 Task: Assign team members to update access permissions and review sharing settings for sensitive files.
Action: Mouse moved to (692, 316)
Screenshot: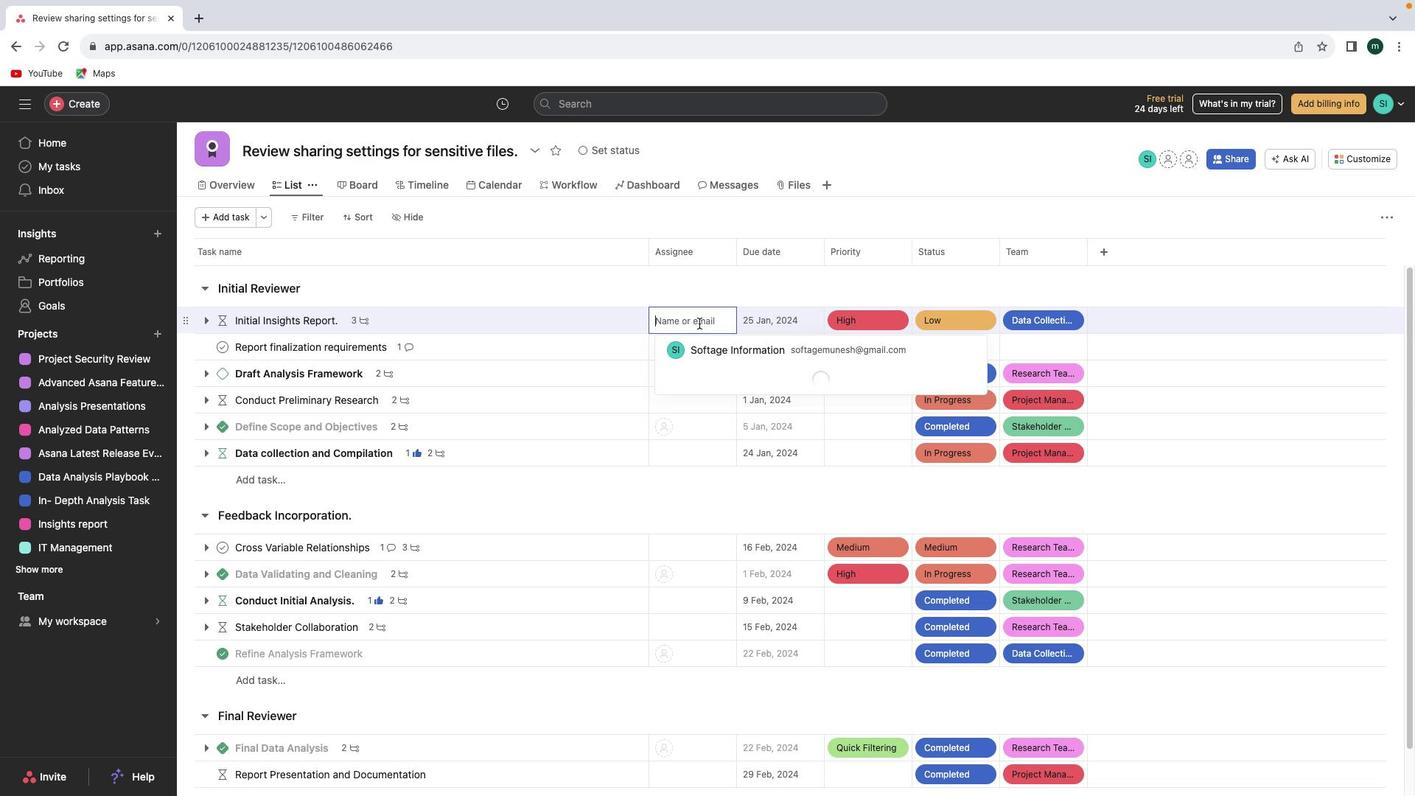 
Action: Mouse pressed left at (692, 316)
Screenshot: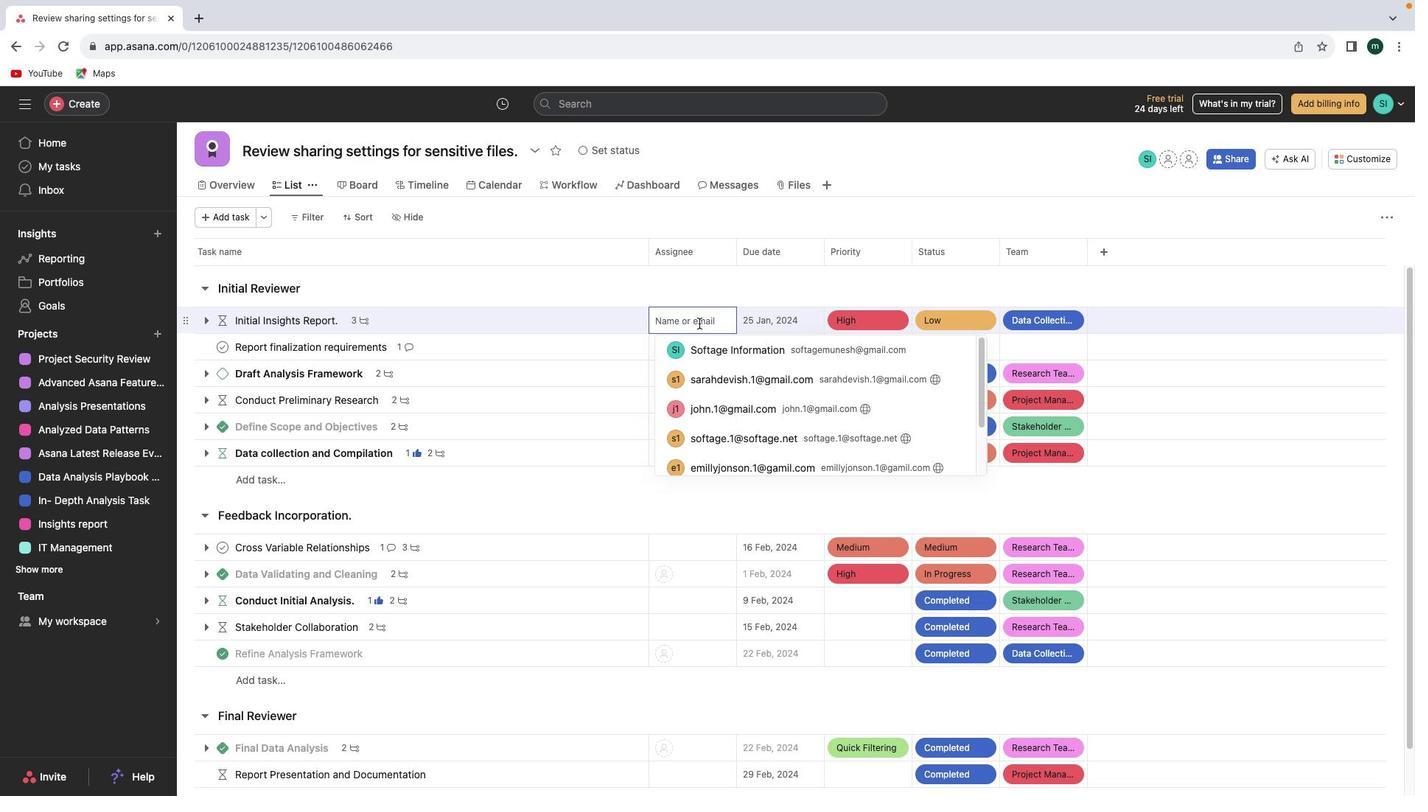 
Action: Mouse pressed left at (692, 316)
Screenshot: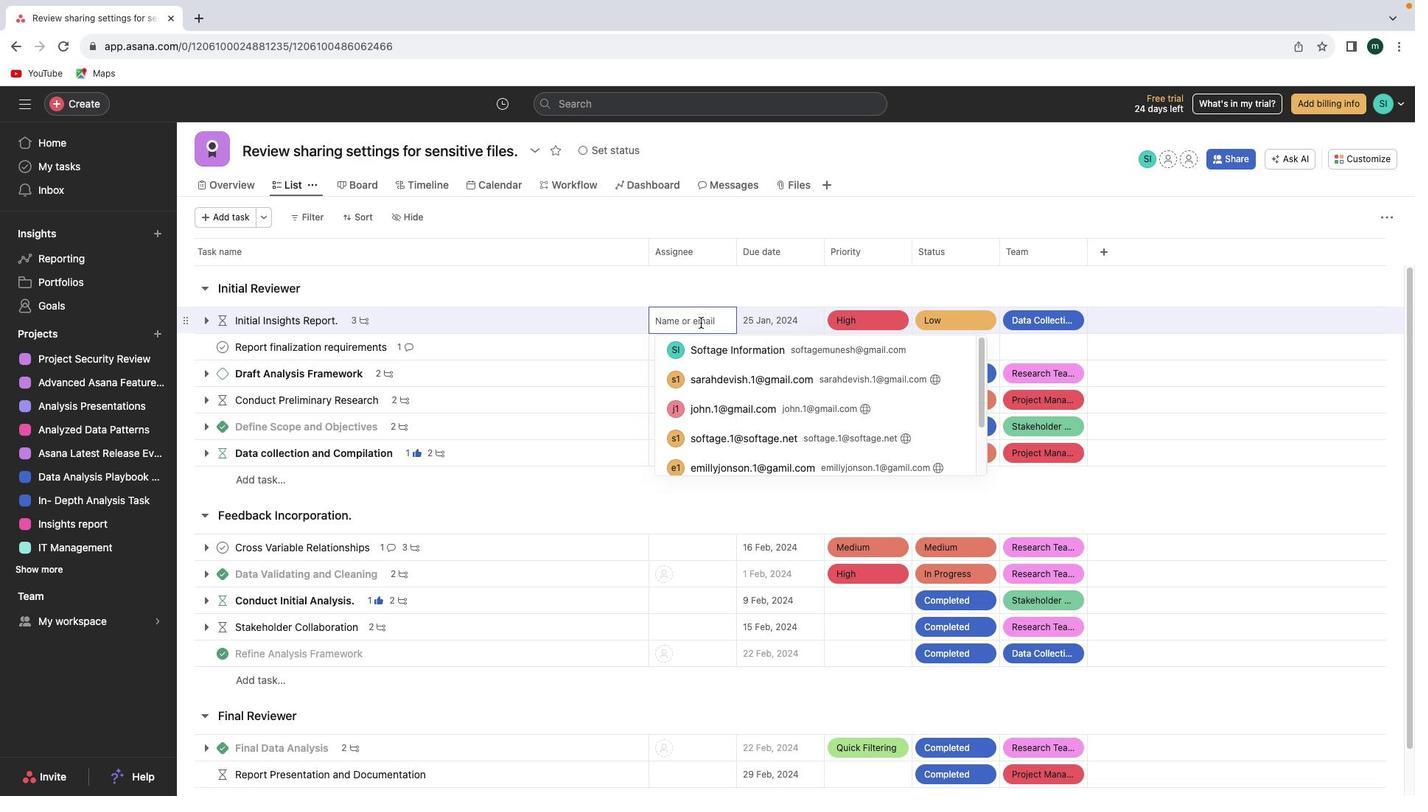
Action: Mouse moved to (742, 354)
Screenshot: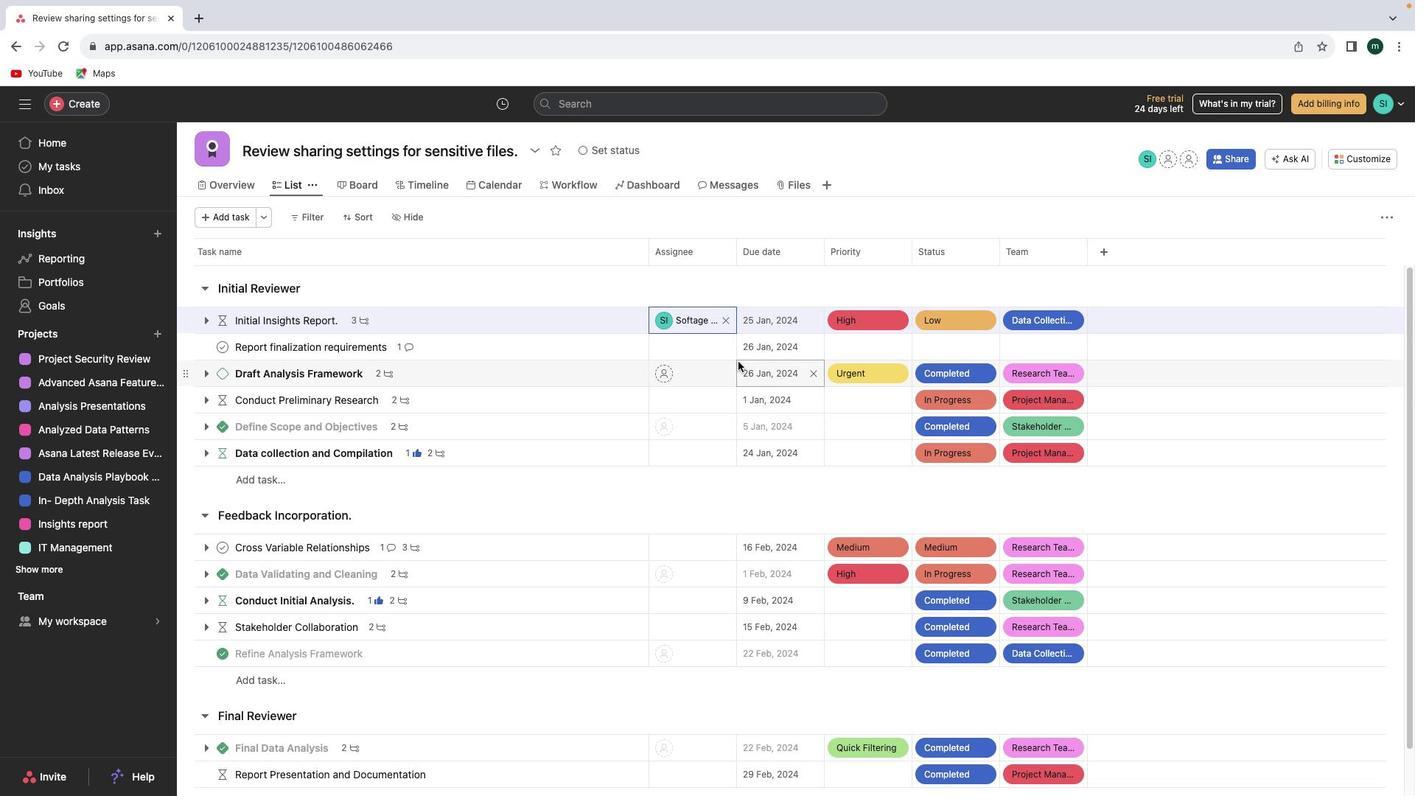 
Action: Mouse pressed left at (742, 354)
Screenshot: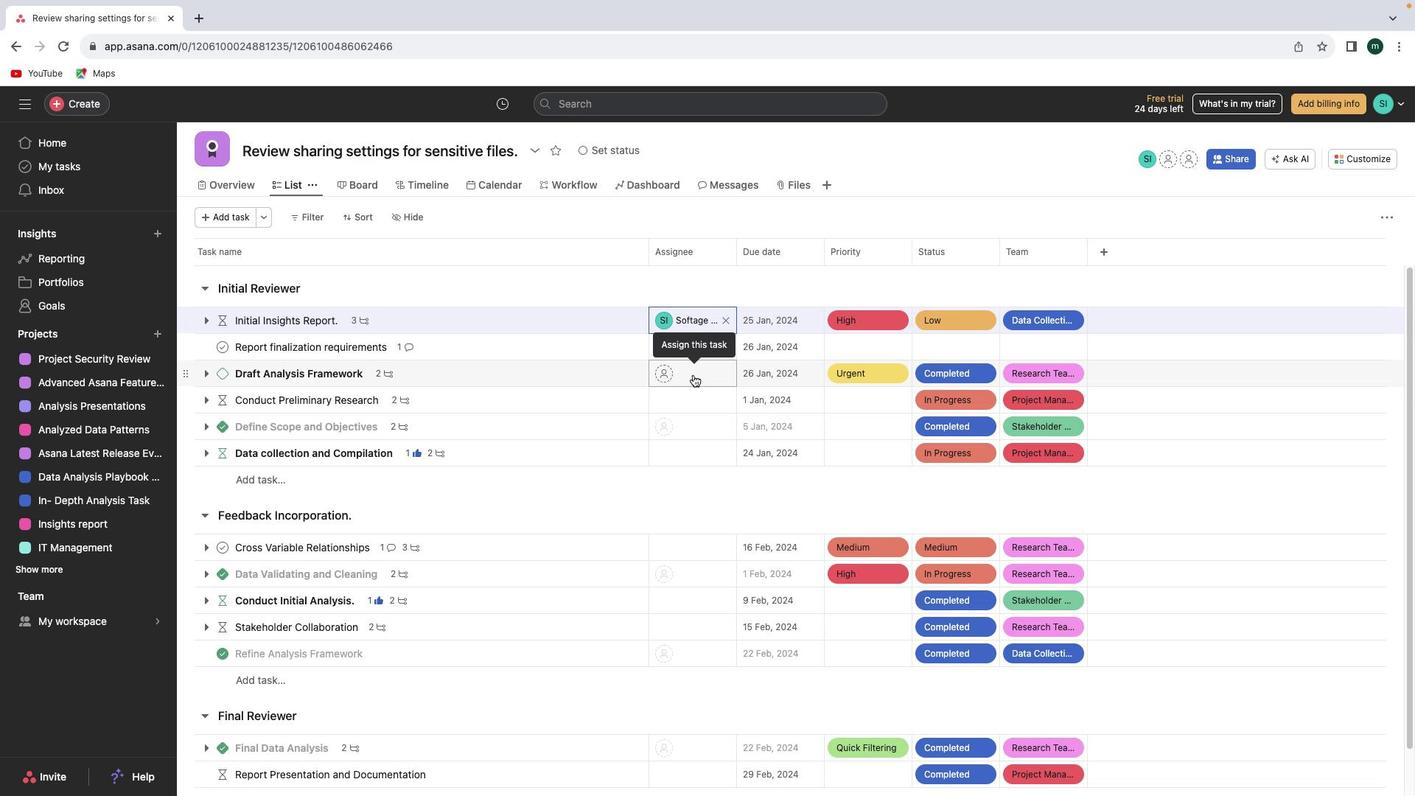 
Action: Mouse moved to (708, 345)
Screenshot: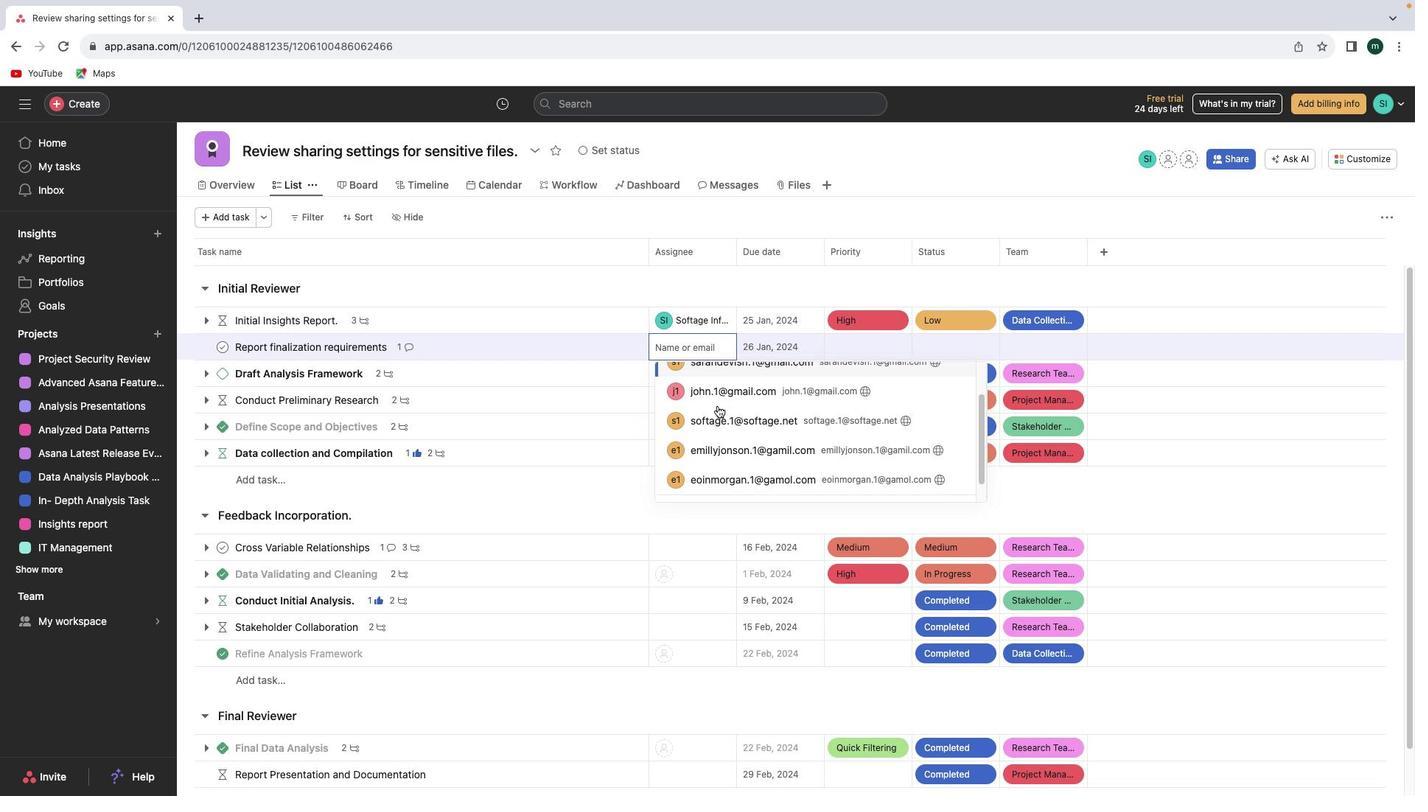 
Action: Mouse pressed left at (708, 345)
Screenshot: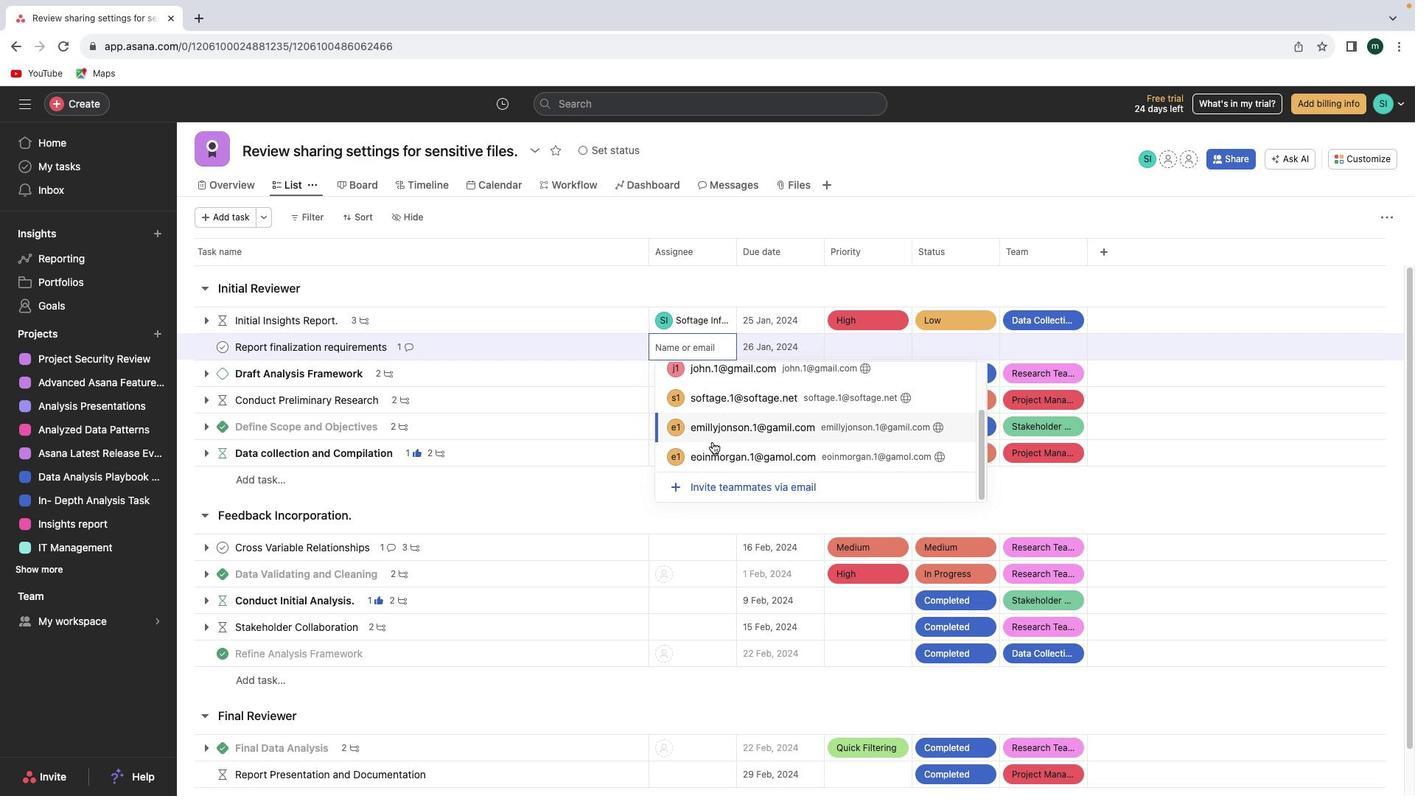
Action: Mouse moved to (710, 399)
Screenshot: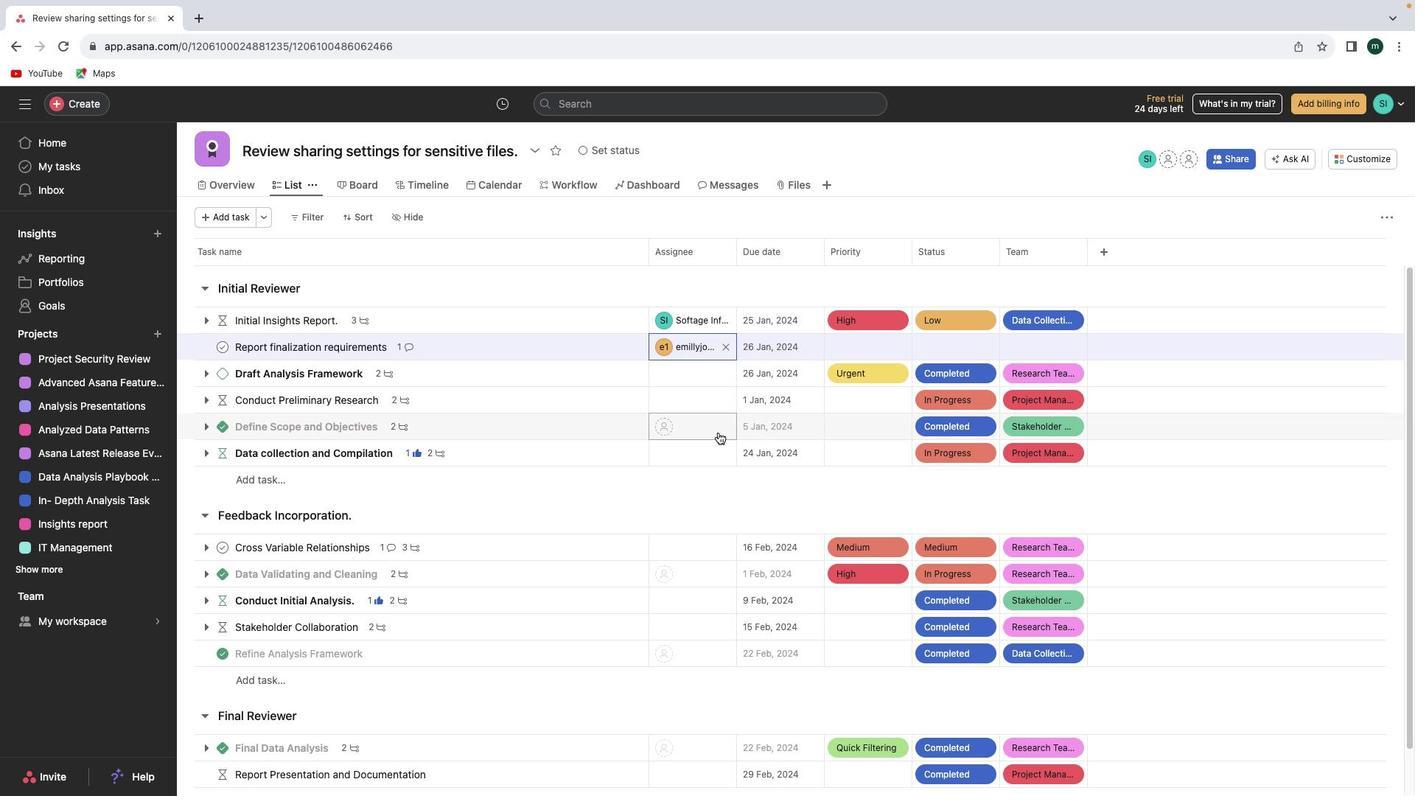 
Action: Mouse scrolled (710, 399) with delta (-5, -6)
Screenshot: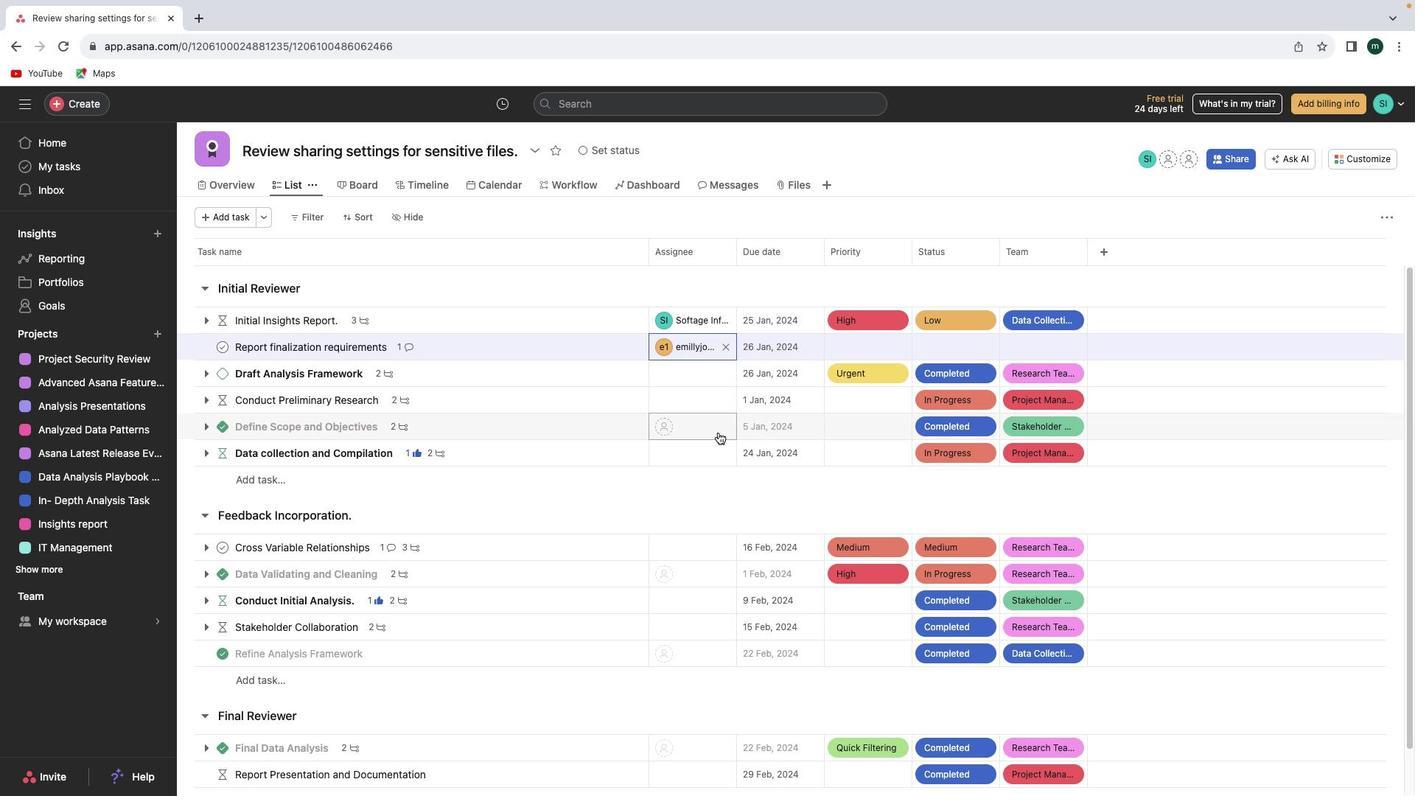 
Action: Mouse scrolled (710, 399) with delta (-5, -6)
Screenshot: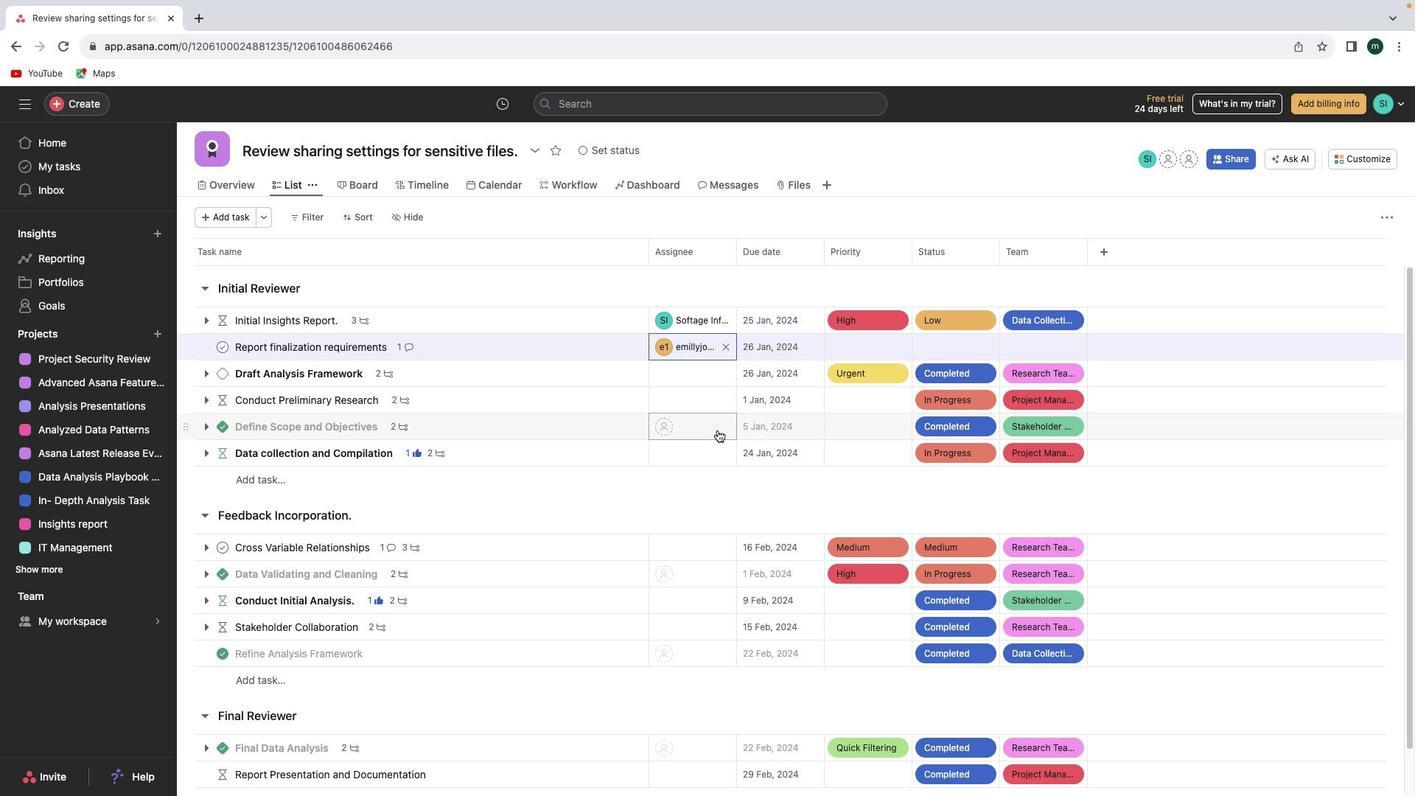 
Action: Mouse moved to (710, 399)
Screenshot: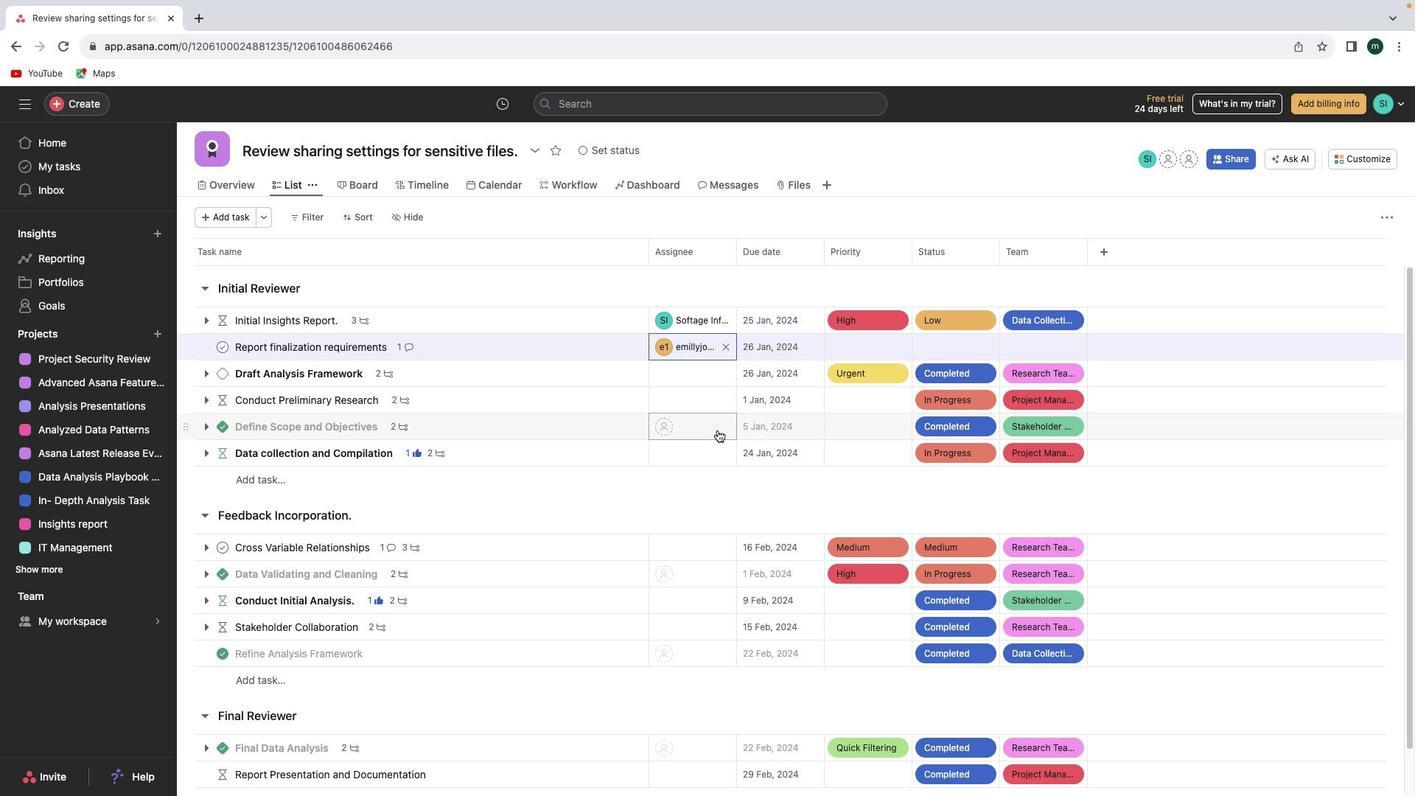 
Action: Mouse scrolled (710, 399) with delta (-5, -7)
Screenshot: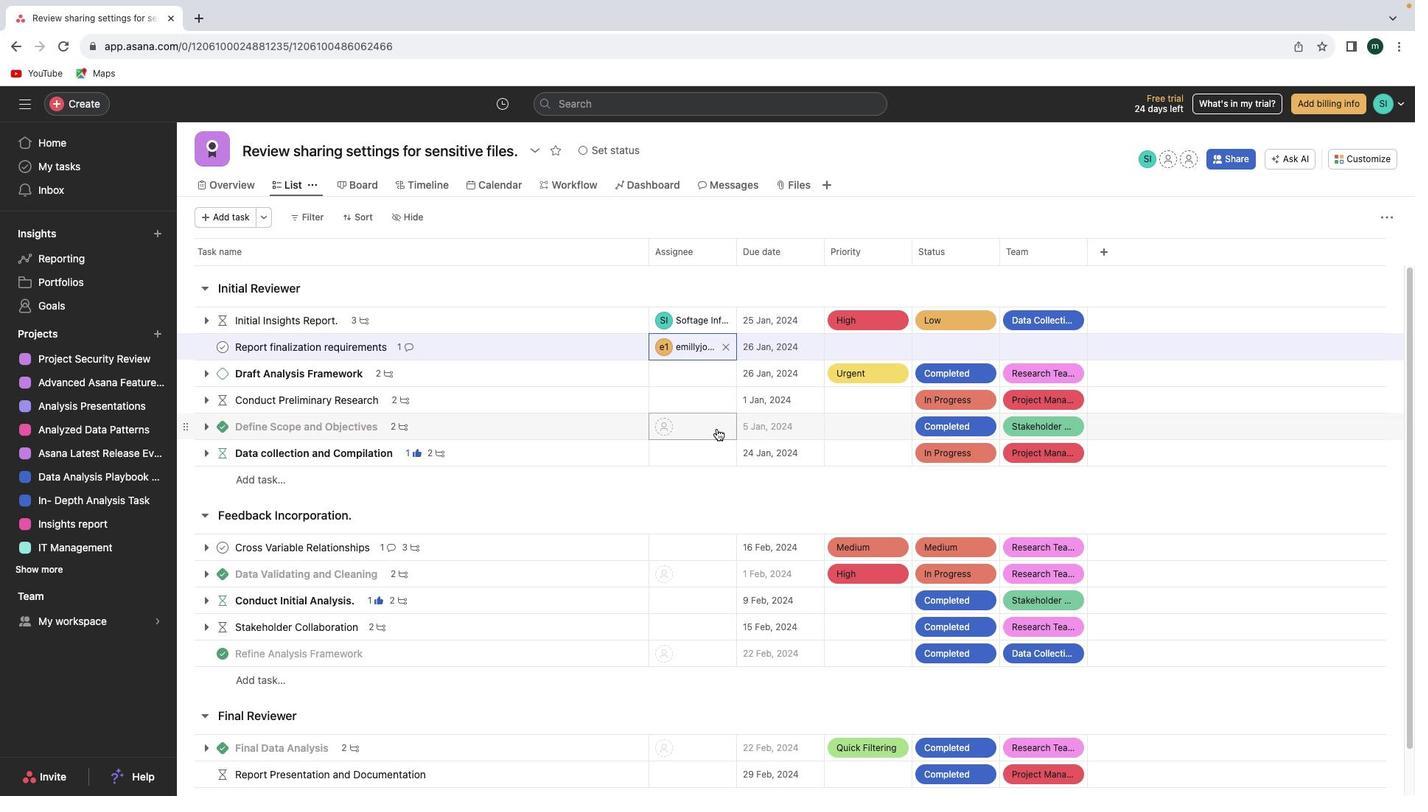 
Action: Mouse moved to (712, 427)
Screenshot: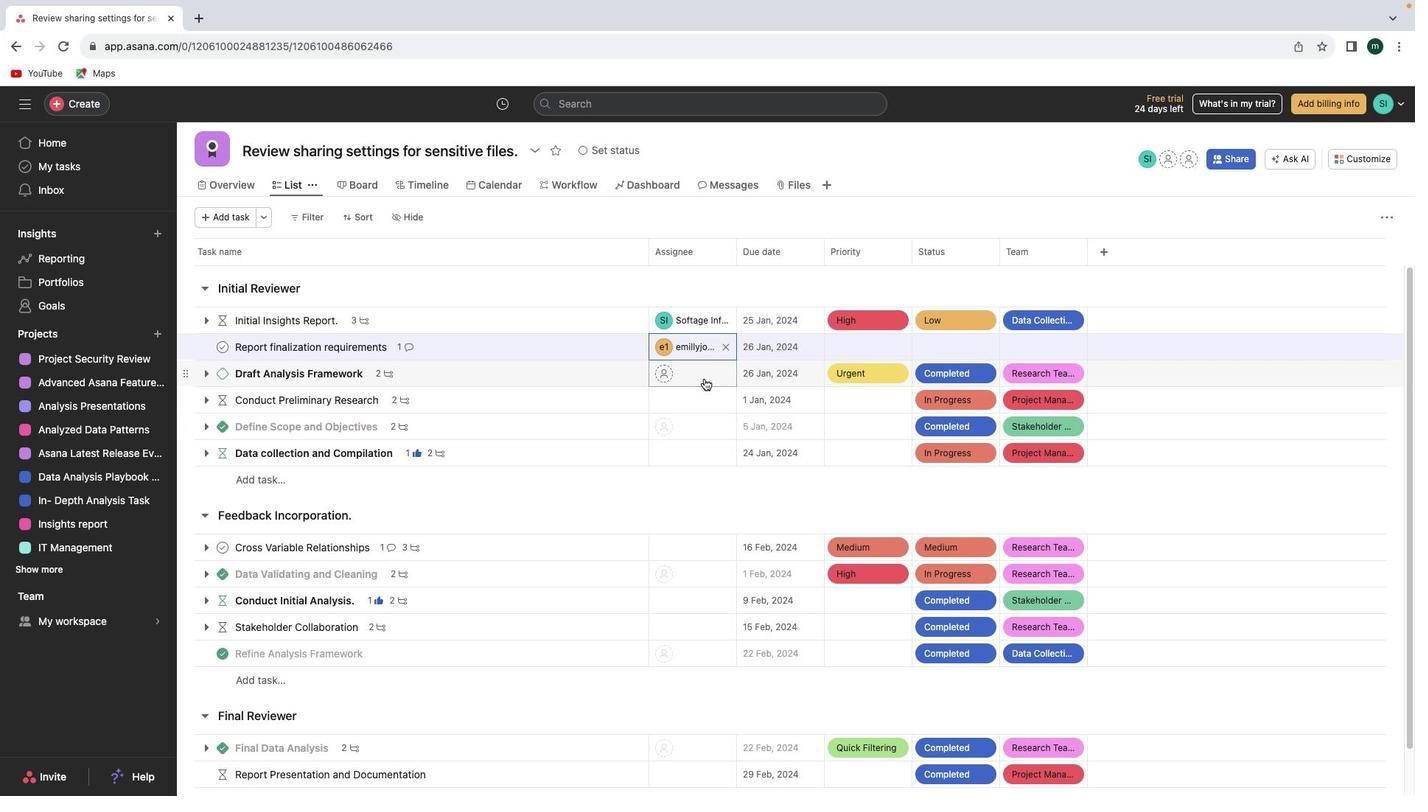 
Action: Mouse pressed left at (712, 427)
Screenshot: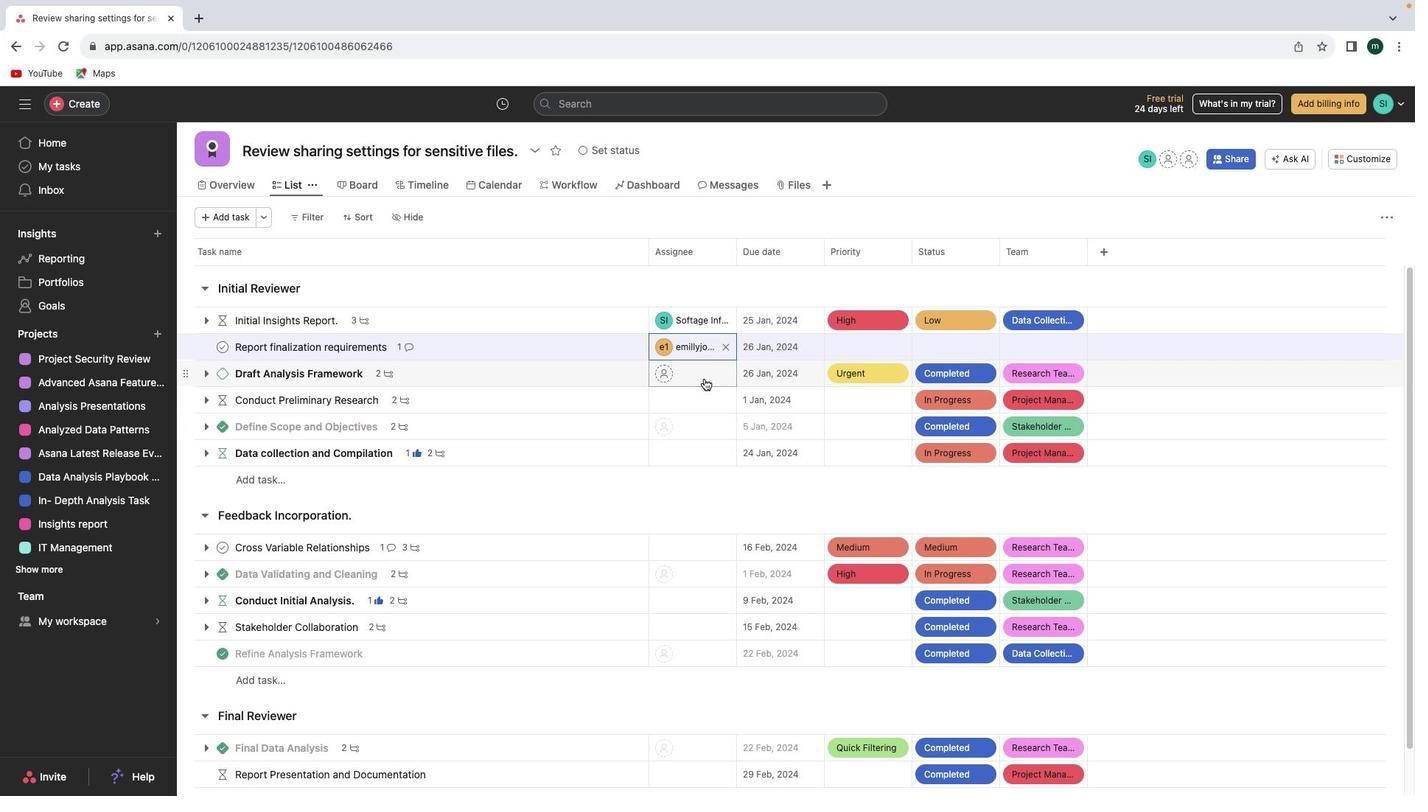 
Action: Mouse moved to (698, 372)
Screenshot: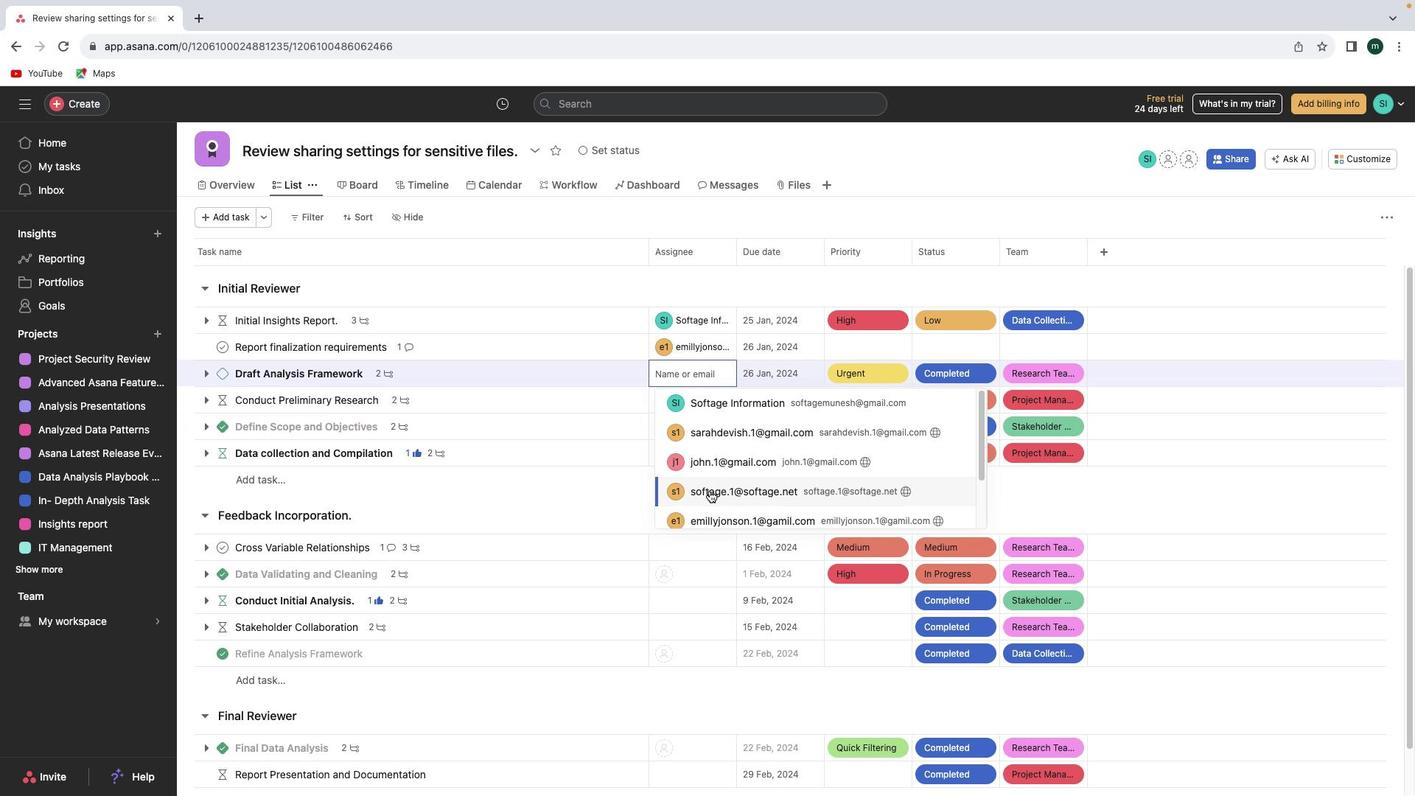 
Action: Mouse pressed left at (698, 372)
Screenshot: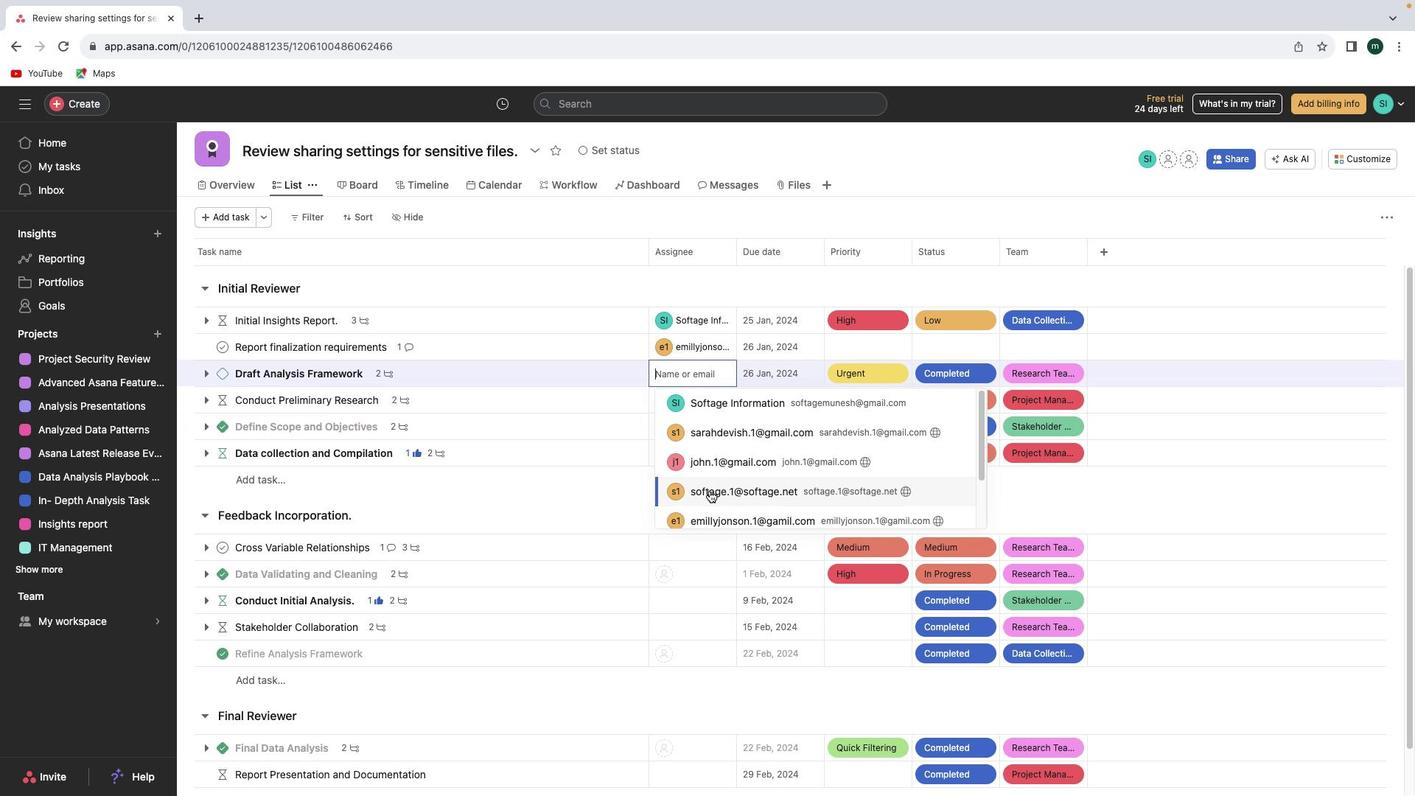 
Action: Mouse moved to (702, 483)
Screenshot: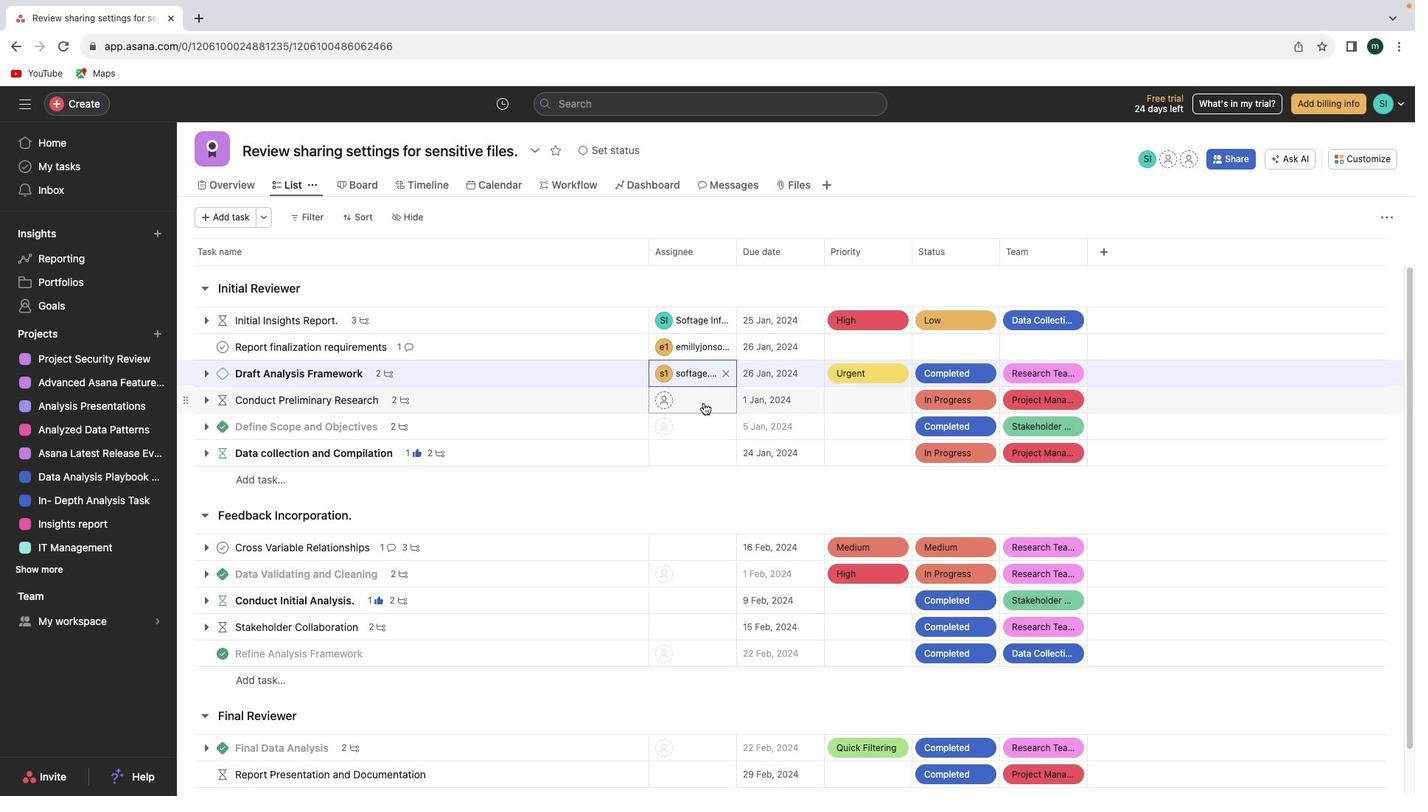 
Action: Mouse pressed left at (702, 483)
Screenshot: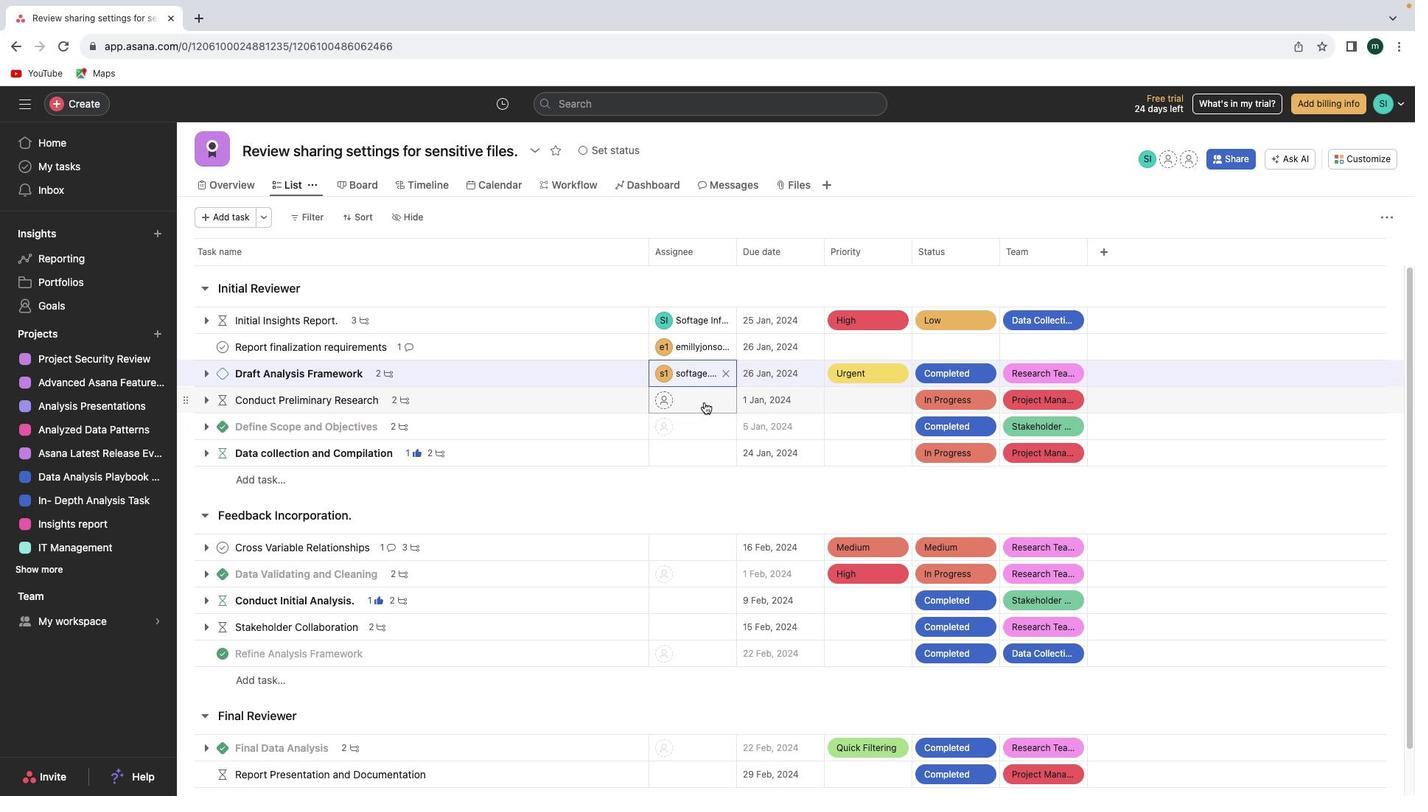 
Action: Mouse moved to (697, 395)
Screenshot: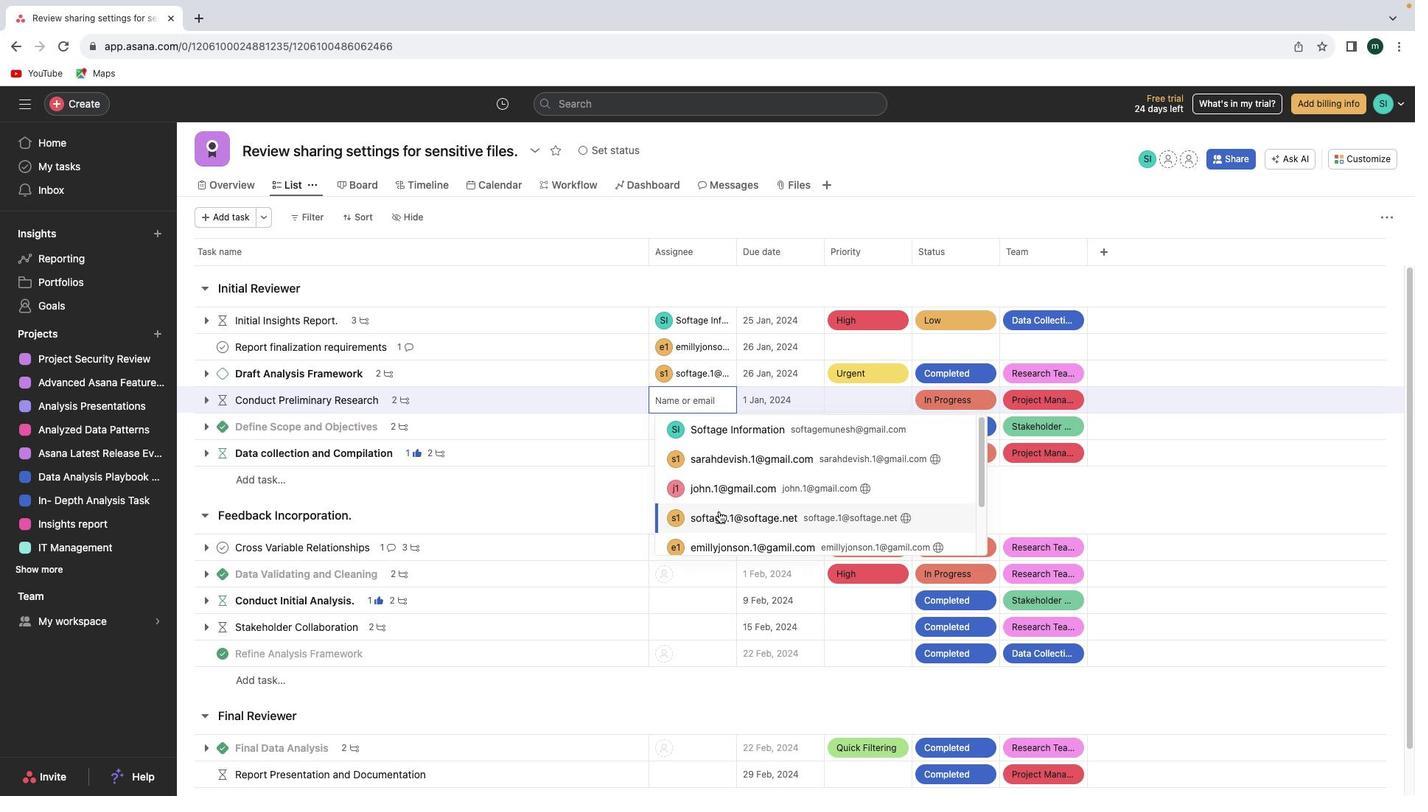 
Action: Mouse pressed left at (697, 395)
Screenshot: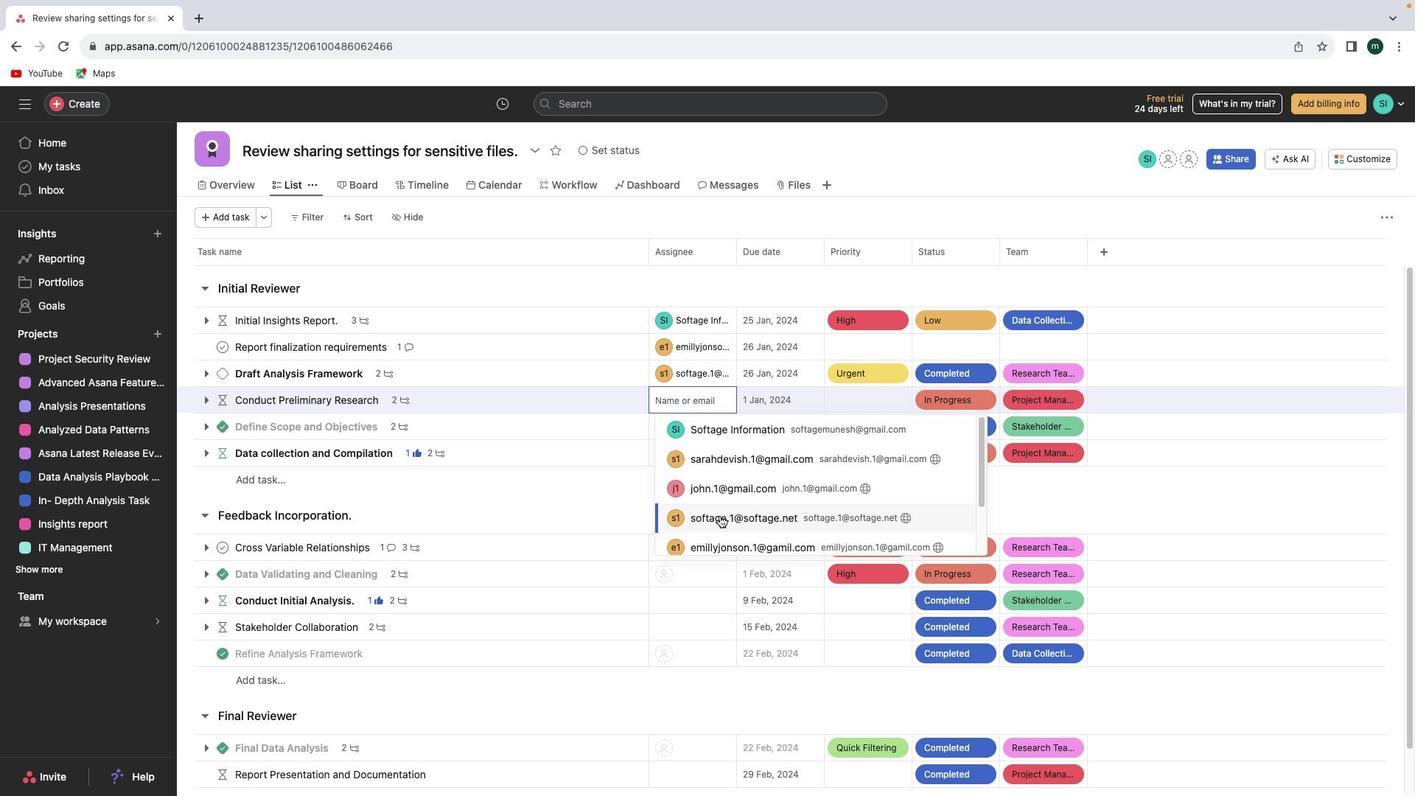 
Action: Mouse moved to (703, 529)
Screenshot: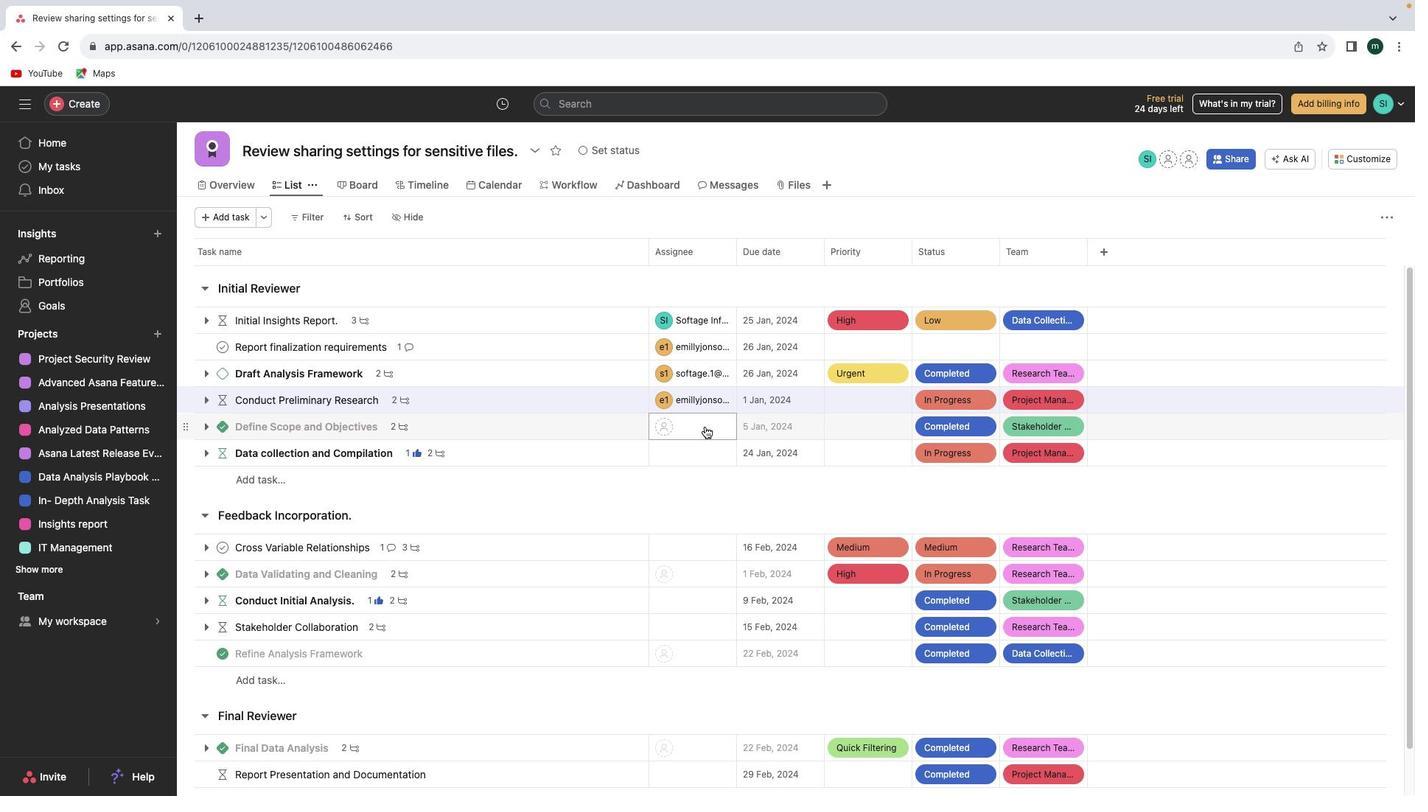 
Action: Mouse pressed left at (703, 529)
Screenshot: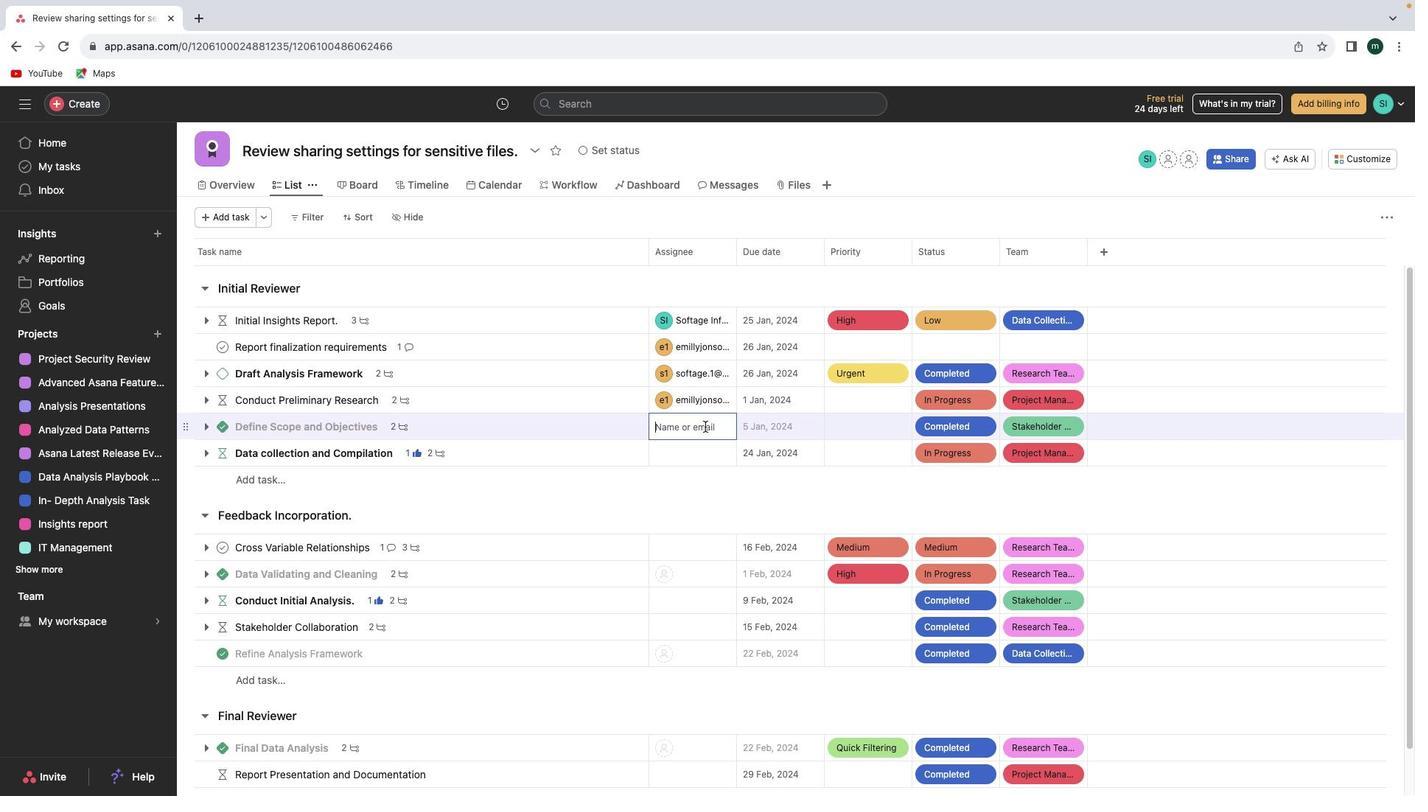 
Action: Mouse moved to (698, 420)
Screenshot: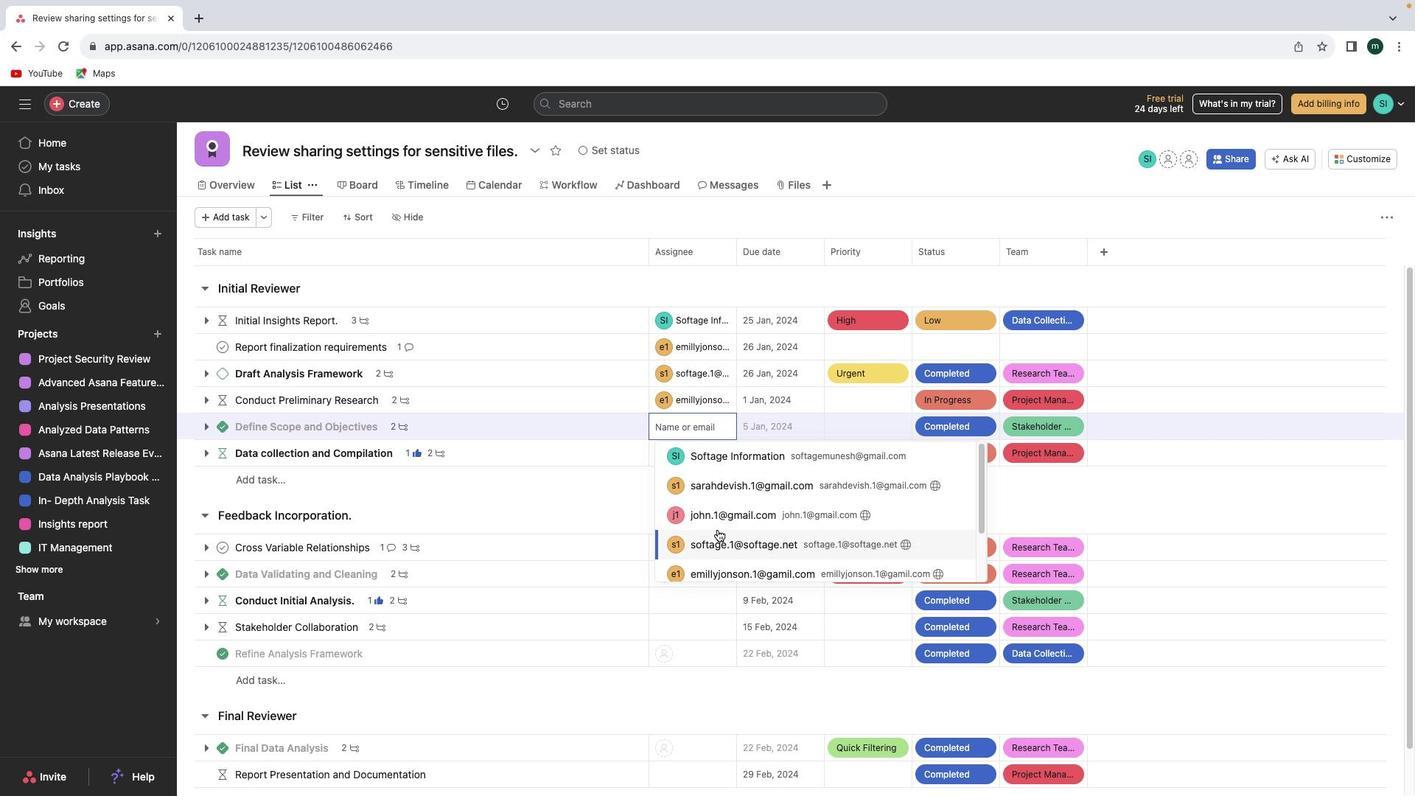 
Action: Mouse pressed left at (698, 420)
Screenshot: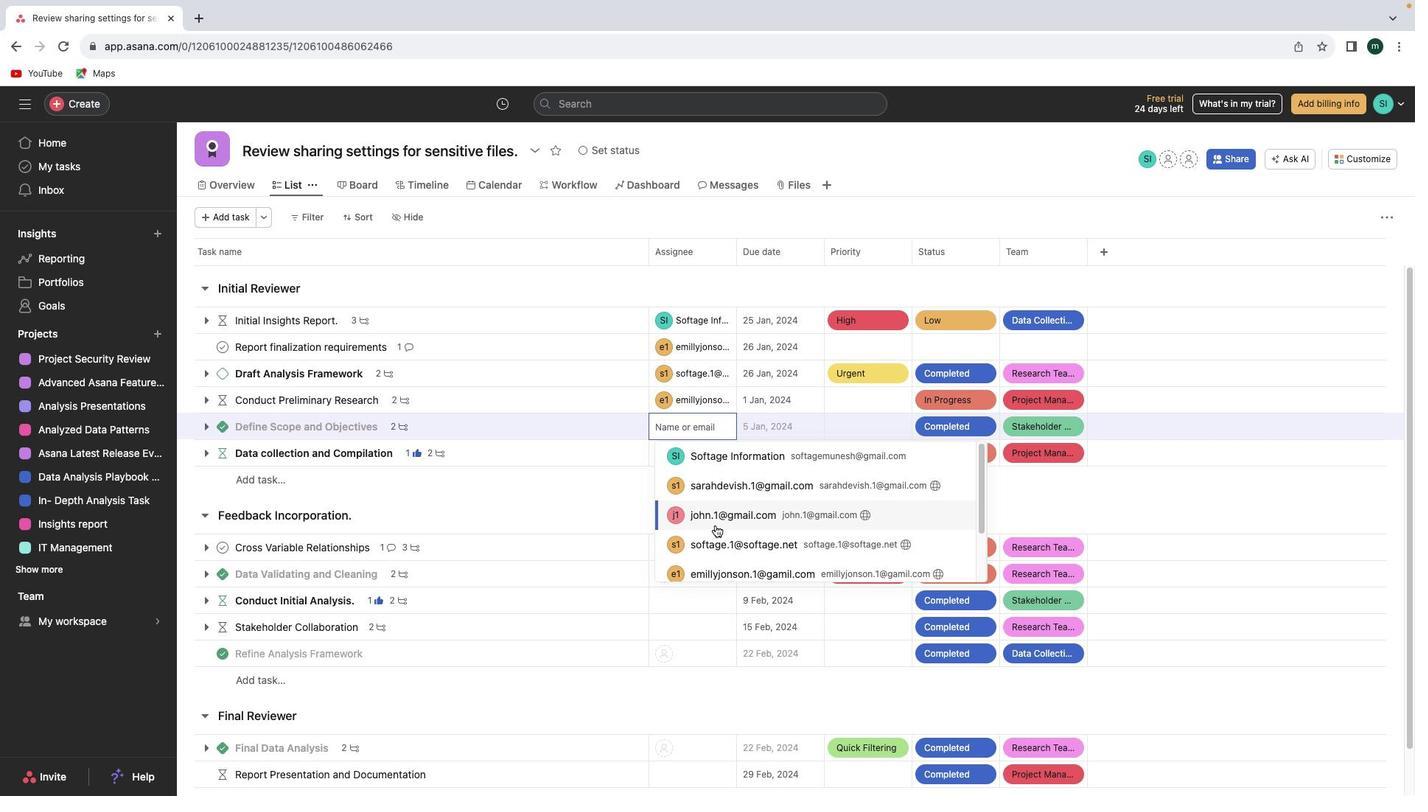 
Action: Mouse moved to (711, 522)
Screenshot: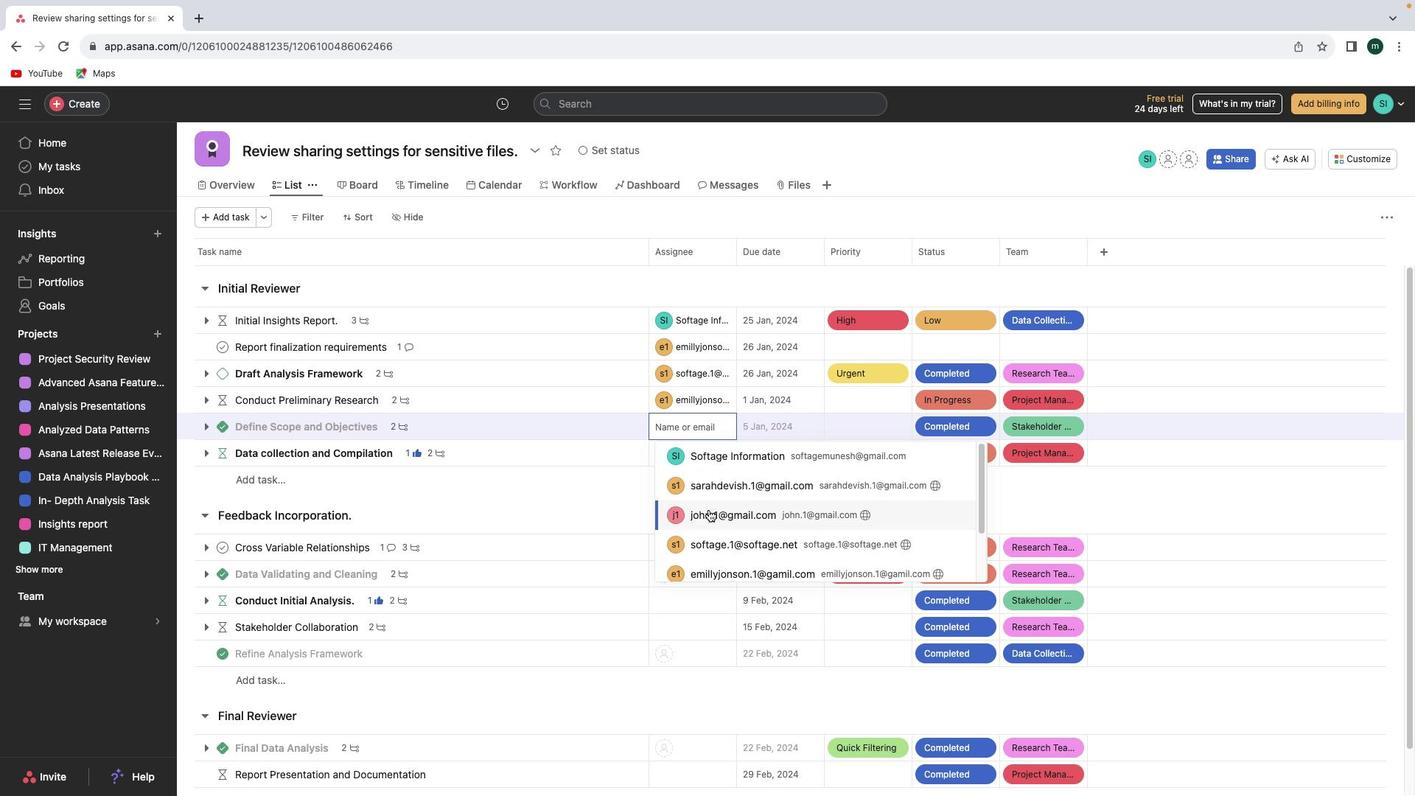 
Action: Mouse pressed left at (711, 522)
Screenshot: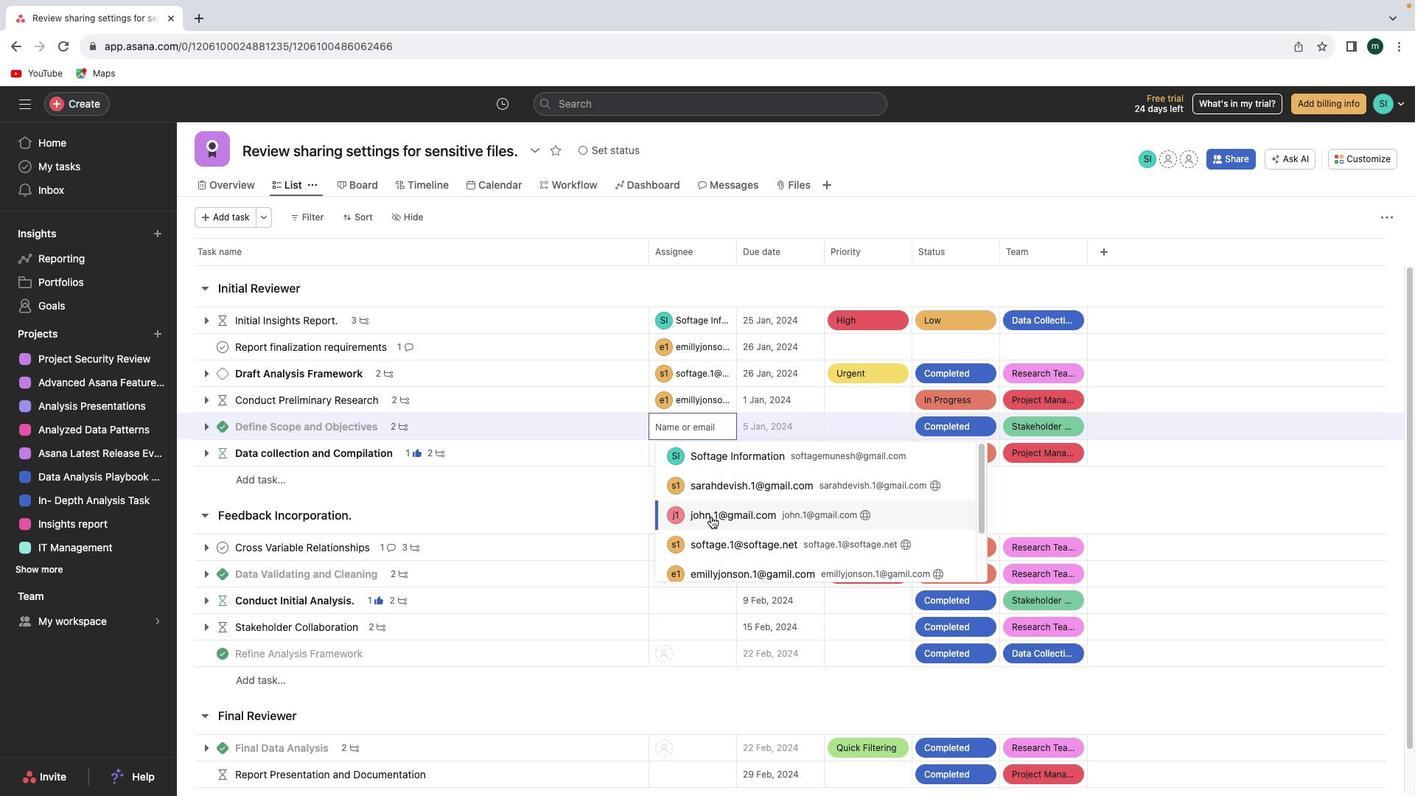 
Action: Mouse moved to (703, 510)
Screenshot: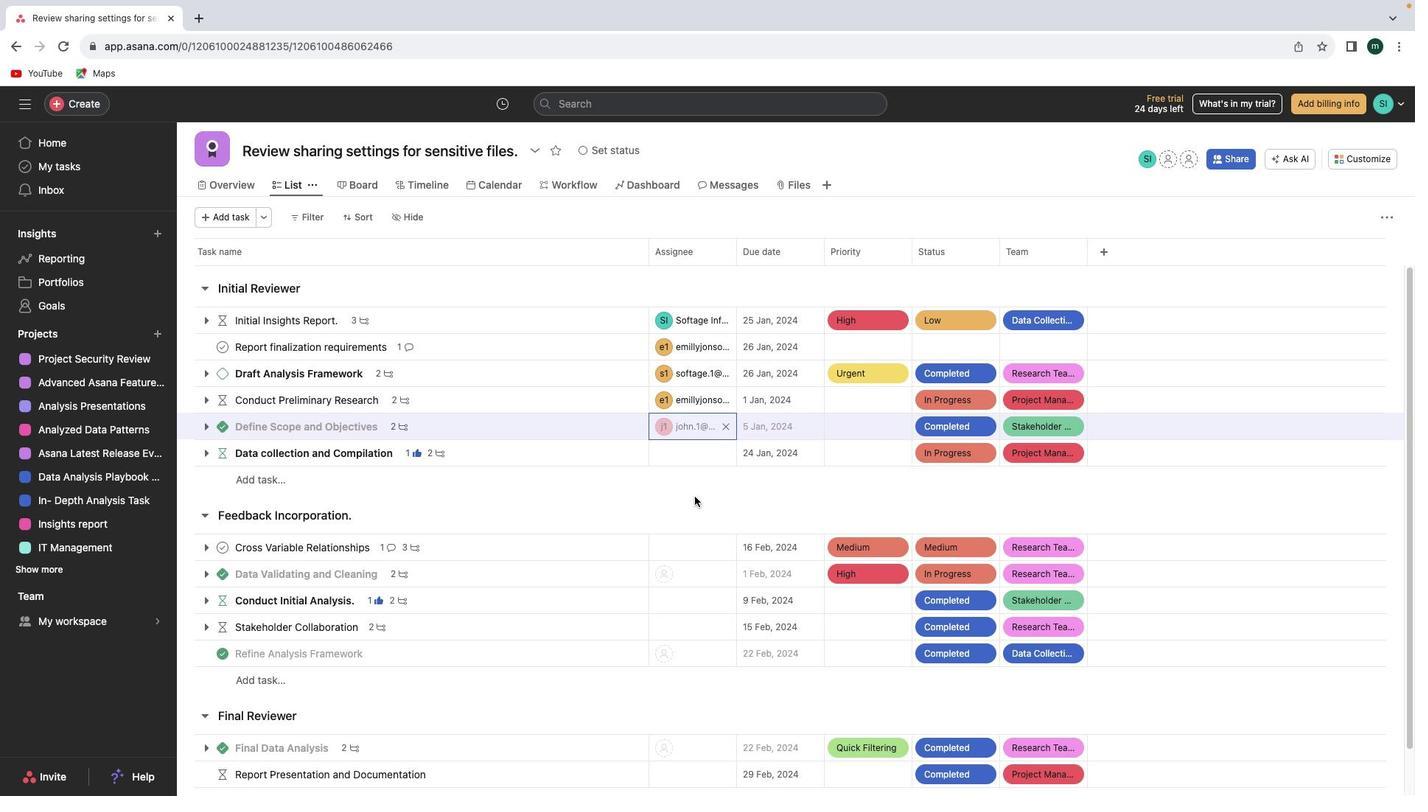 
Action: Mouse pressed left at (703, 510)
Screenshot: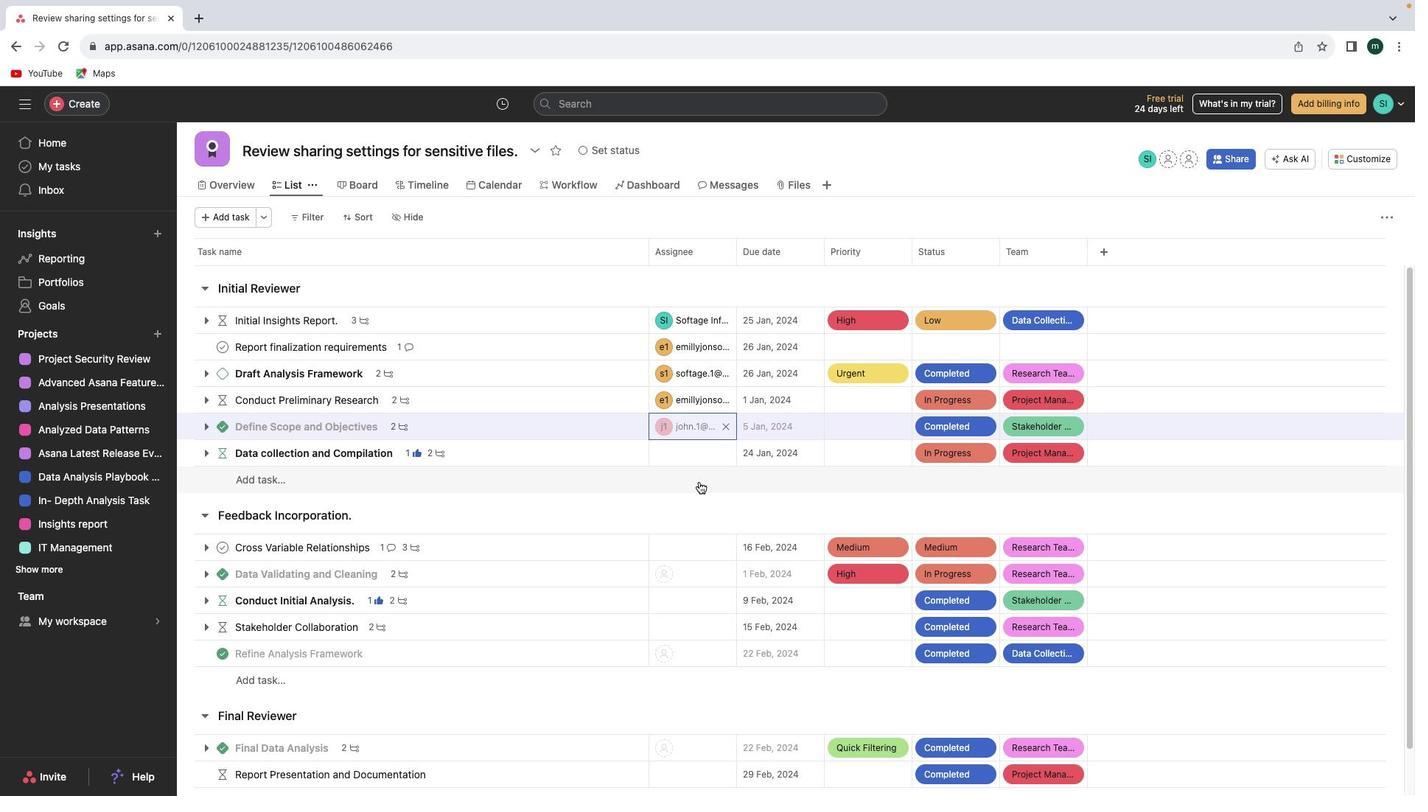 
Action: Mouse moved to (697, 447)
Screenshot: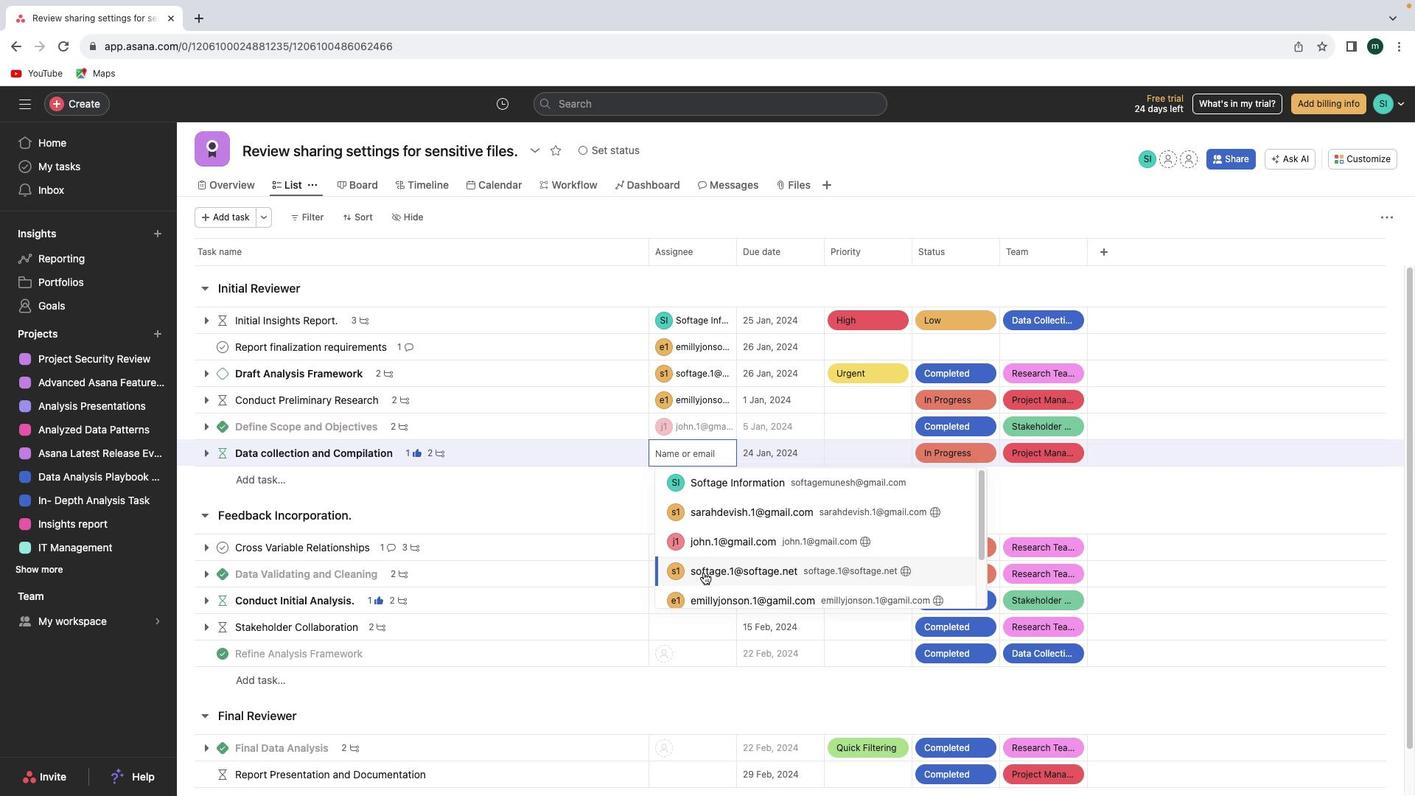 
Action: Mouse pressed left at (697, 447)
Screenshot: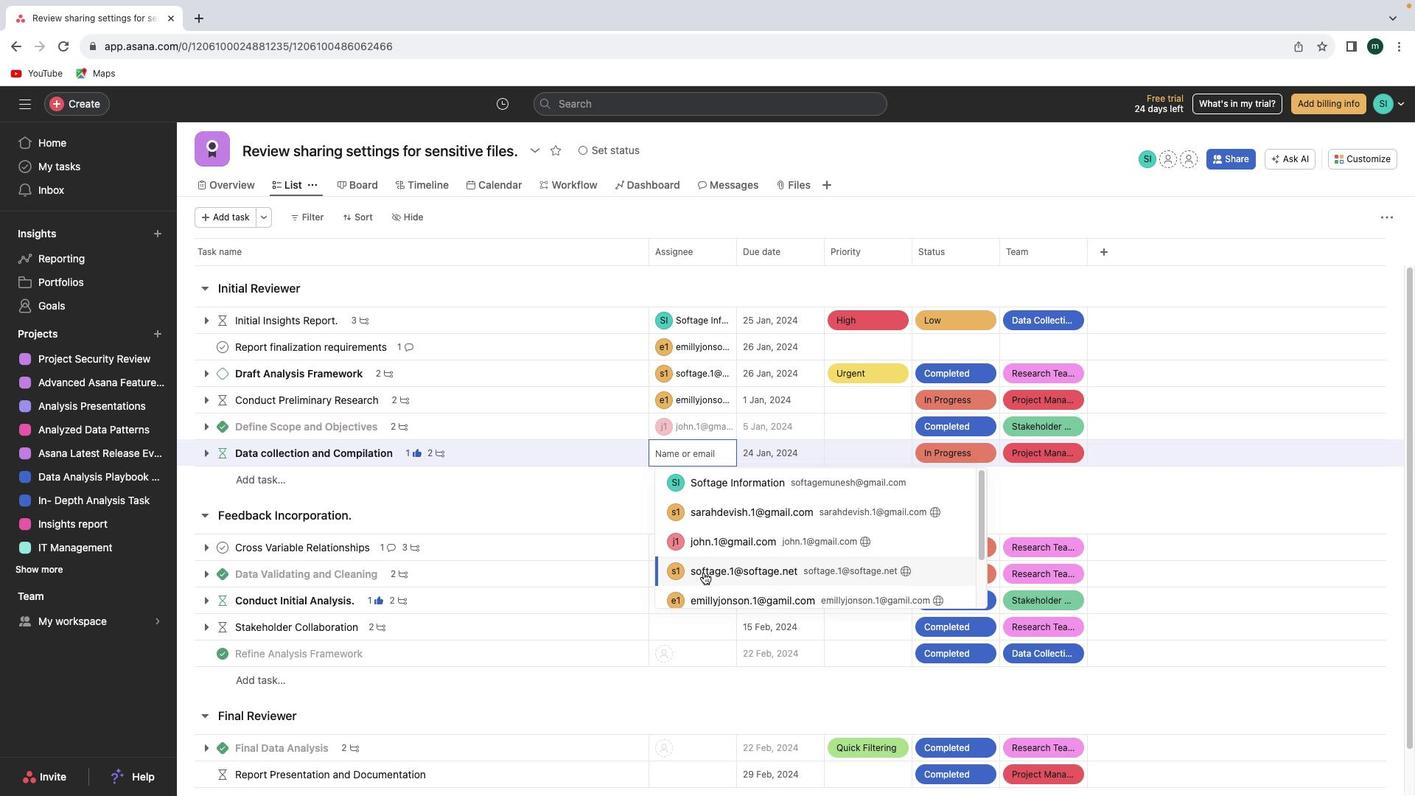 
Action: Mouse moved to (696, 566)
Screenshot: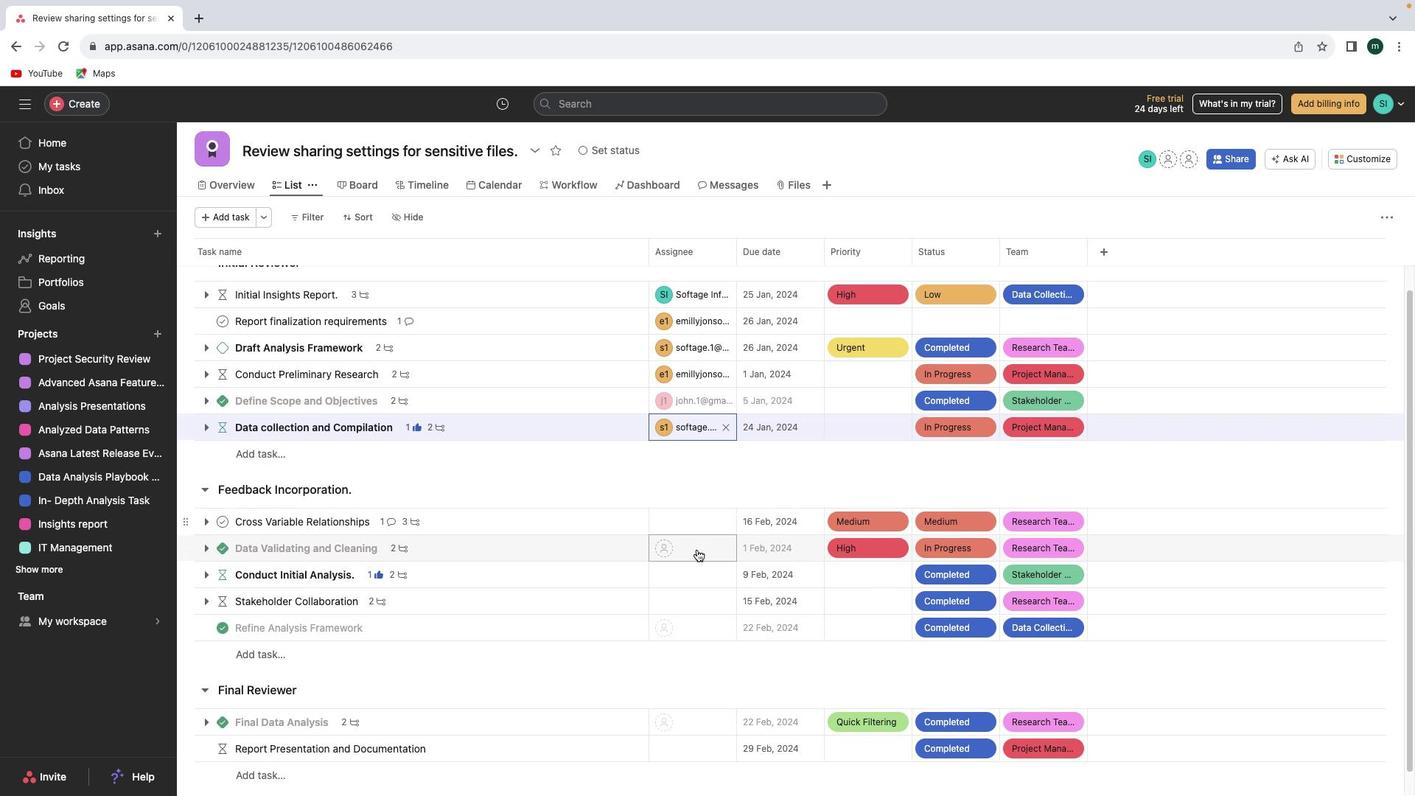 
Action: Mouse pressed left at (696, 566)
Screenshot: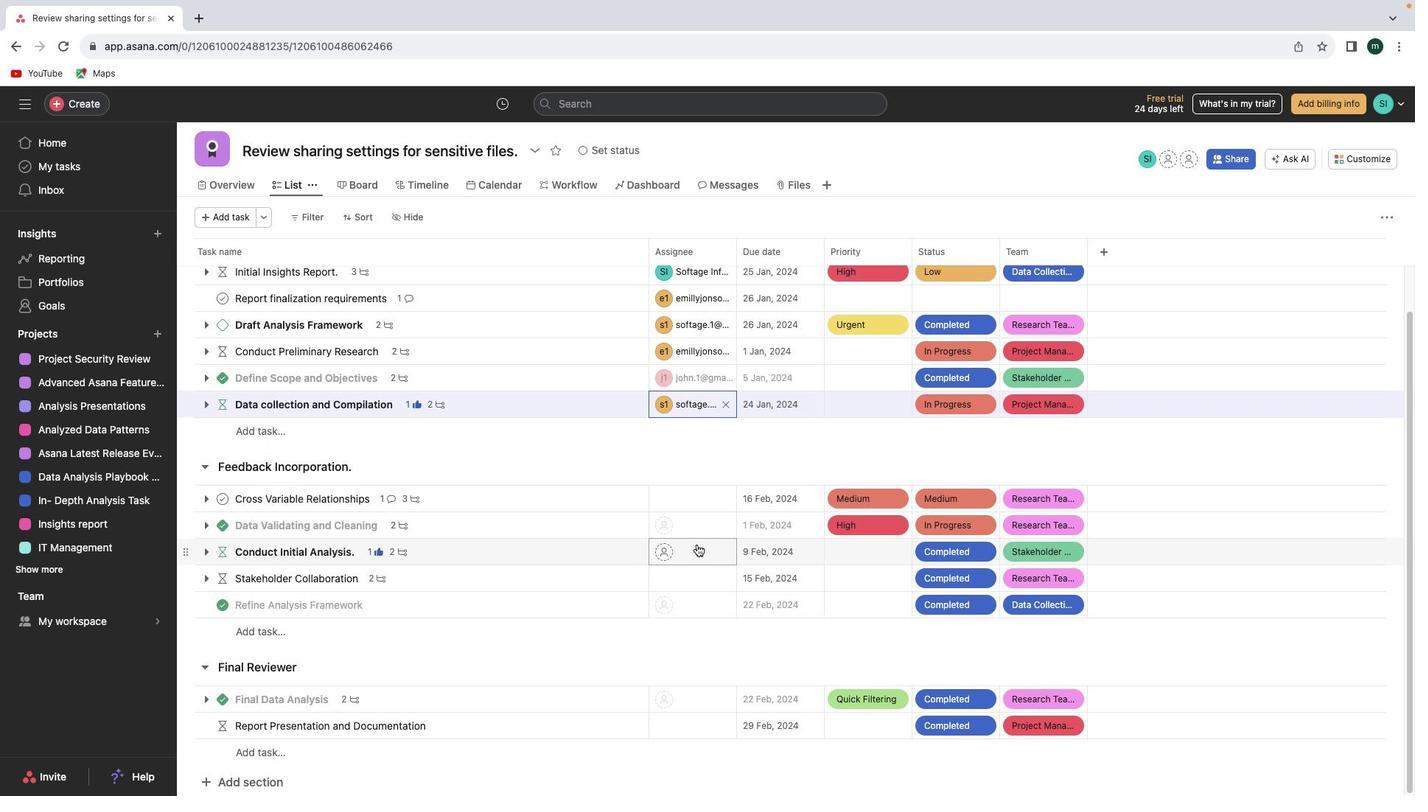 
Action: Mouse moved to (690, 545)
Screenshot: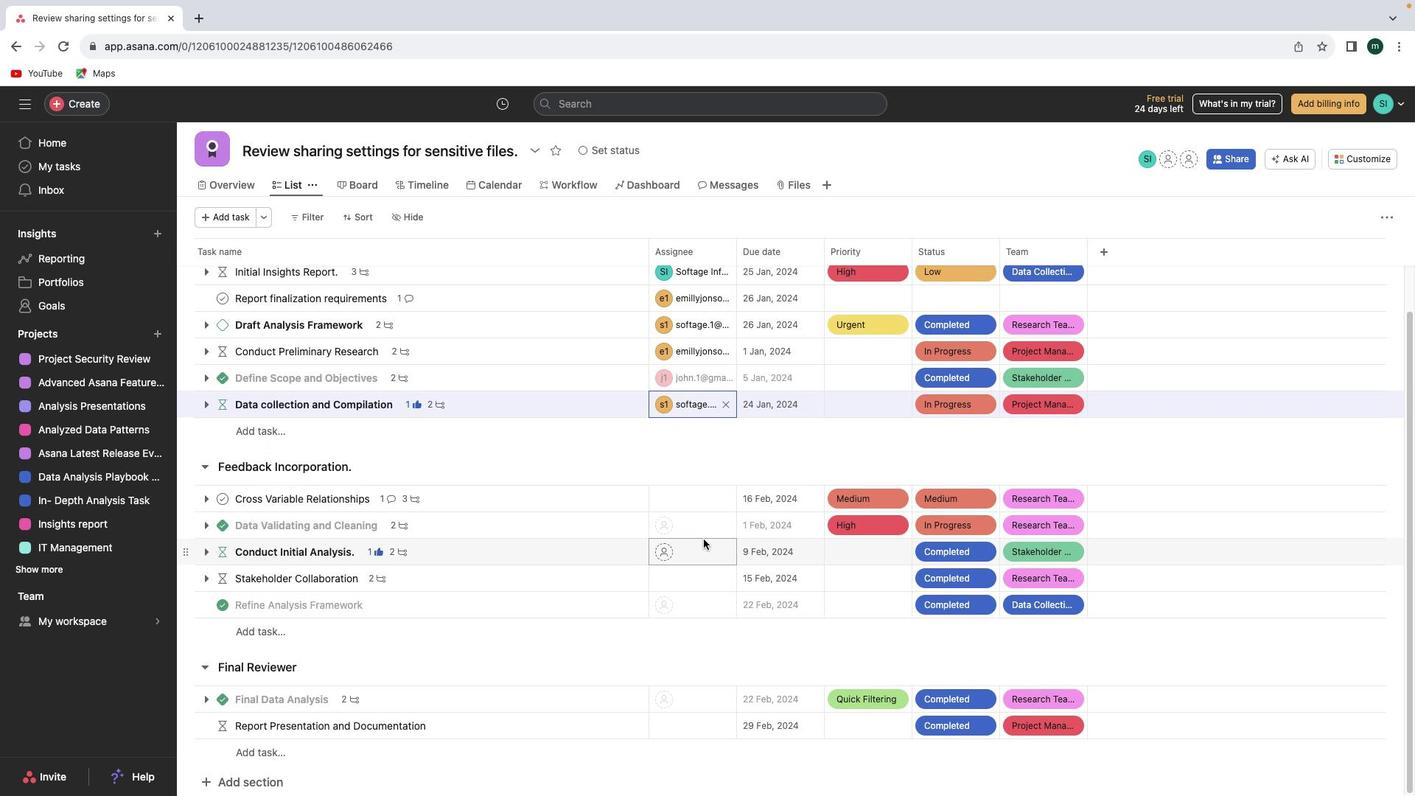 
Action: Mouse scrolled (690, 545) with delta (-5, -6)
Screenshot: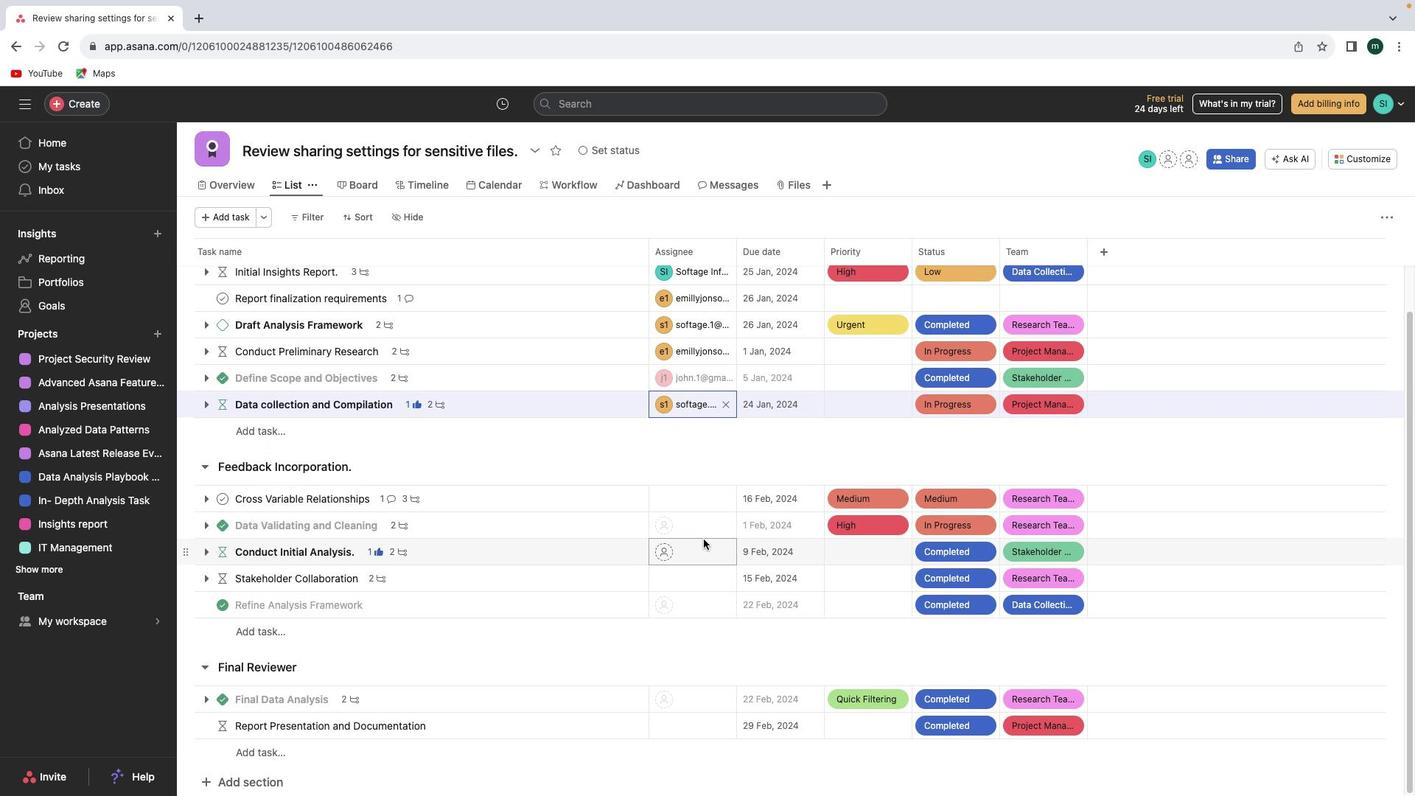 
Action: Mouse moved to (690, 544)
Screenshot: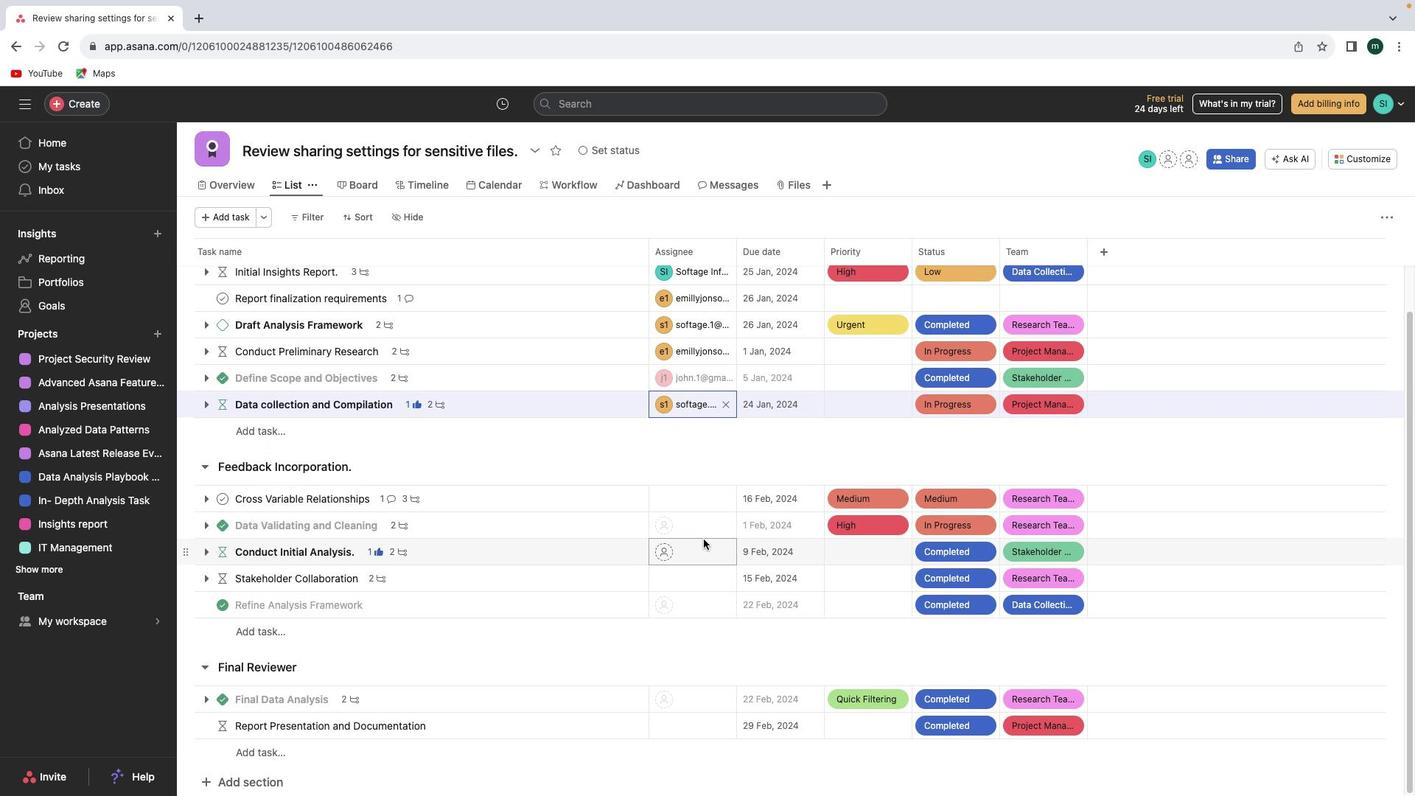 
Action: Mouse scrolled (690, 544) with delta (-5, -6)
Screenshot: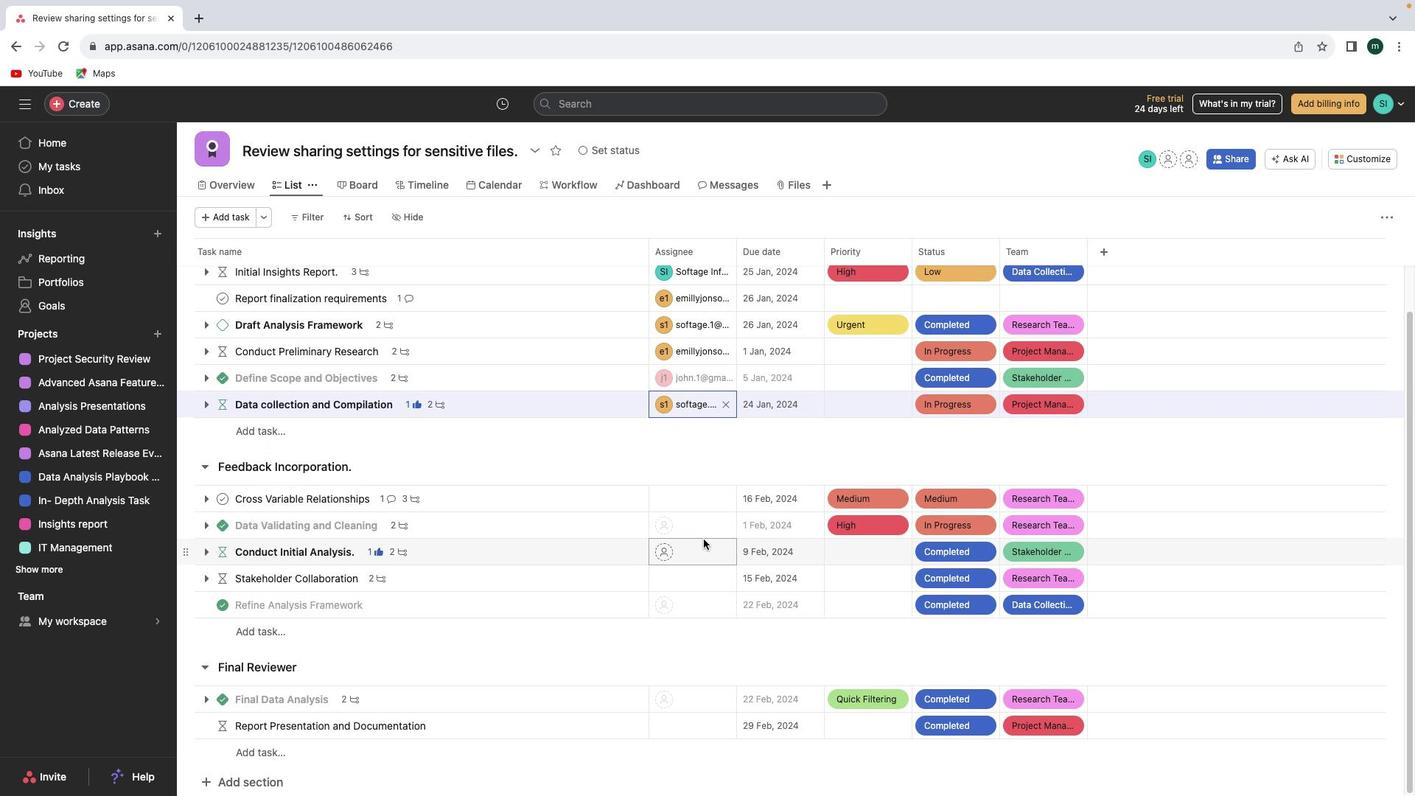 
Action: Mouse moved to (690, 544)
Screenshot: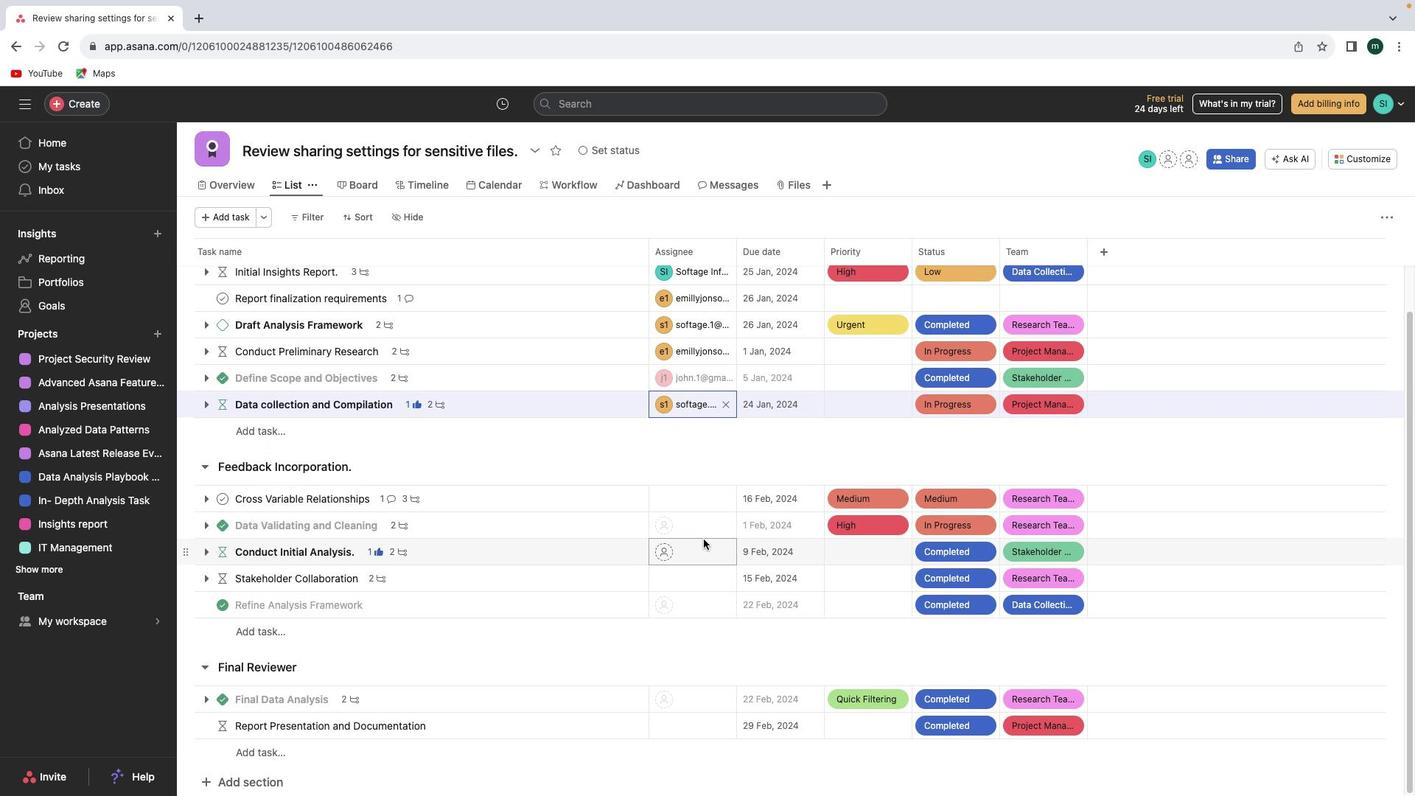 
Action: Mouse scrolled (690, 544) with delta (-5, -7)
Screenshot: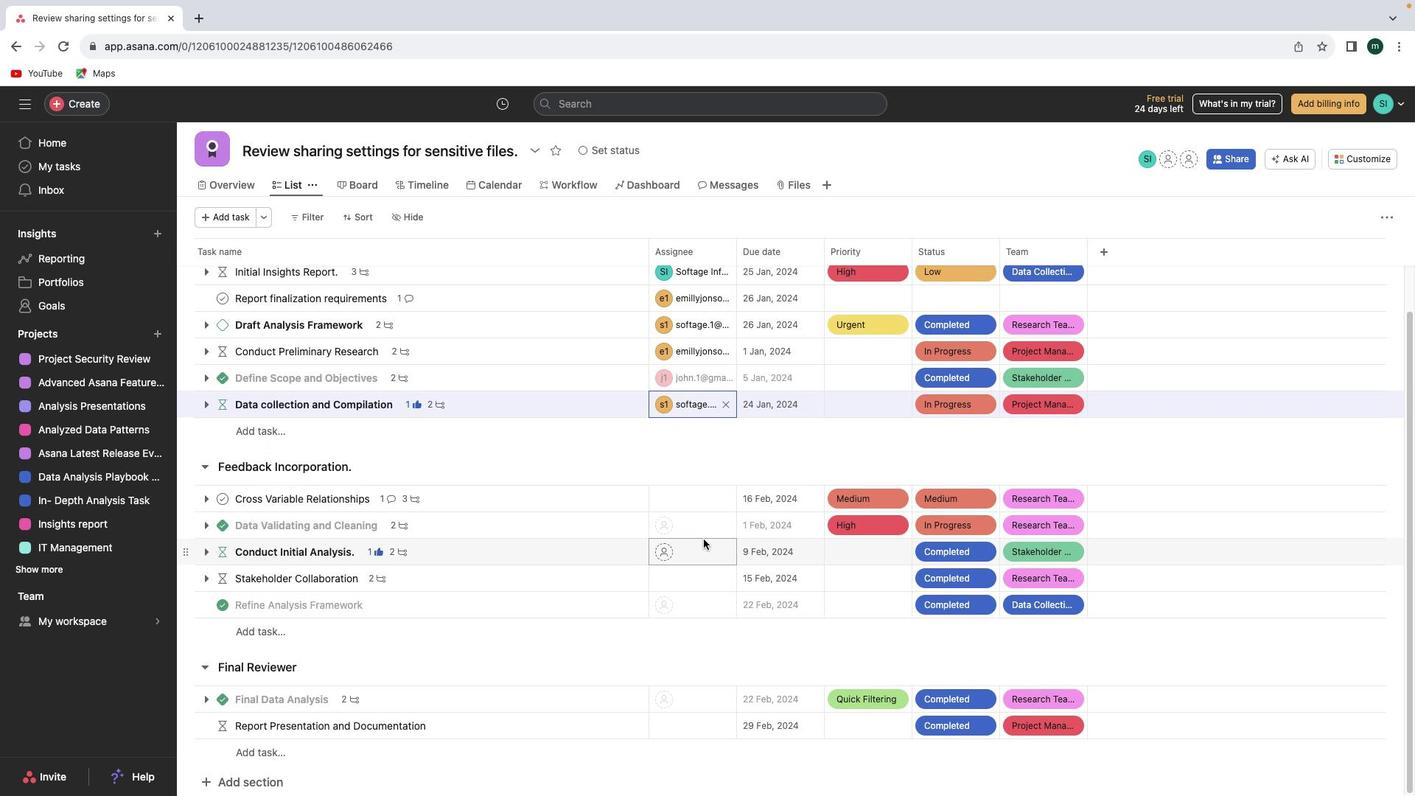 
Action: Mouse moved to (689, 540)
Screenshot: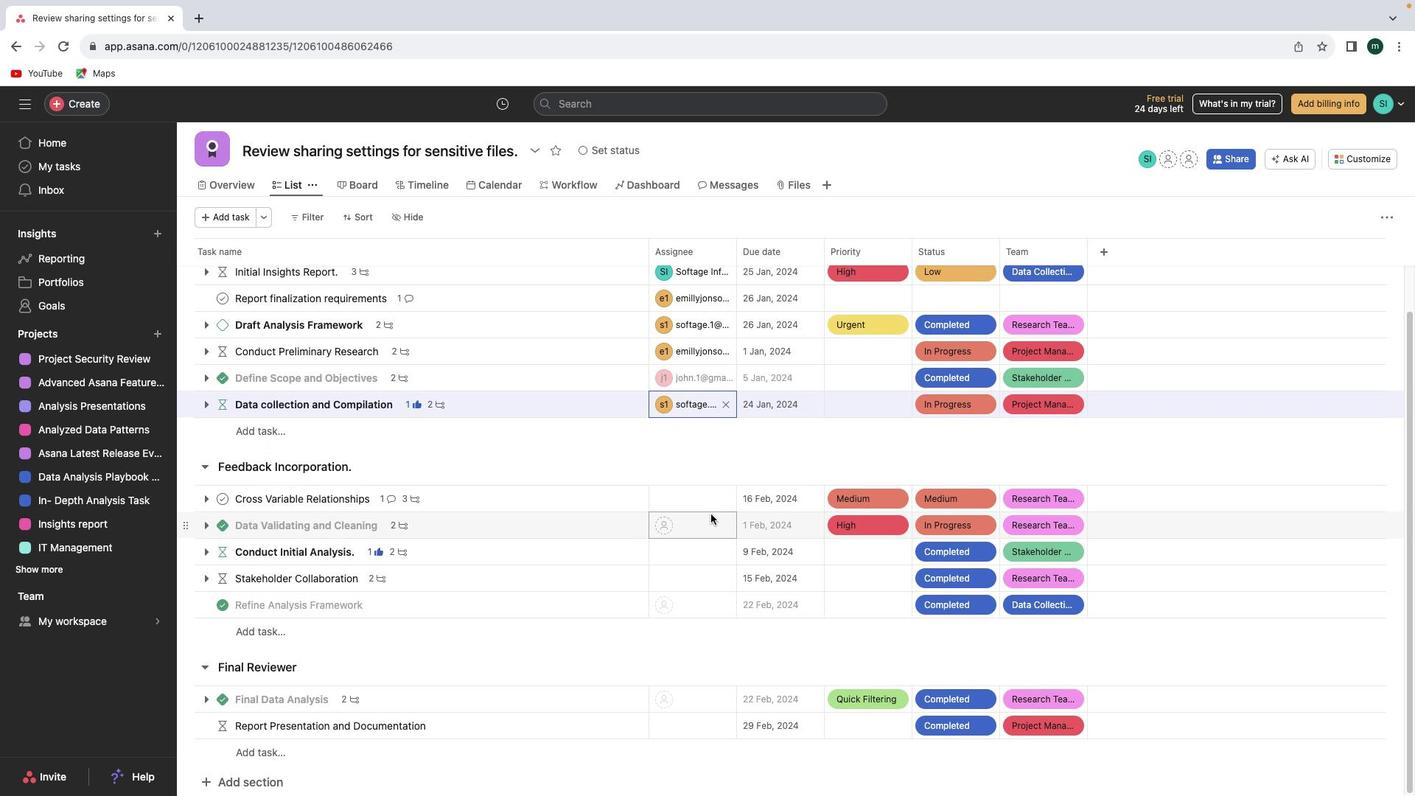 
Action: Mouse scrolled (689, 540) with delta (-5, -6)
Screenshot: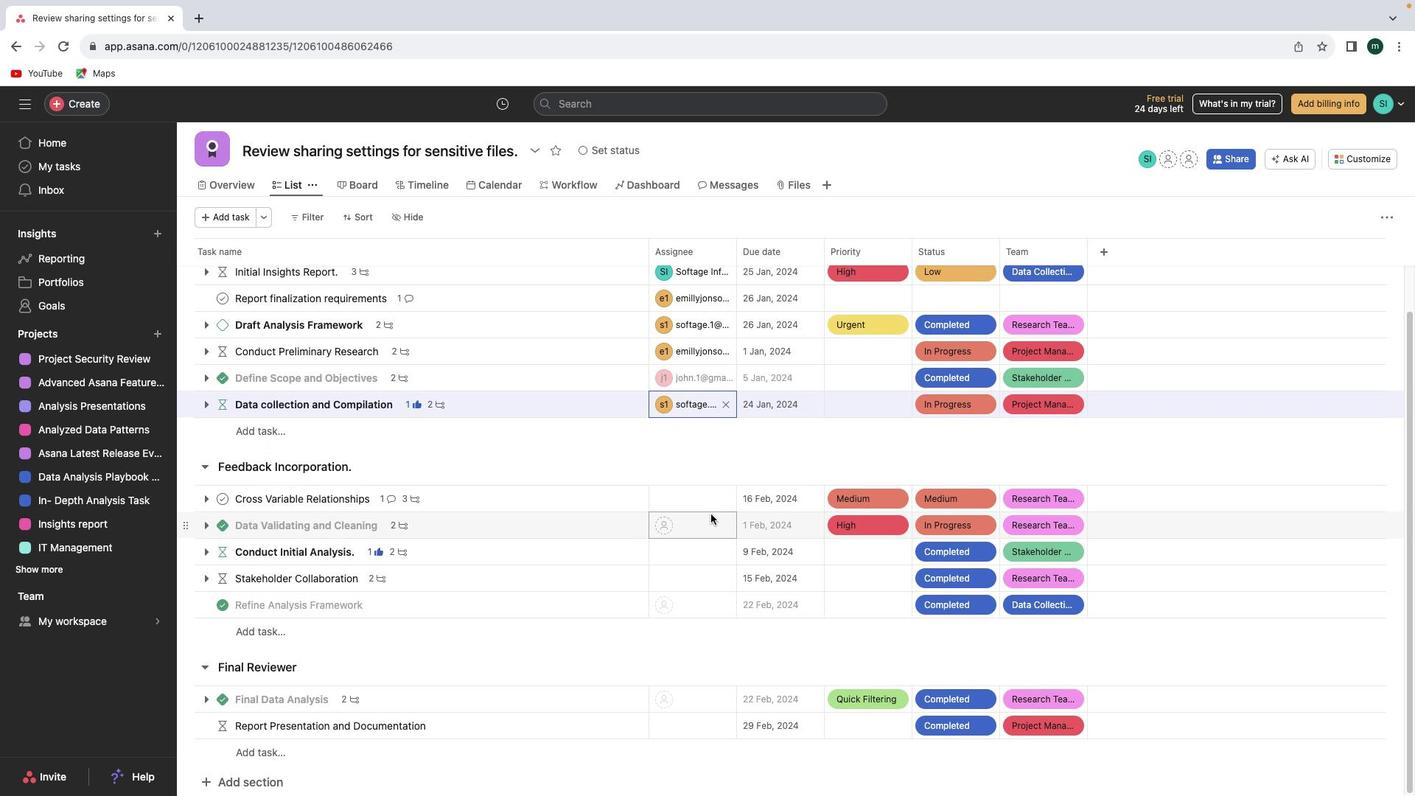 
Action: Mouse moved to (689, 539)
Screenshot: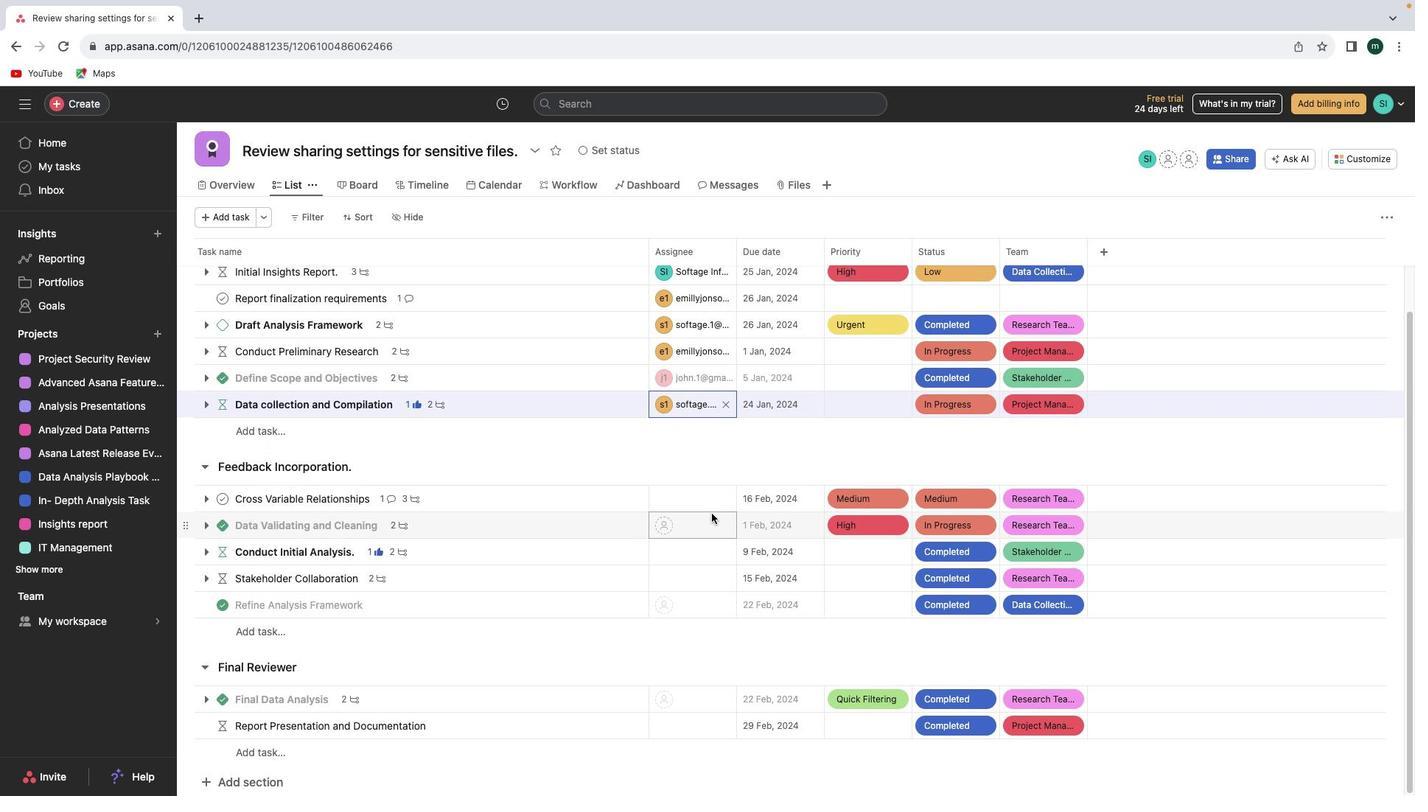 
Action: Mouse scrolled (689, 539) with delta (-5, -6)
Screenshot: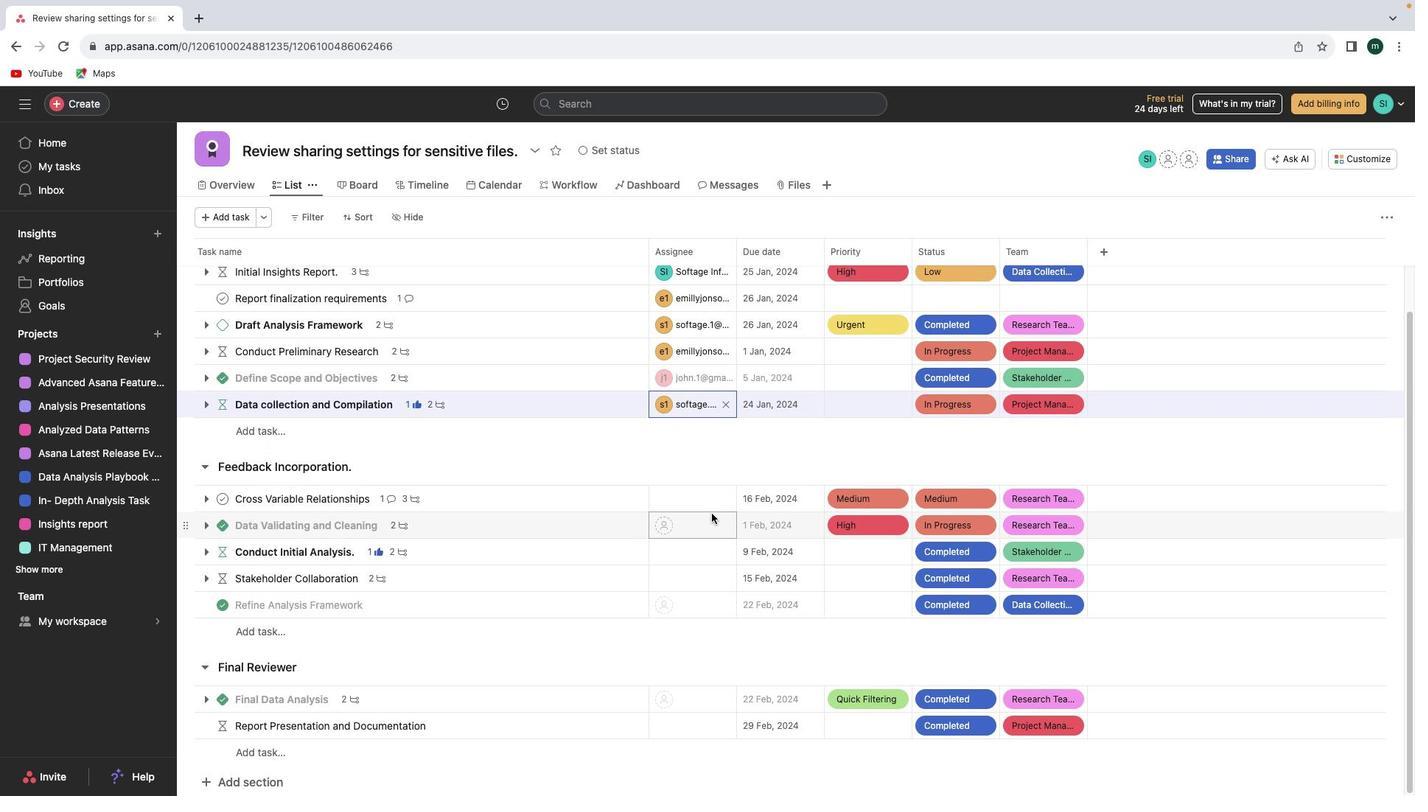 
Action: Mouse moved to (709, 491)
Screenshot: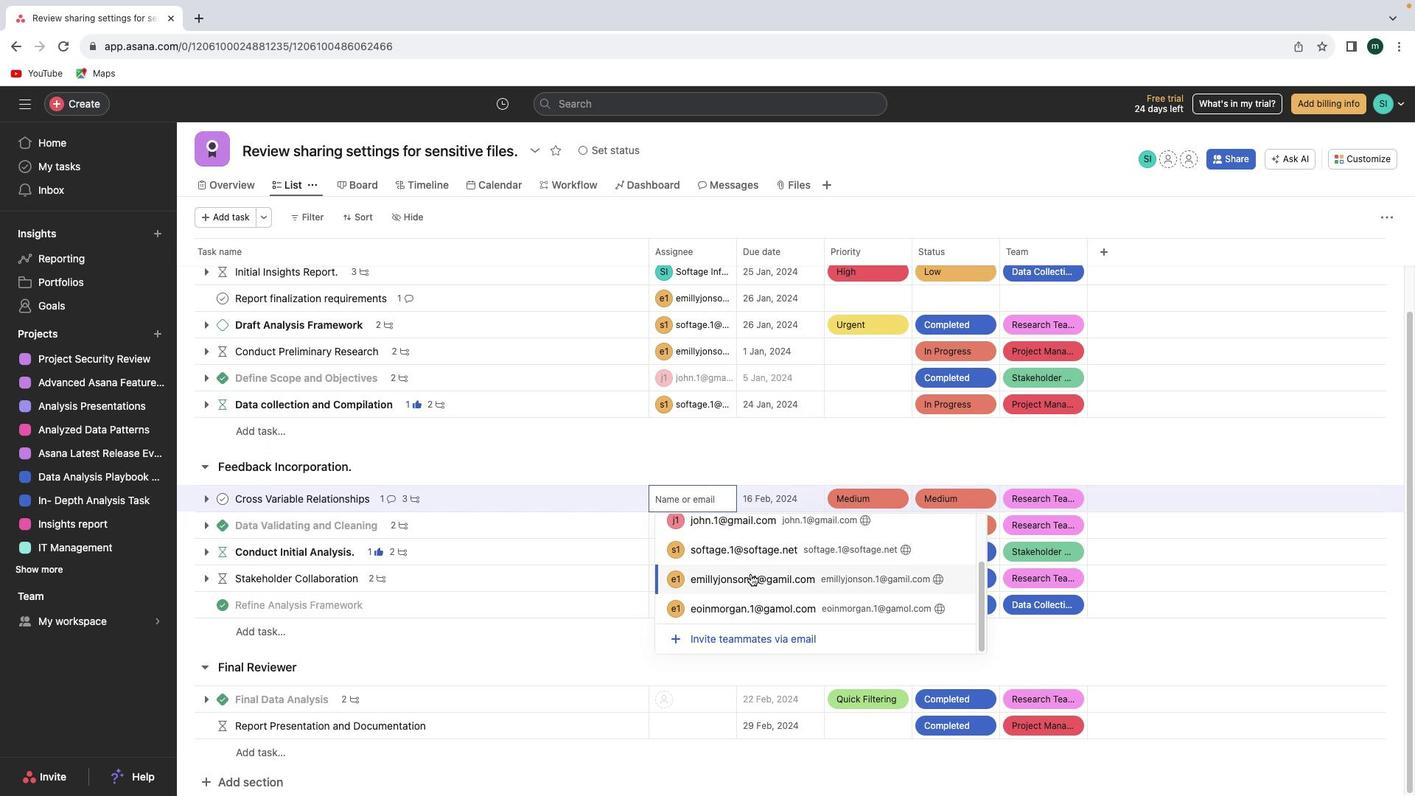 
Action: Mouse pressed left at (709, 491)
Screenshot: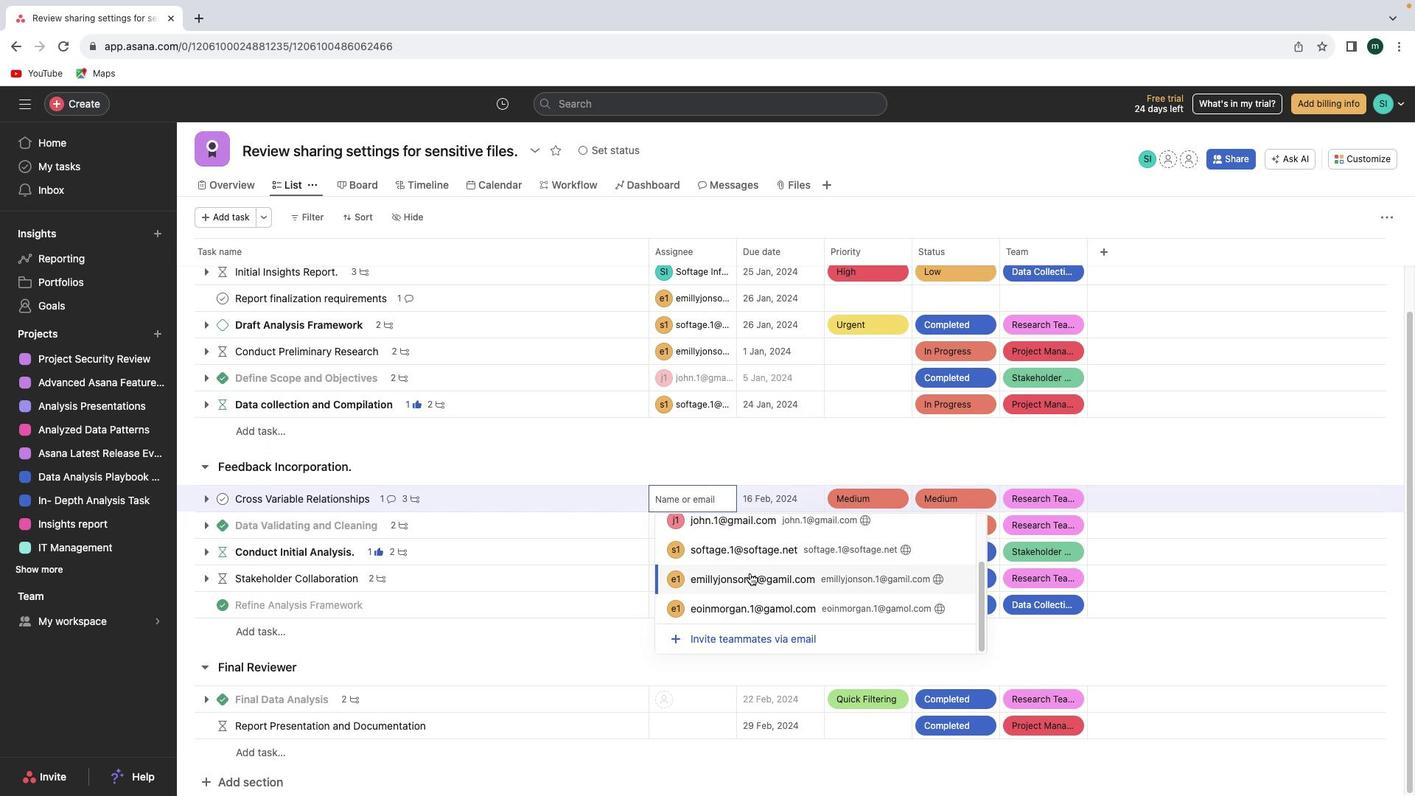 
Action: Mouse moved to (743, 569)
Screenshot: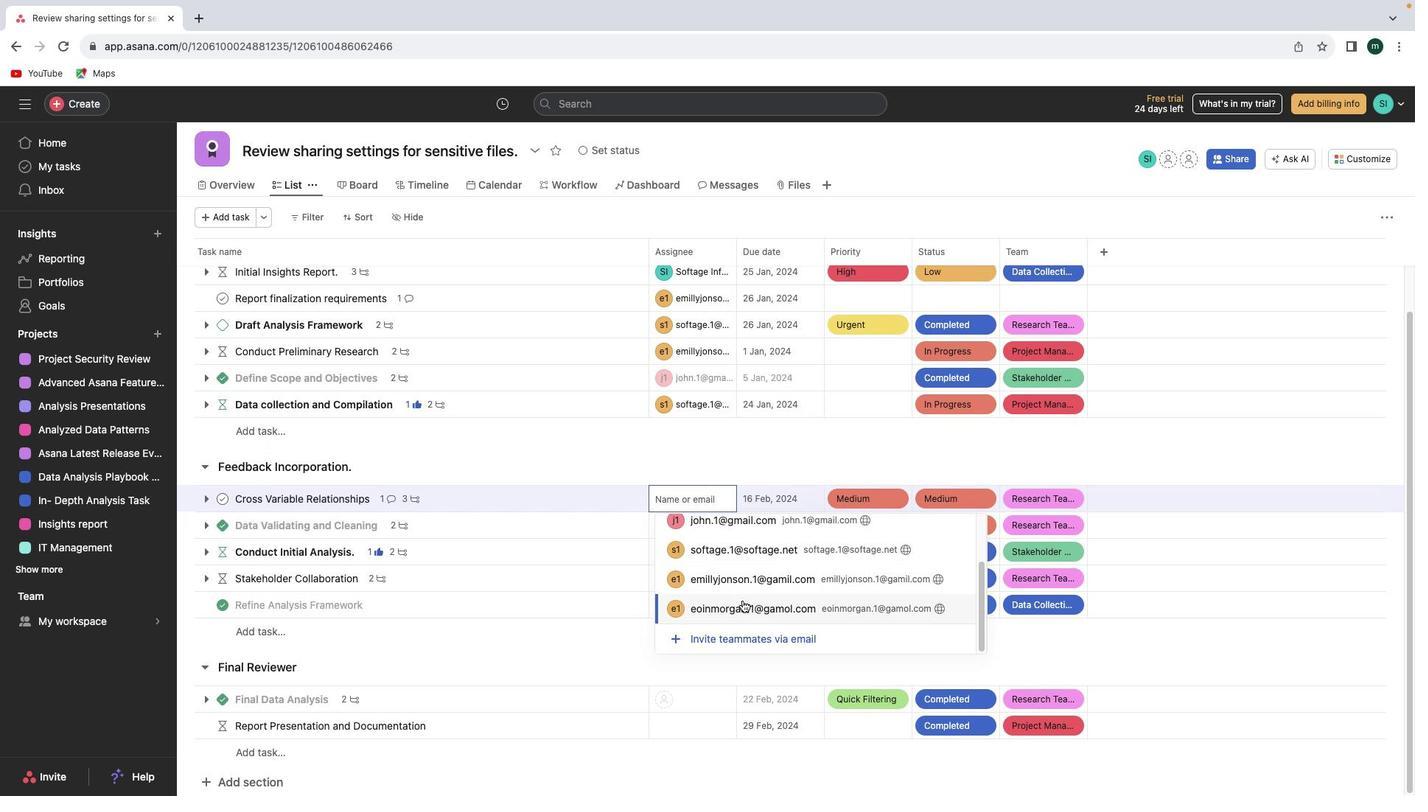 
Action: Mouse scrolled (743, 569) with delta (-5, -6)
Screenshot: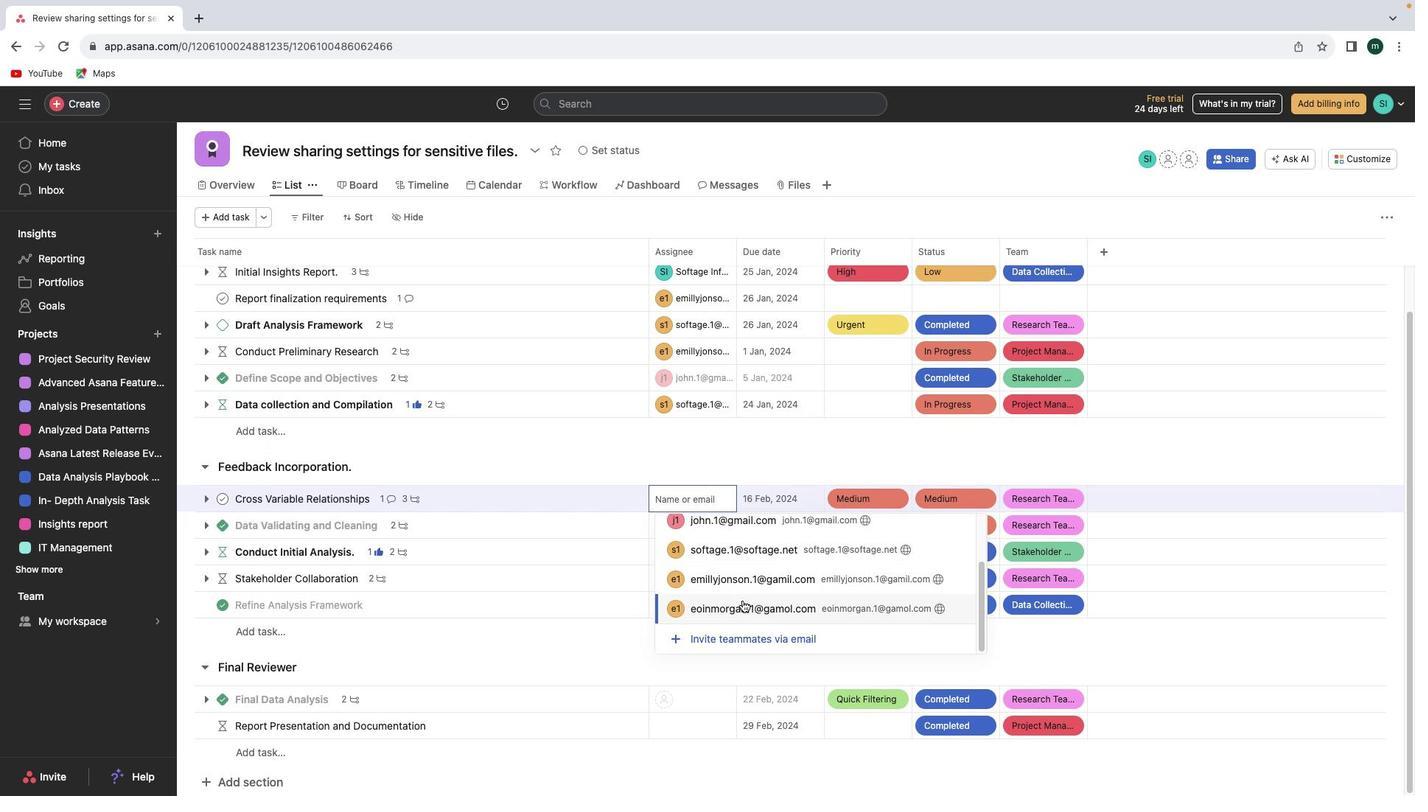 
Action: Mouse moved to (743, 569)
Screenshot: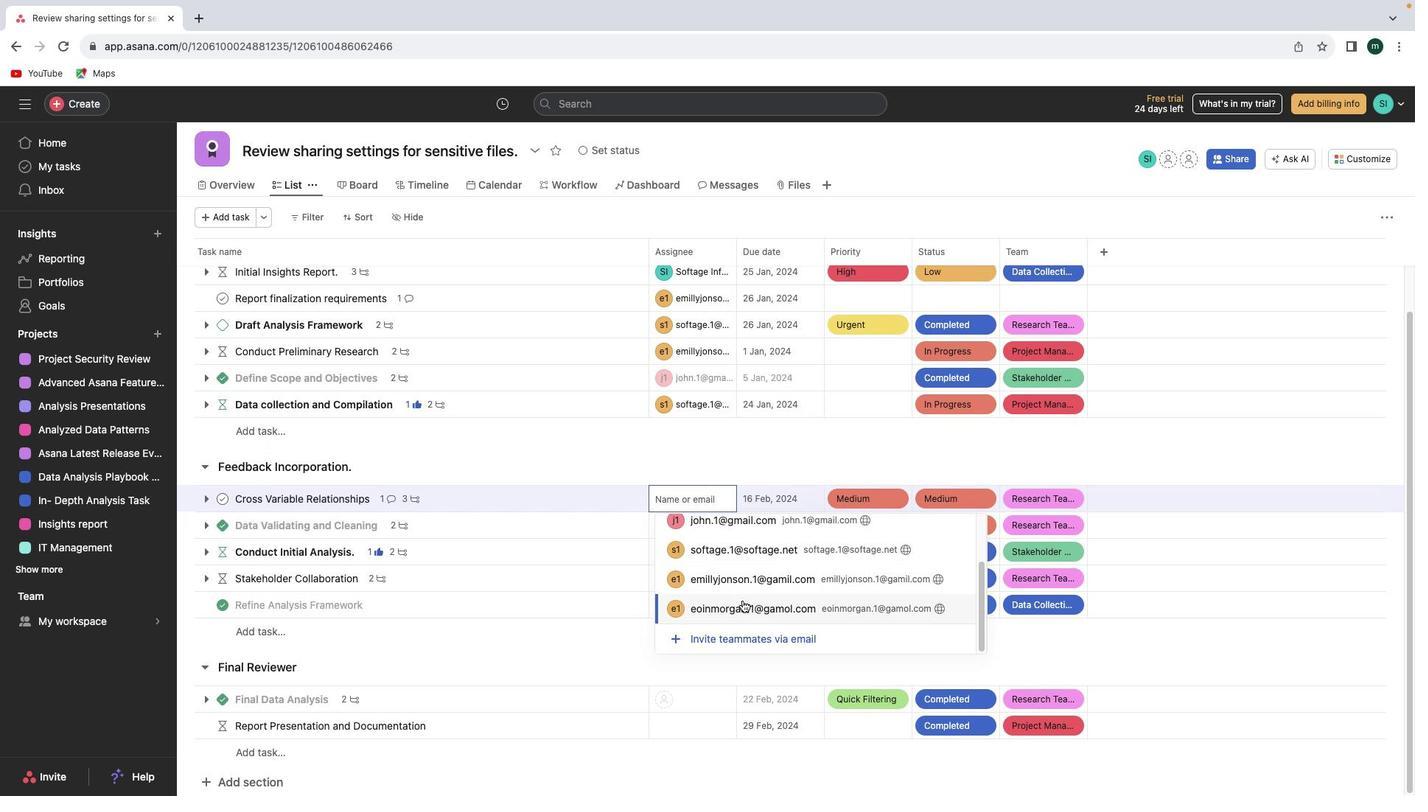 
Action: Mouse scrolled (743, 569) with delta (-5, -6)
Screenshot: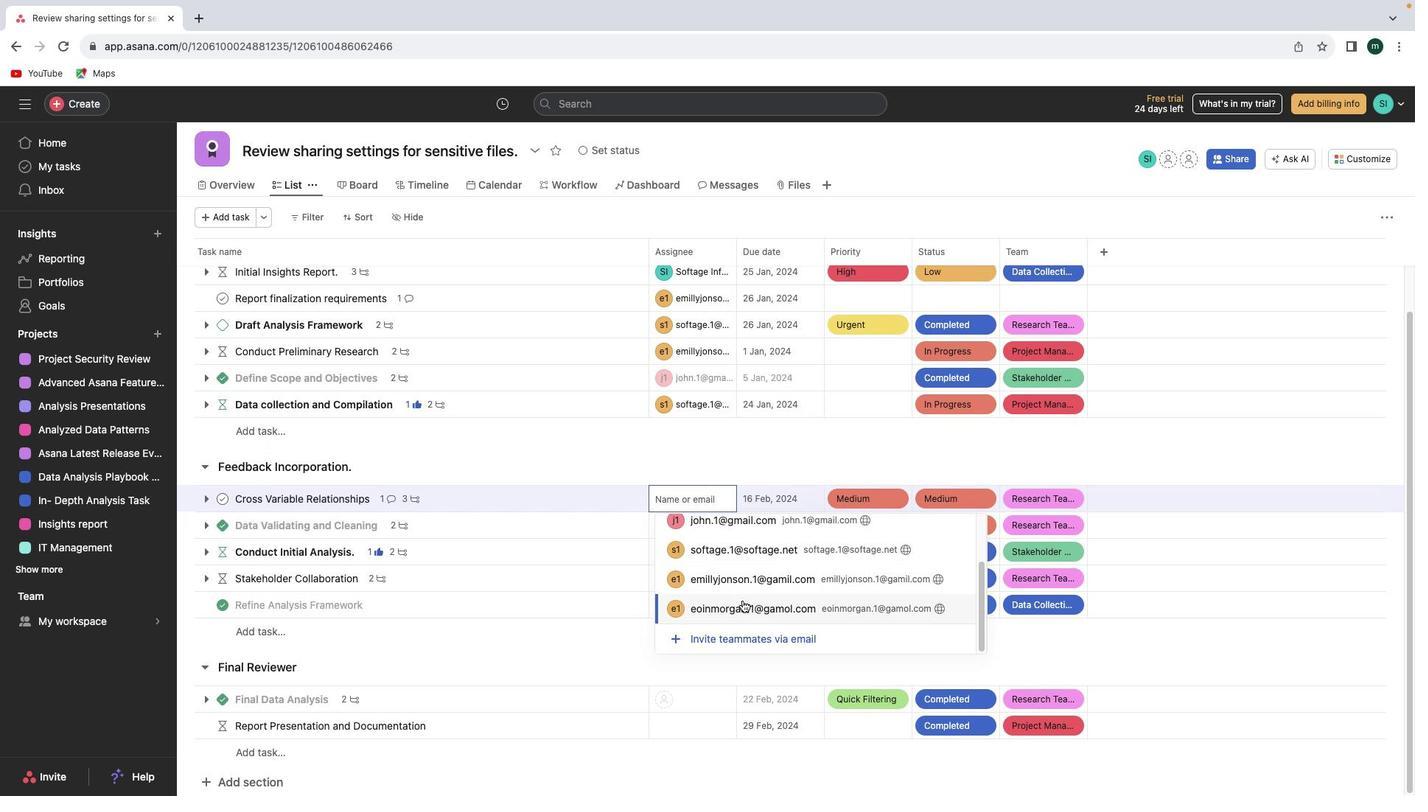 
Action: Mouse moved to (743, 569)
Screenshot: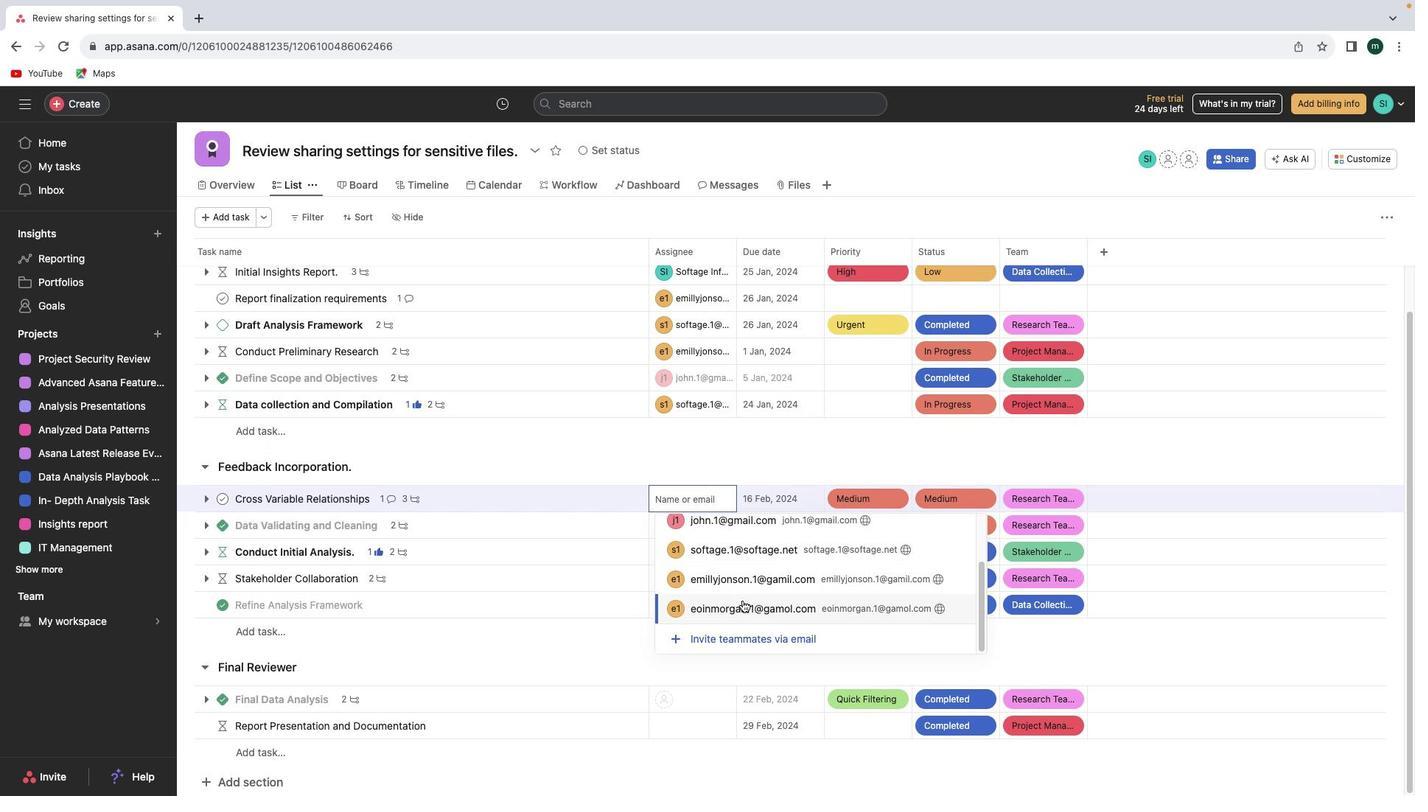 
Action: Mouse scrolled (743, 569) with delta (-5, -8)
Screenshot: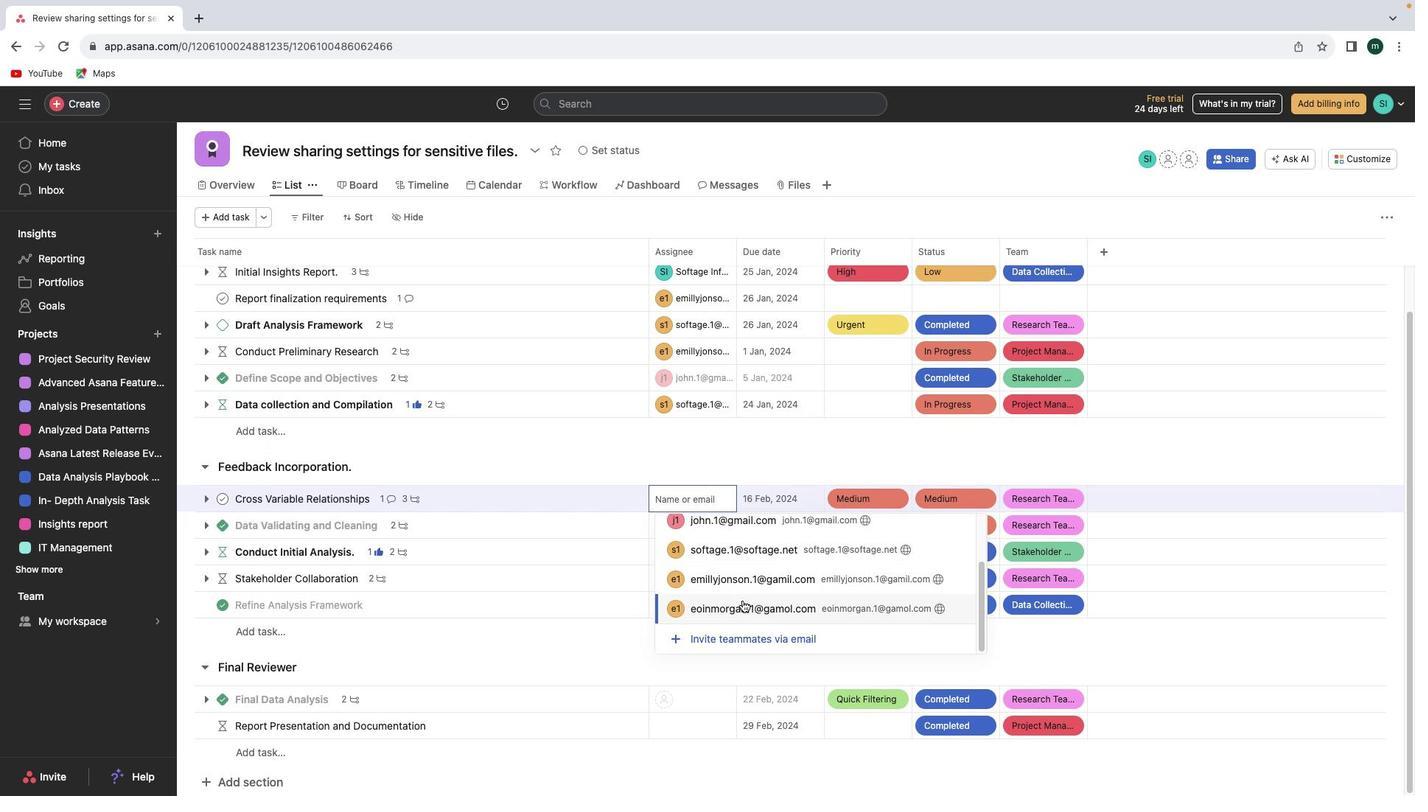 
Action: Mouse moved to (736, 593)
Screenshot: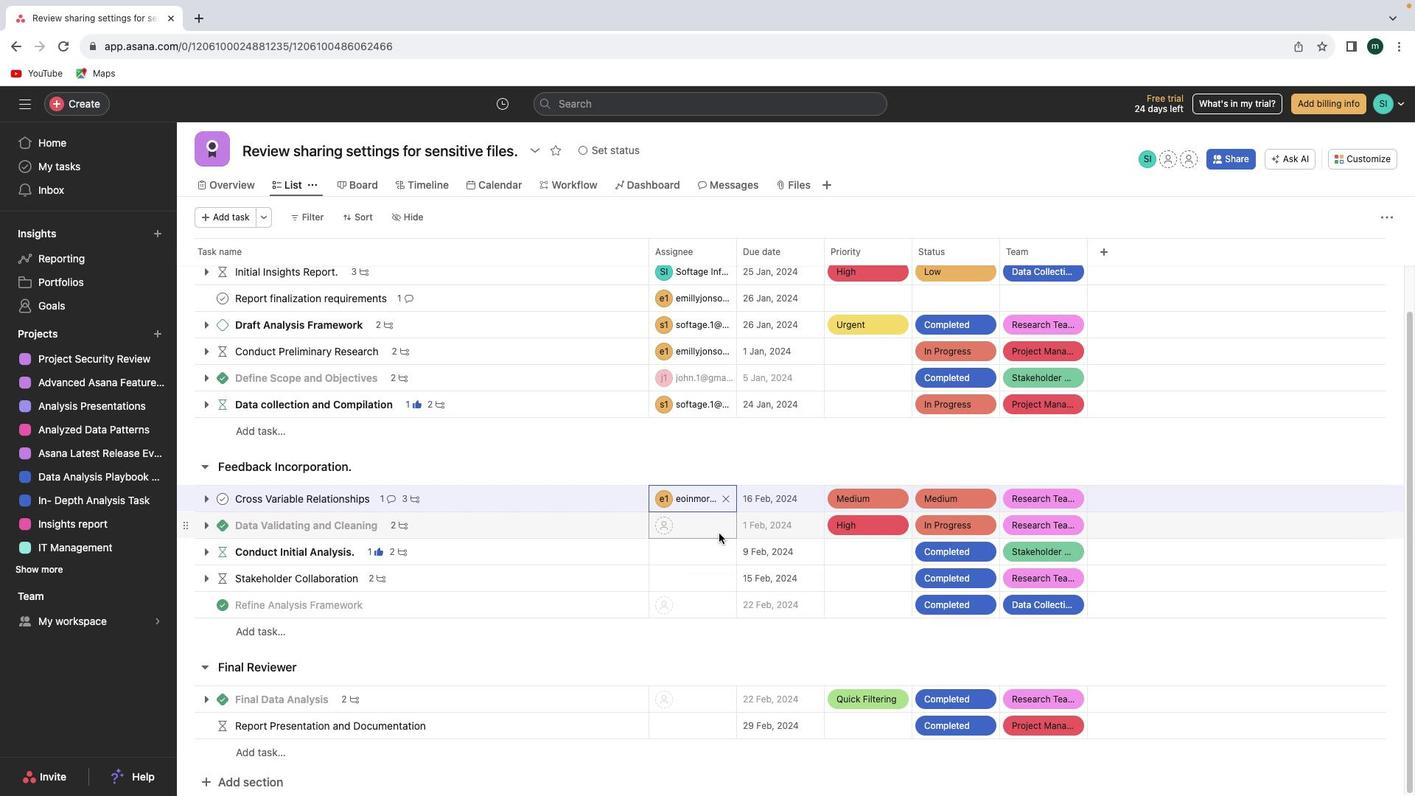 
Action: Mouse pressed left at (736, 593)
Screenshot: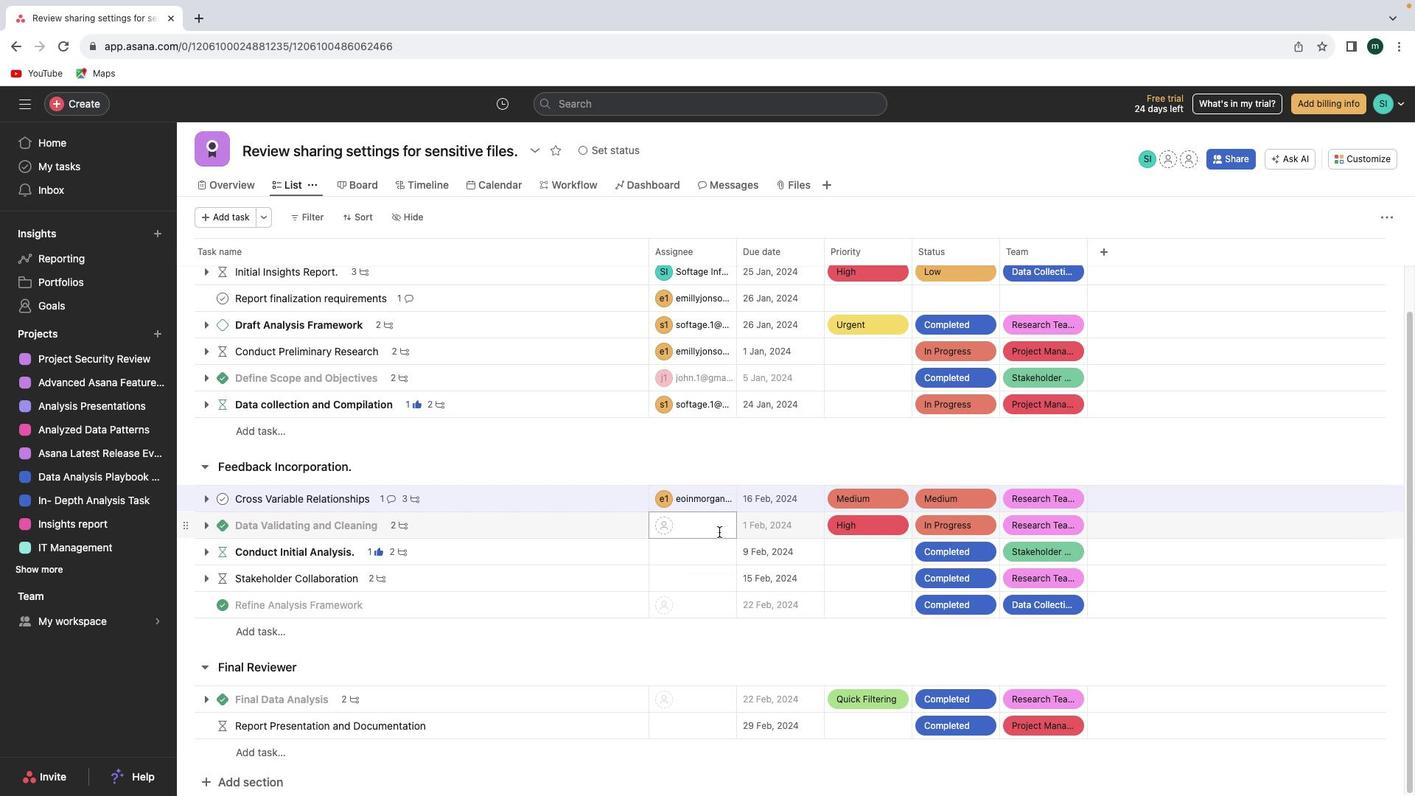 
Action: Mouse moved to (712, 525)
Screenshot: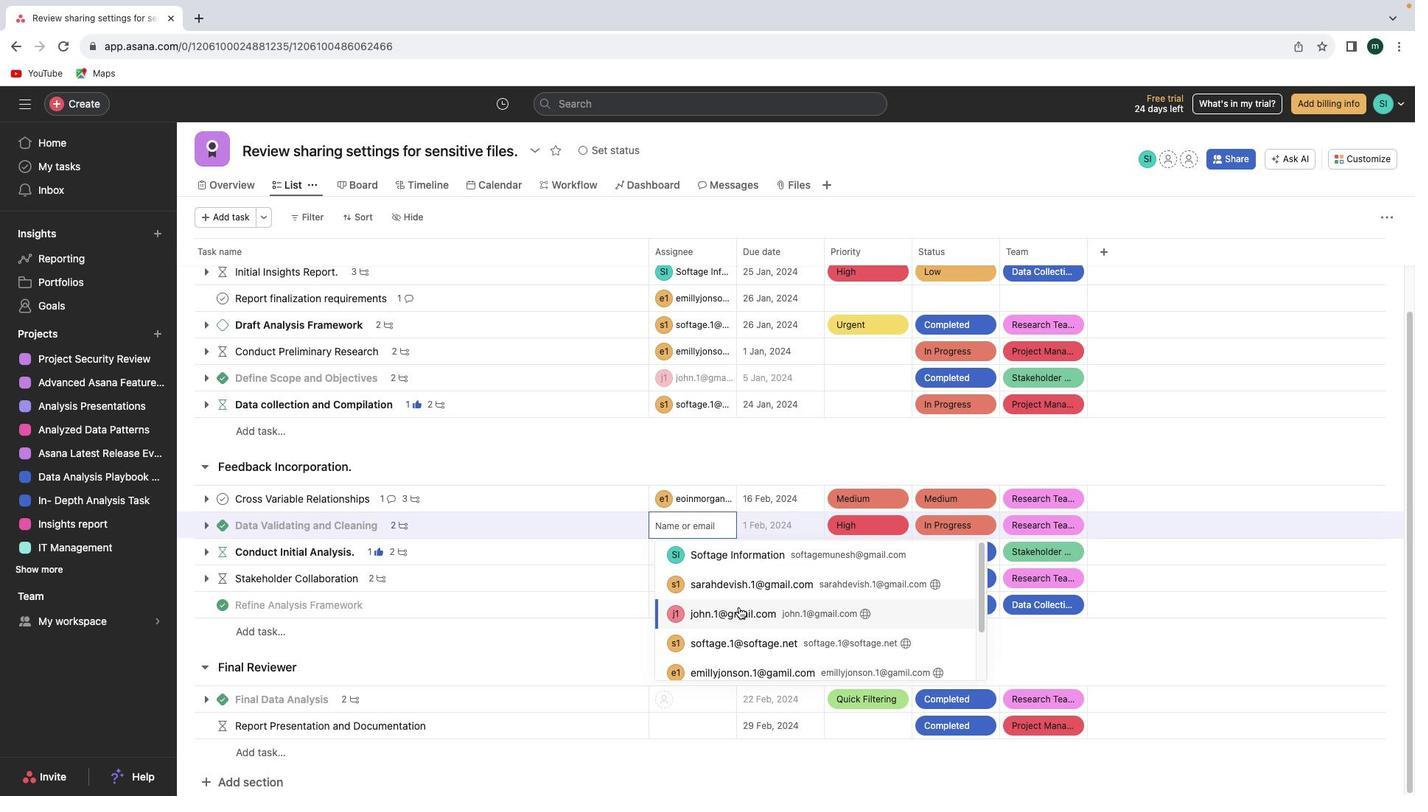 
Action: Mouse pressed left at (712, 525)
Screenshot: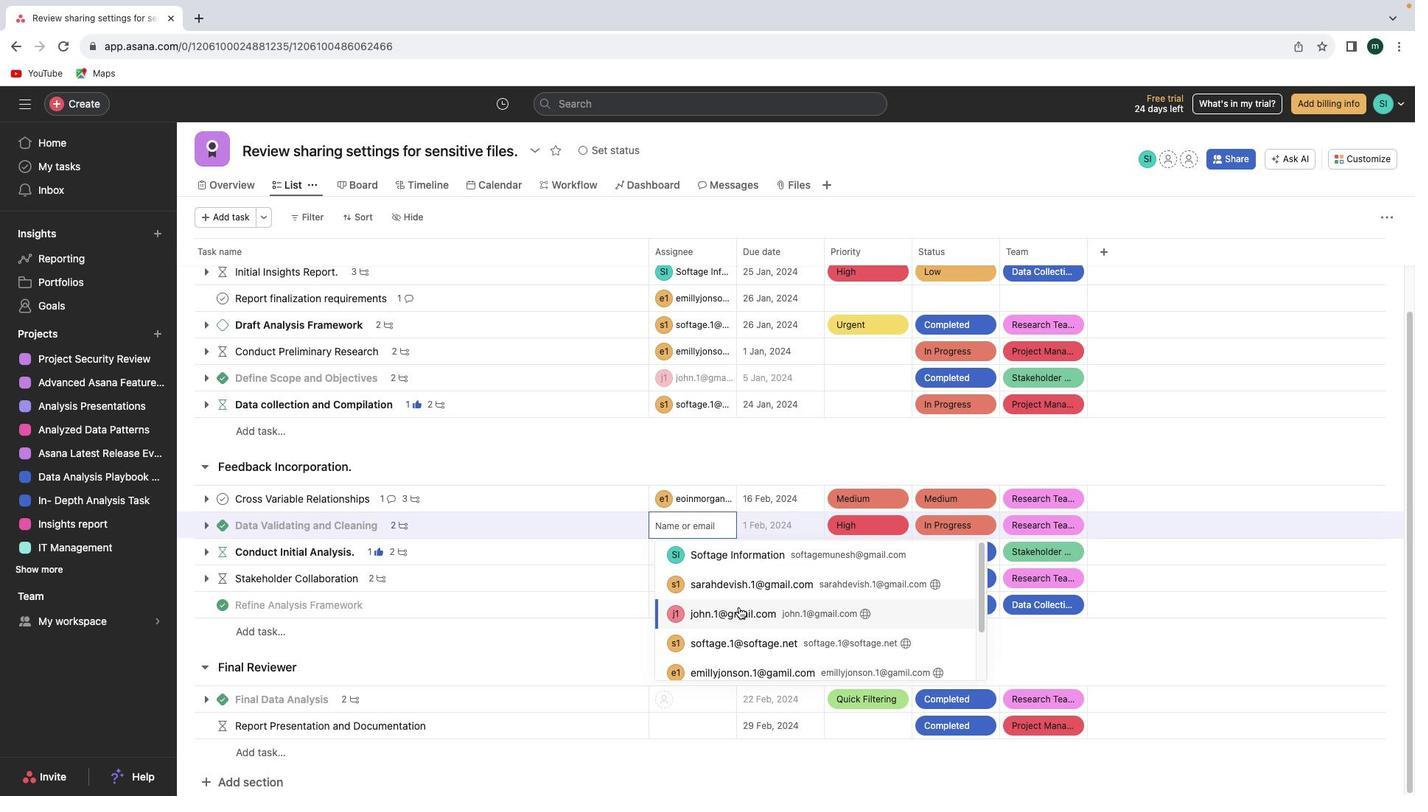 
Action: Mouse moved to (732, 600)
Screenshot: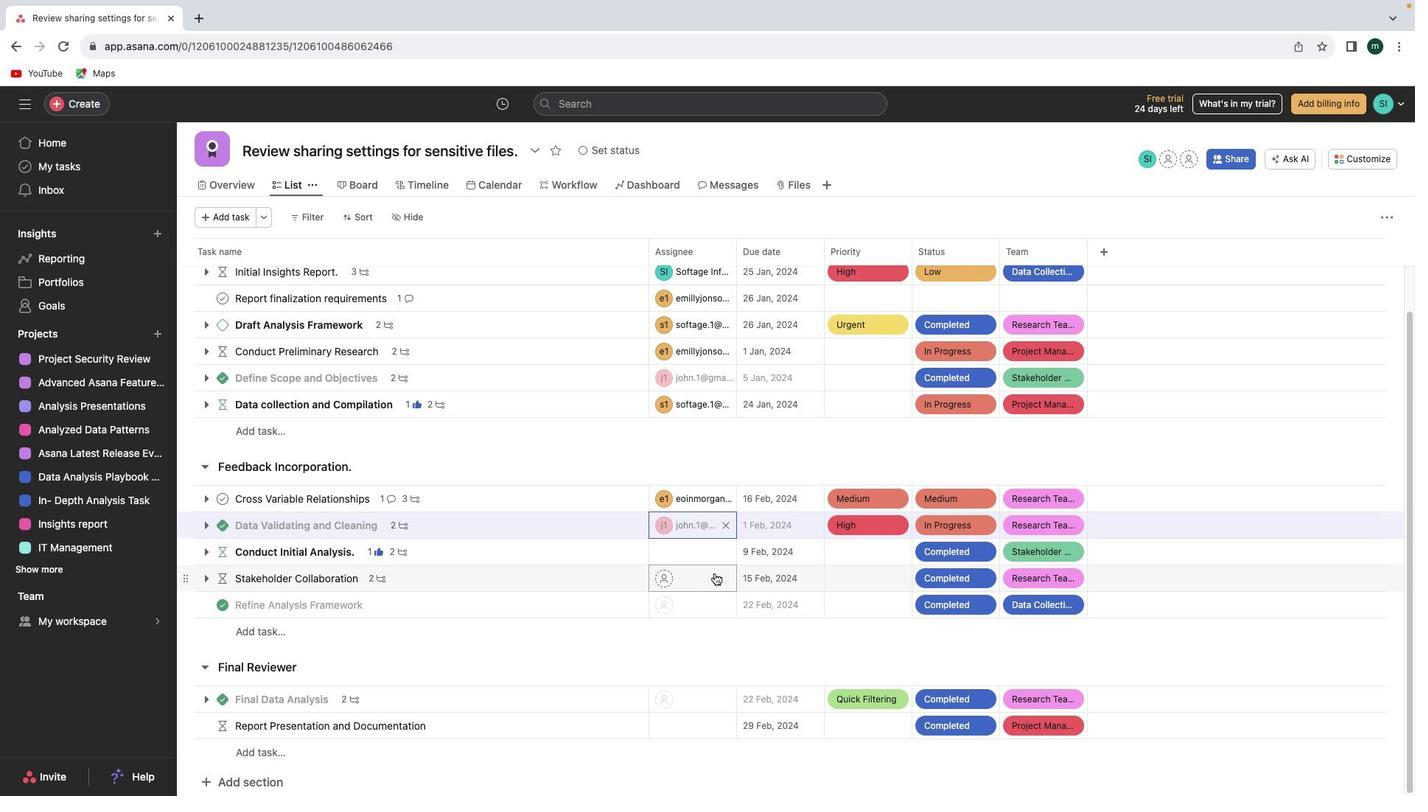 
Action: Mouse pressed left at (732, 600)
Screenshot: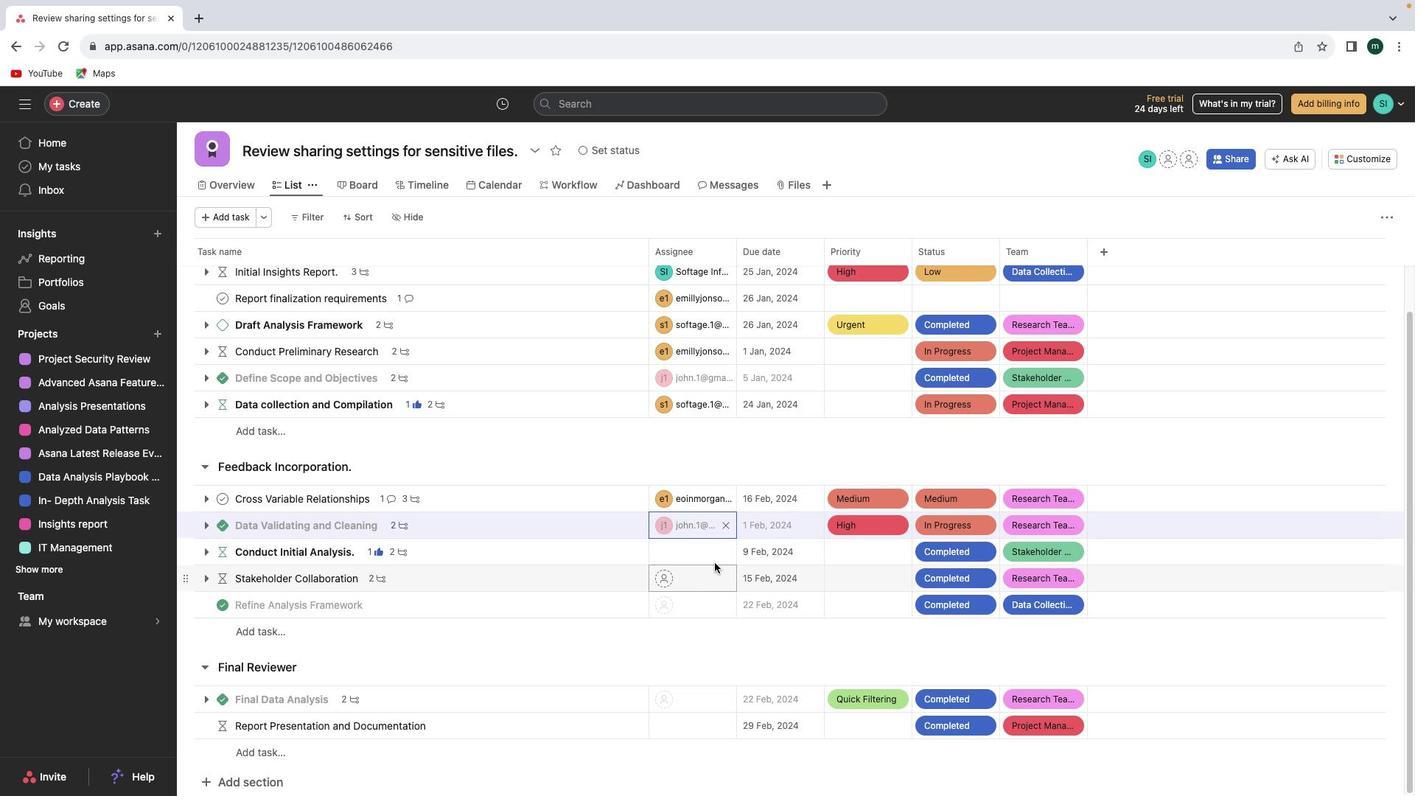 
Action: Mouse moved to (708, 552)
Screenshot: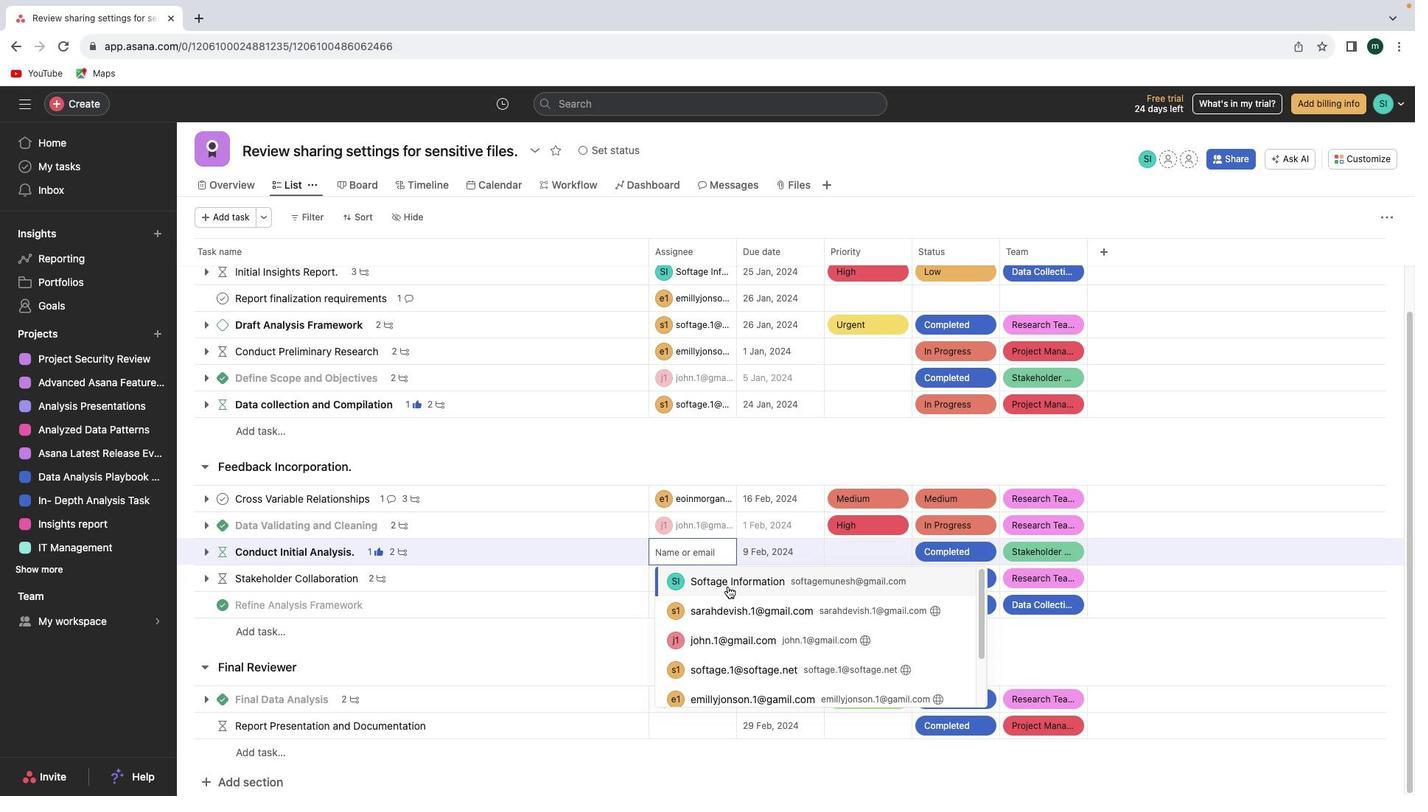 
Action: Mouse pressed left at (708, 552)
Screenshot: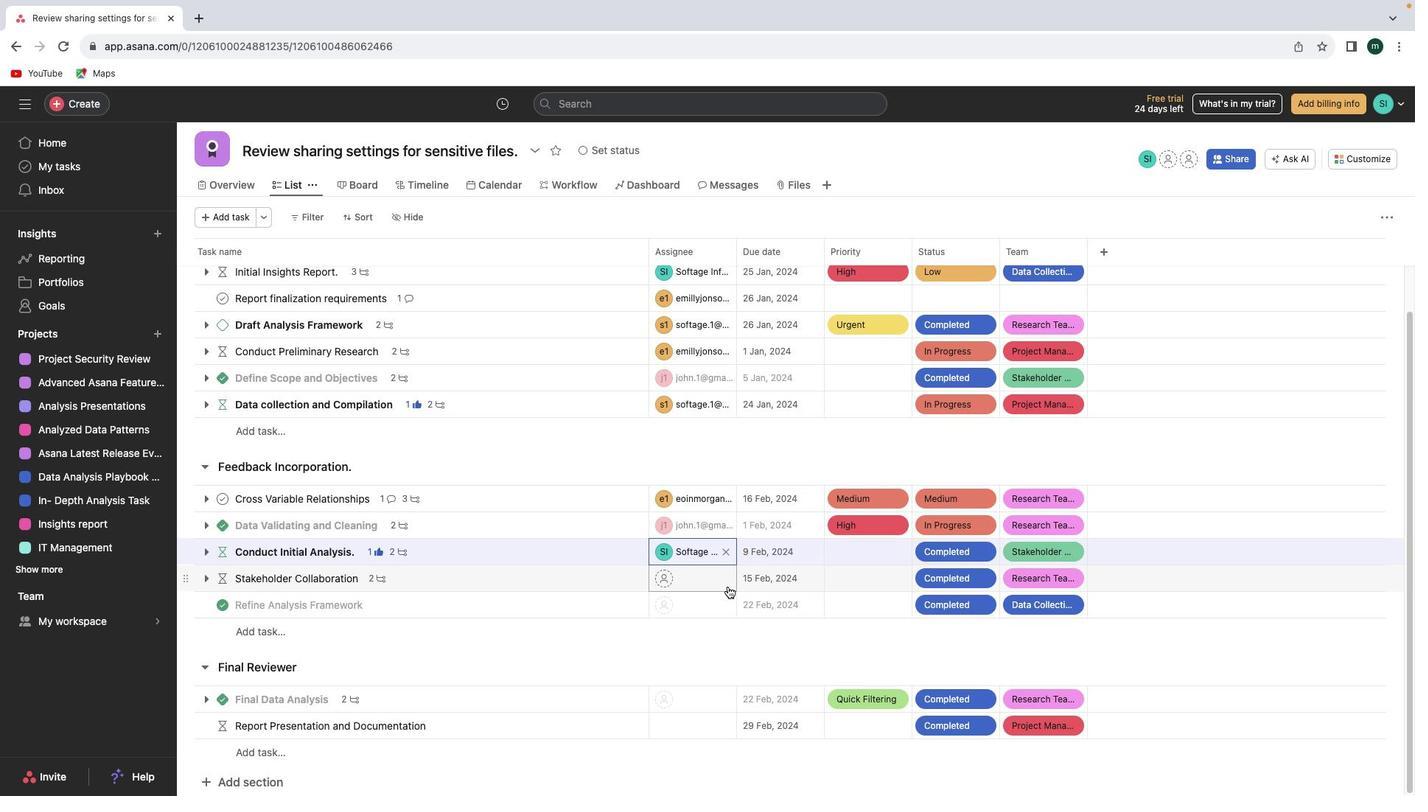 
Action: Mouse moved to (721, 579)
Screenshot: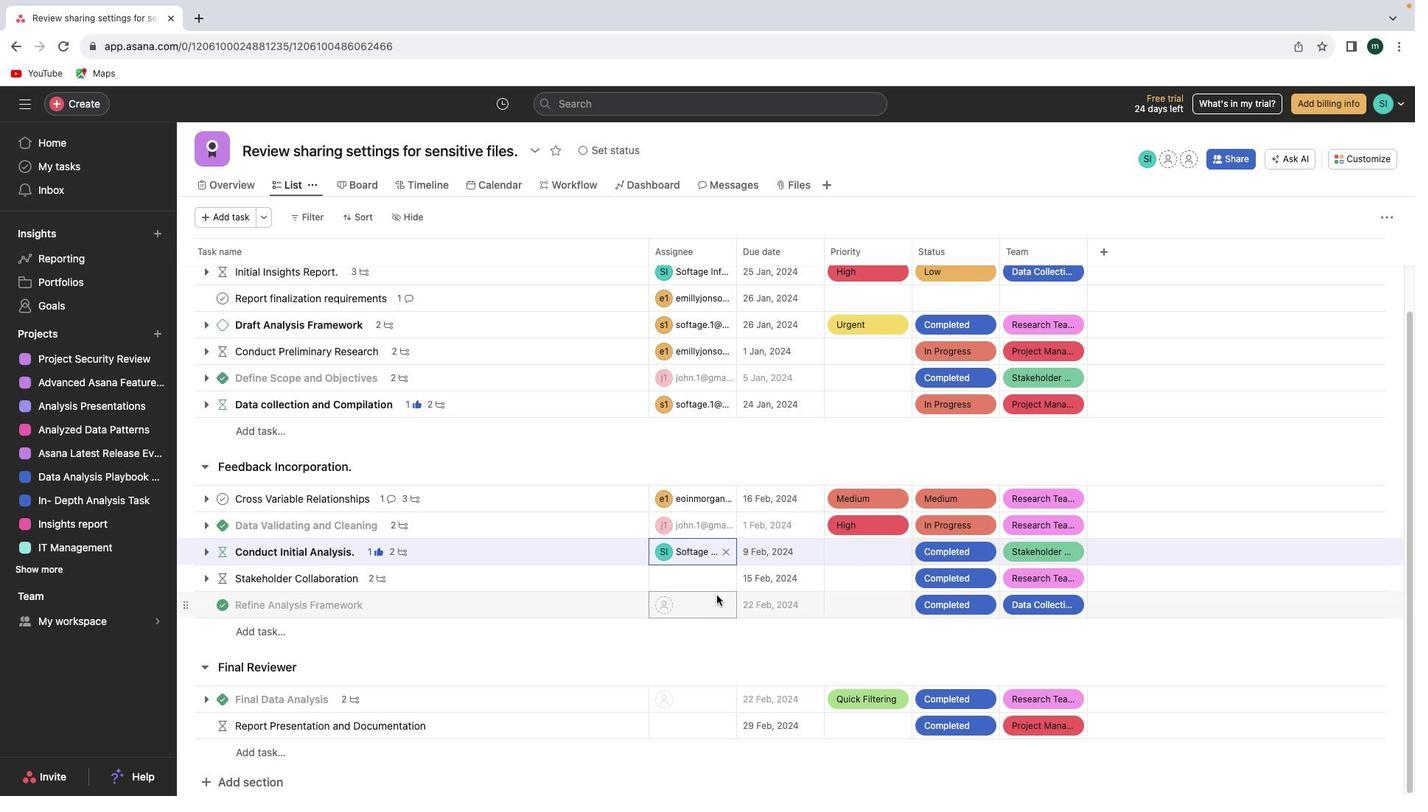 
Action: Mouse pressed left at (721, 579)
Screenshot: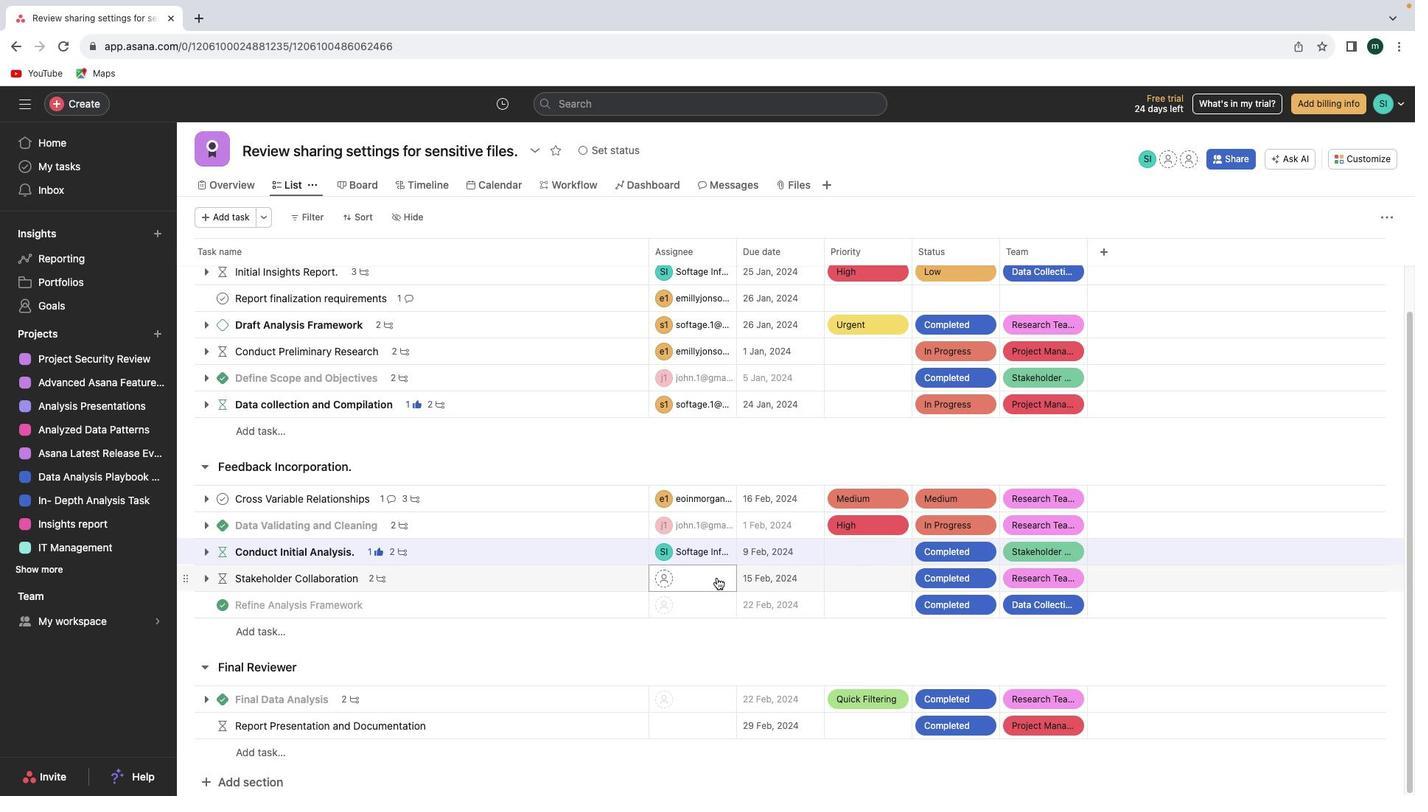 
Action: Mouse moved to (709, 571)
Screenshot: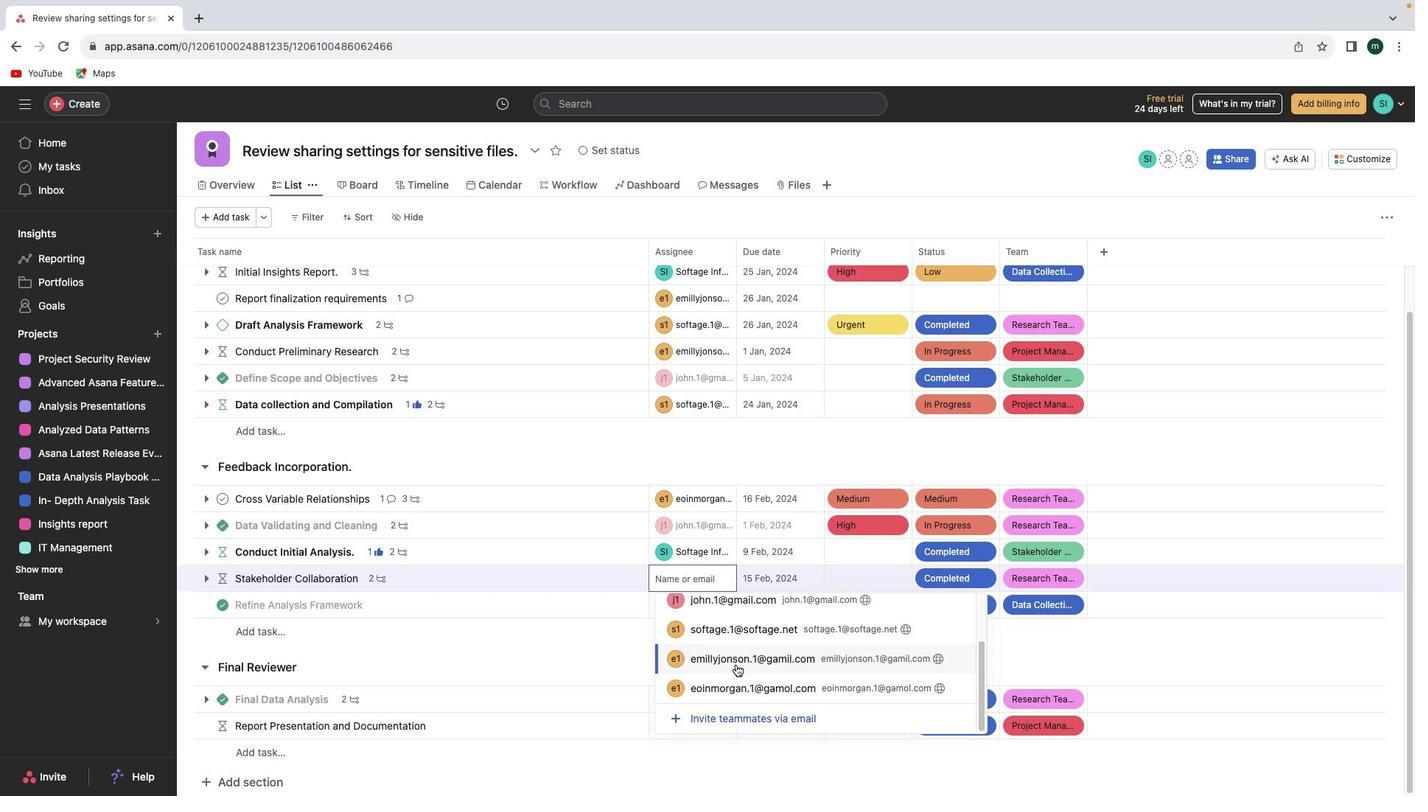 
Action: Mouse pressed left at (709, 571)
Screenshot: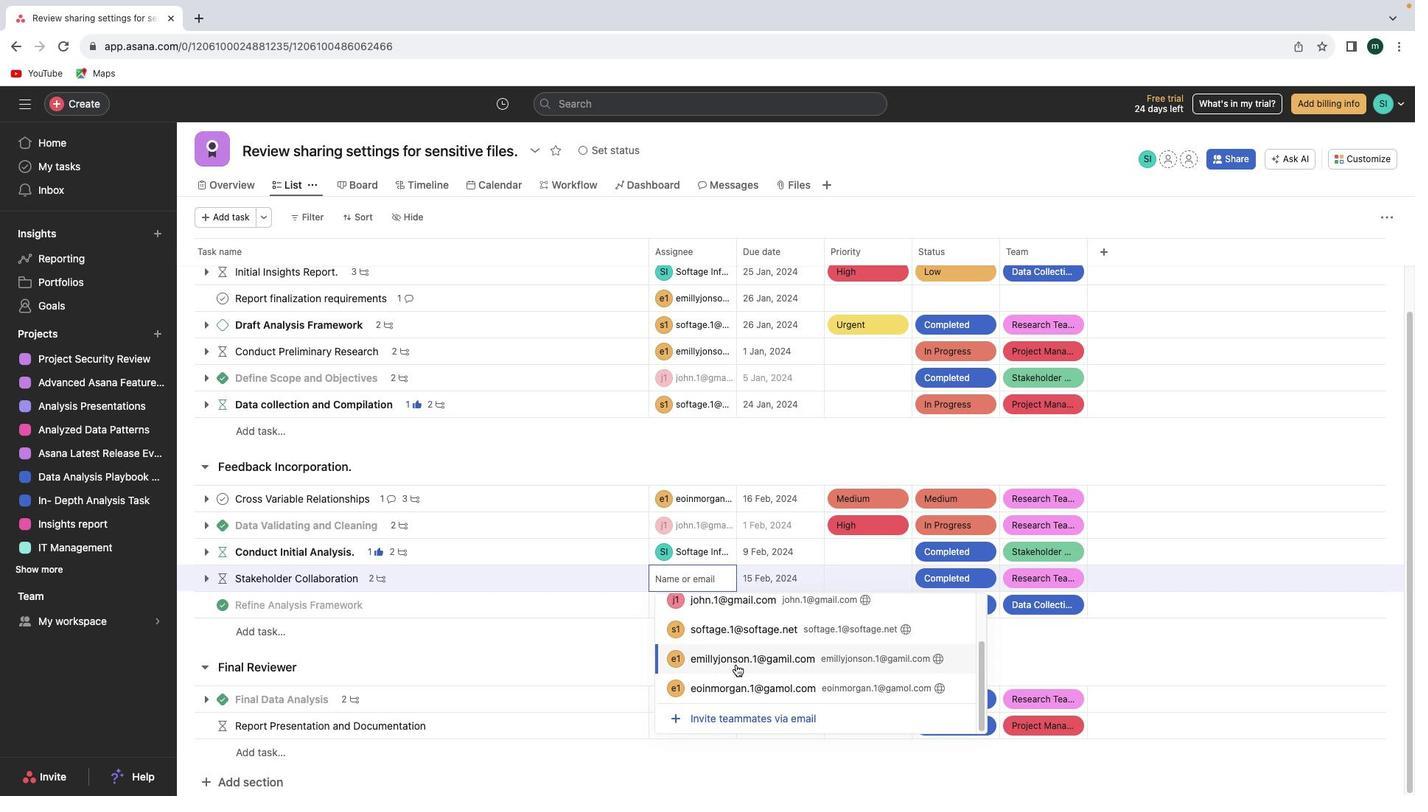 
Action: Mouse moved to (742, 656)
Screenshot: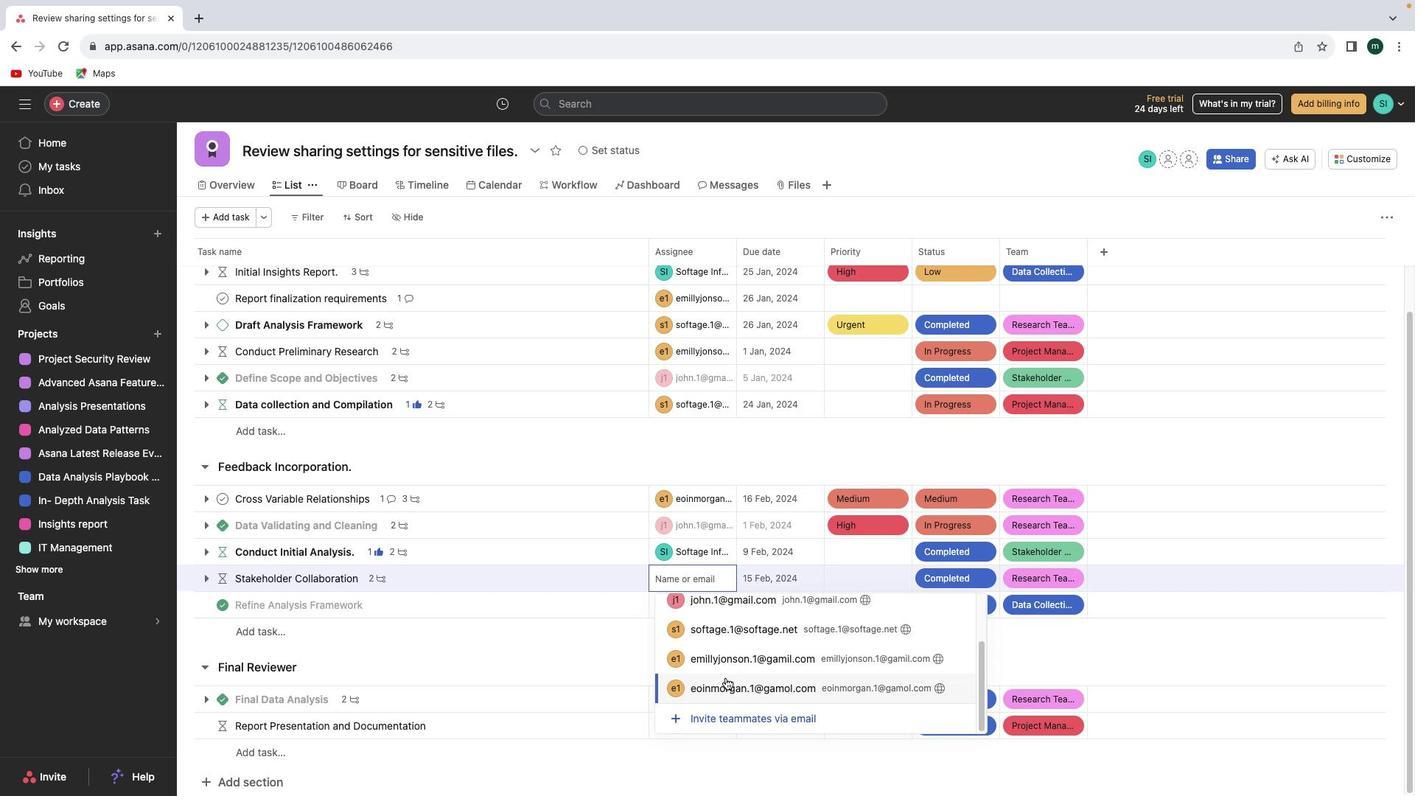
Action: Mouse scrolled (742, 656) with delta (-5, -6)
Screenshot: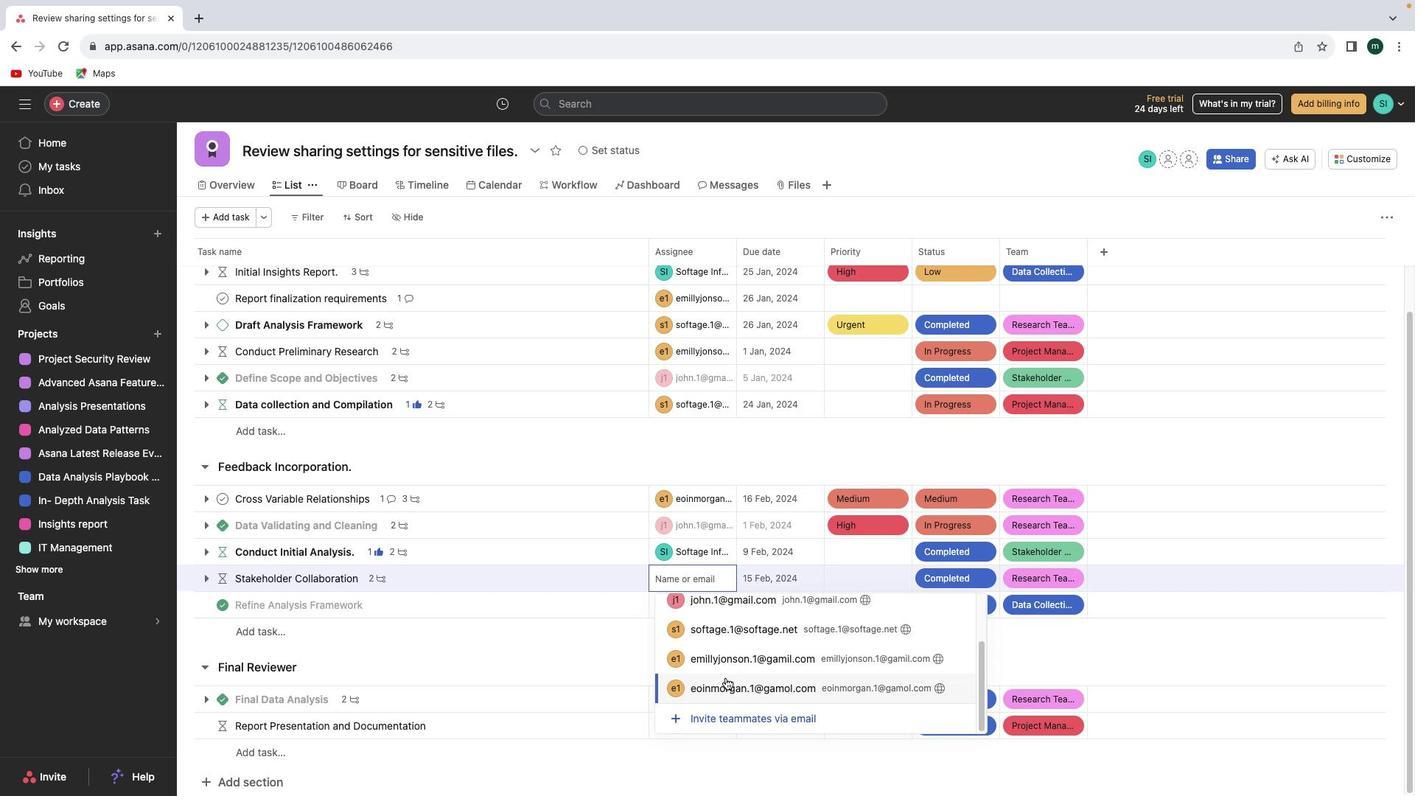 
Action: Mouse moved to (740, 657)
Screenshot: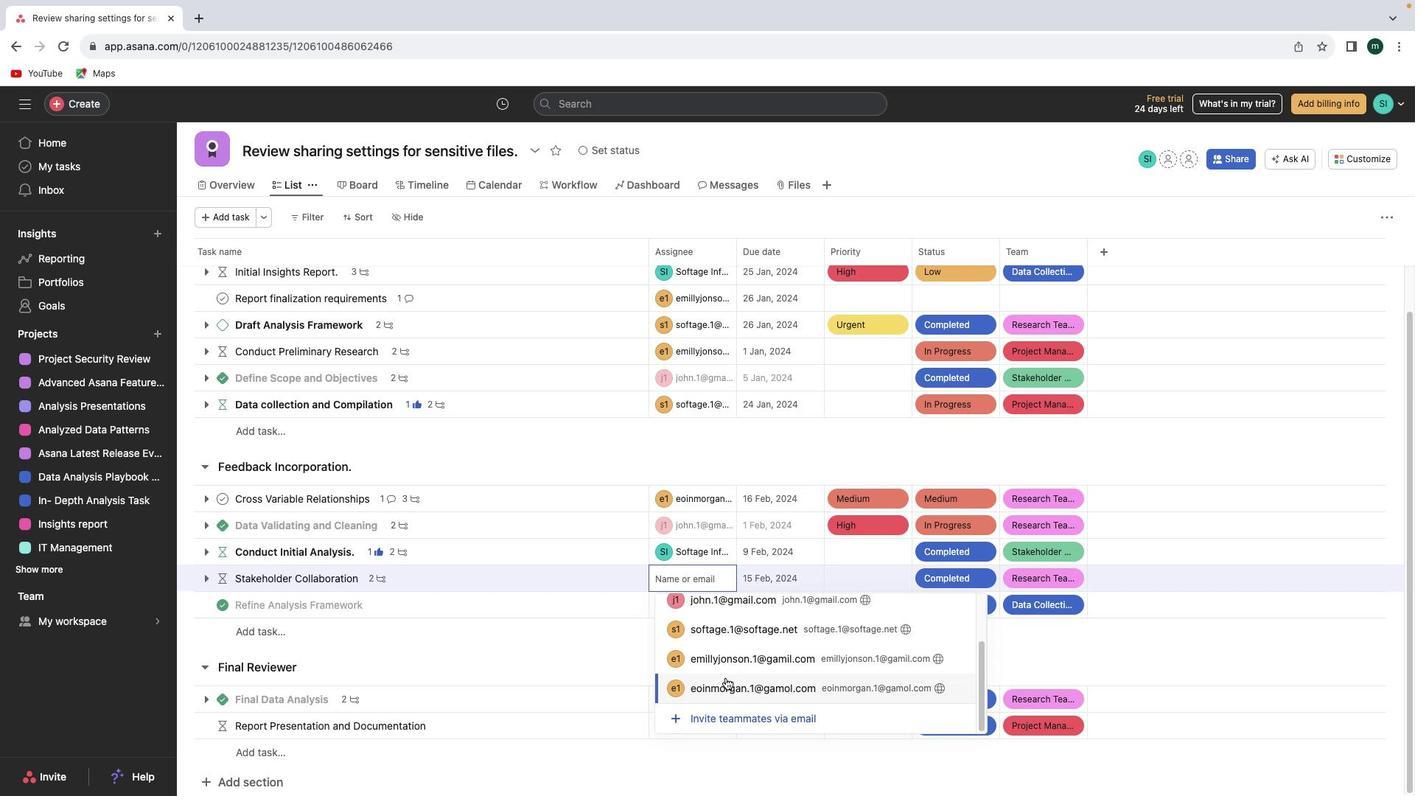 
Action: Mouse scrolled (740, 657) with delta (-5, -6)
Screenshot: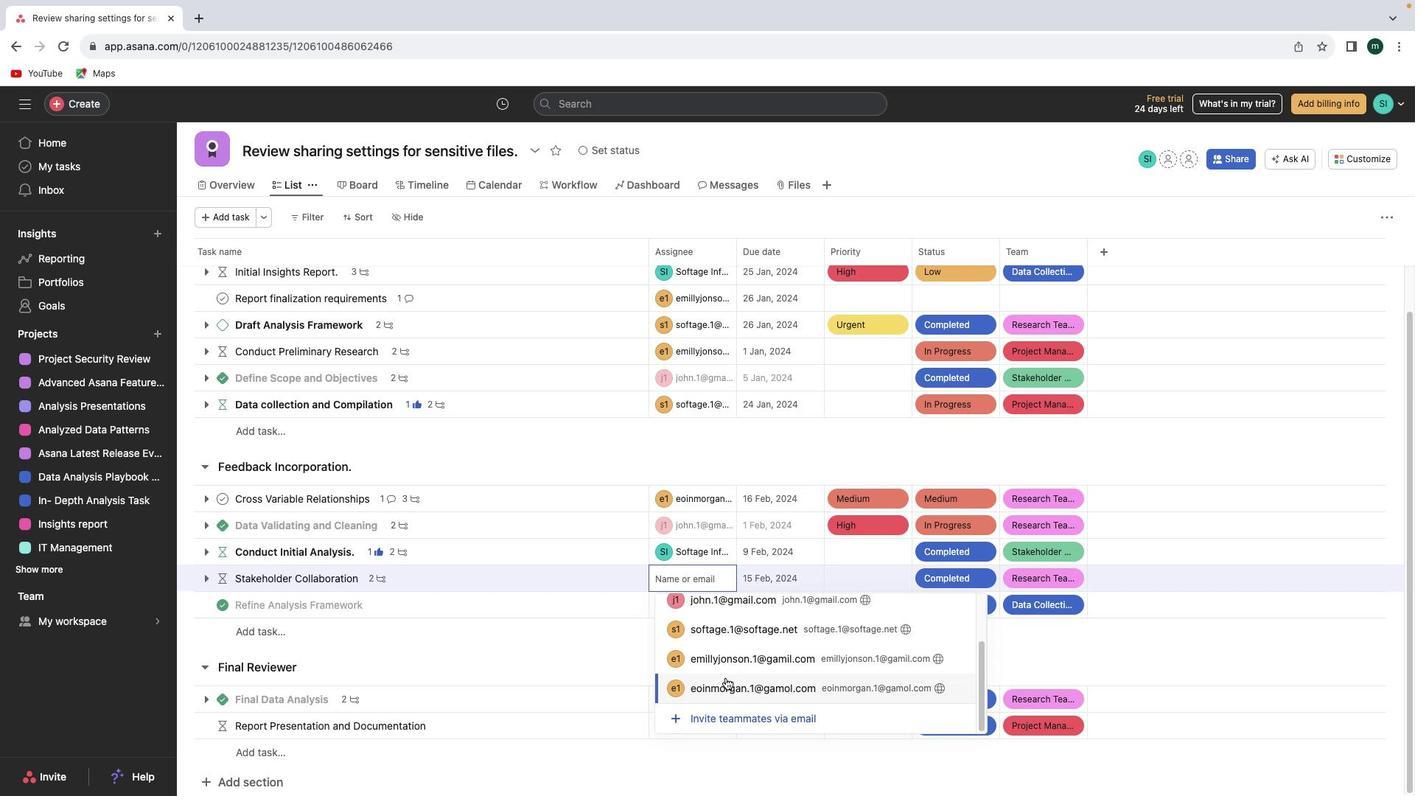 
Action: Mouse moved to (740, 657)
Screenshot: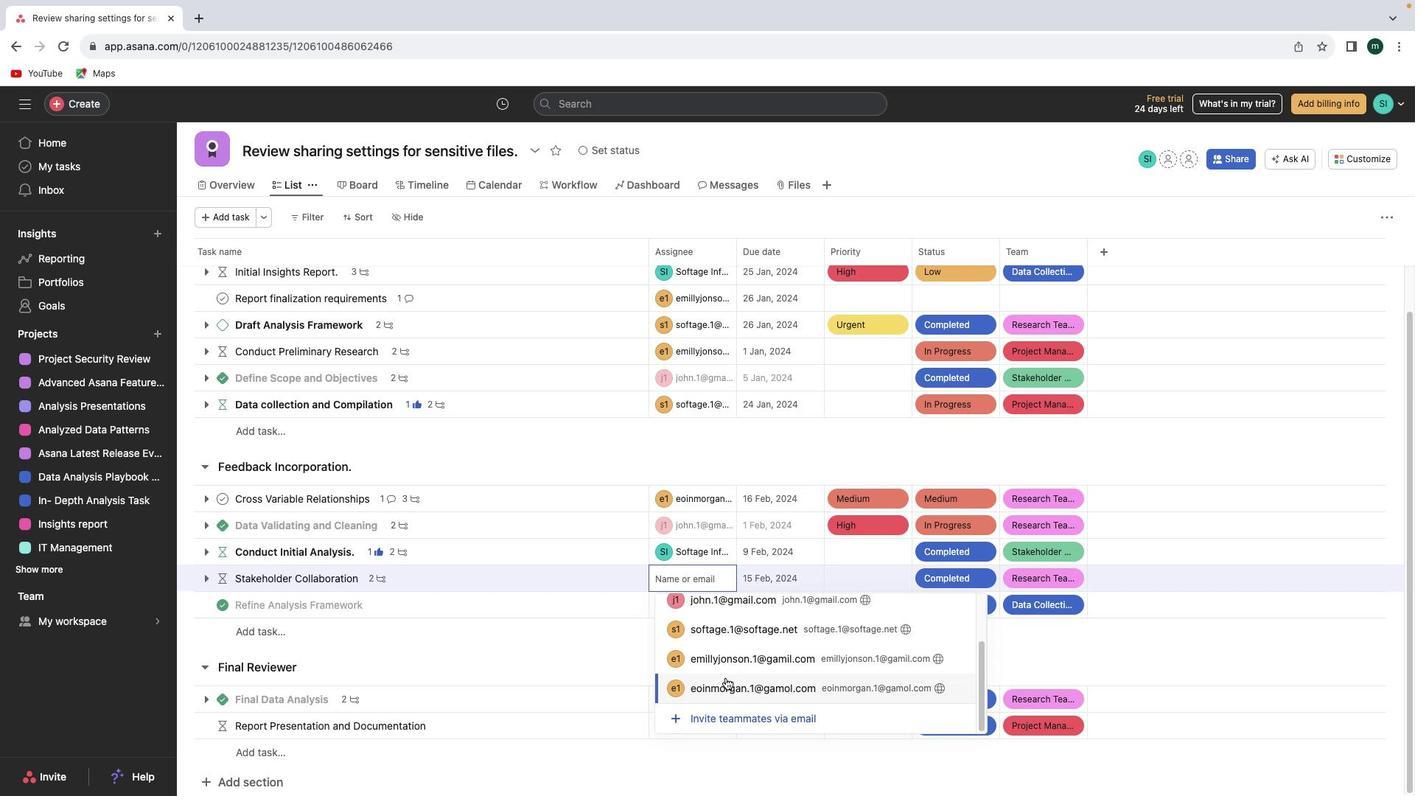 
Action: Mouse scrolled (740, 657) with delta (-5, -8)
Screenshot: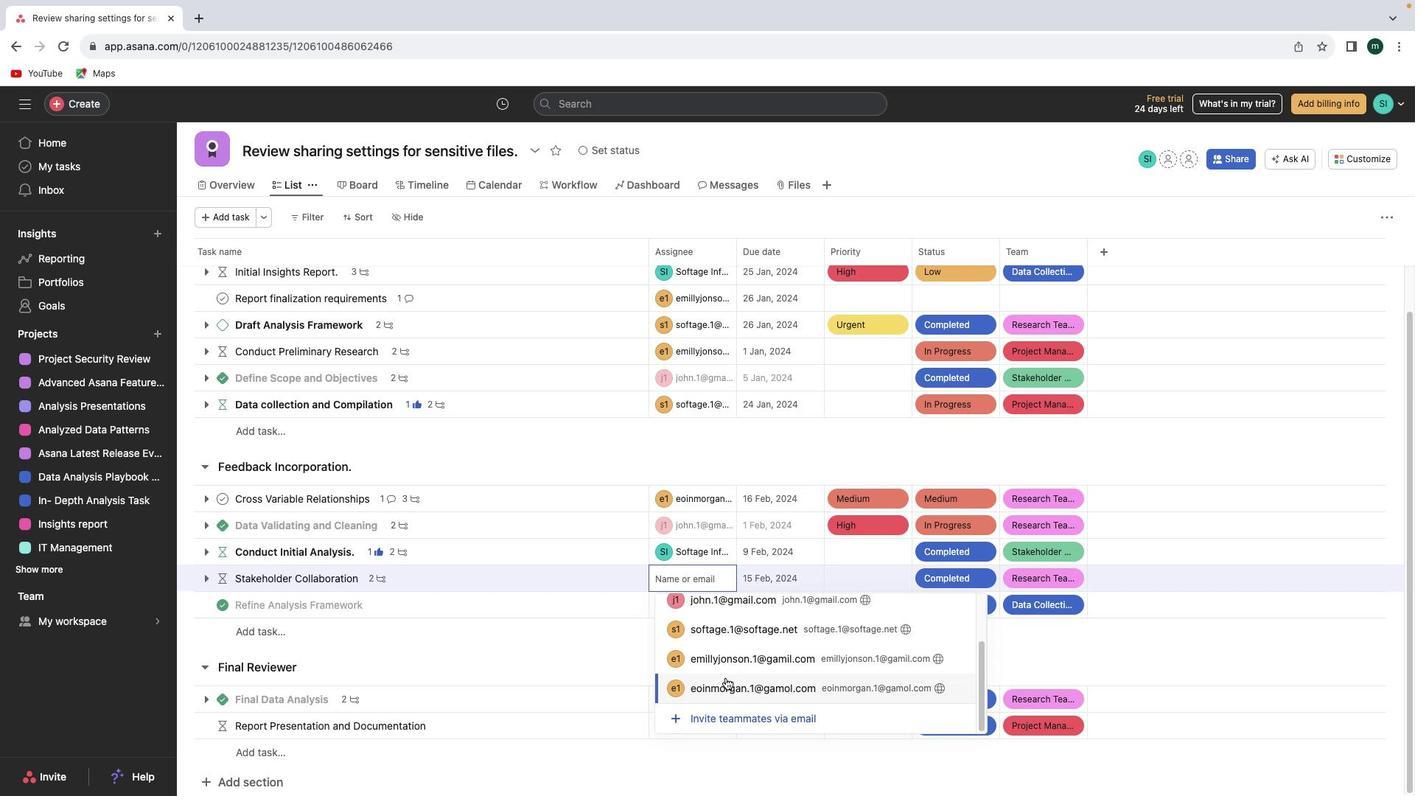 
Action: Mouse moved to (740, 656)
Screenshot: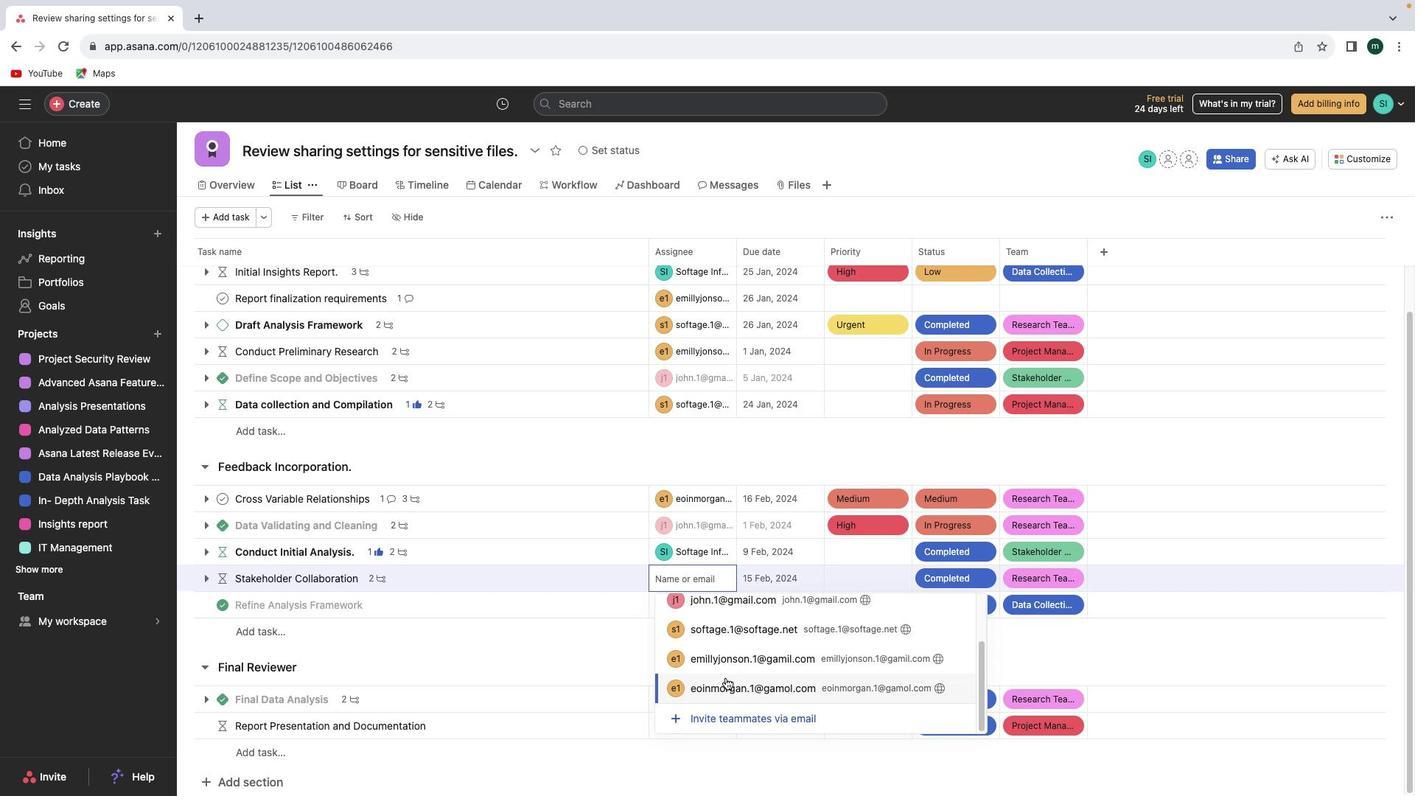 
Action: Mouse scrolled (740, 656) with delta (-5, -8)
Screenshot: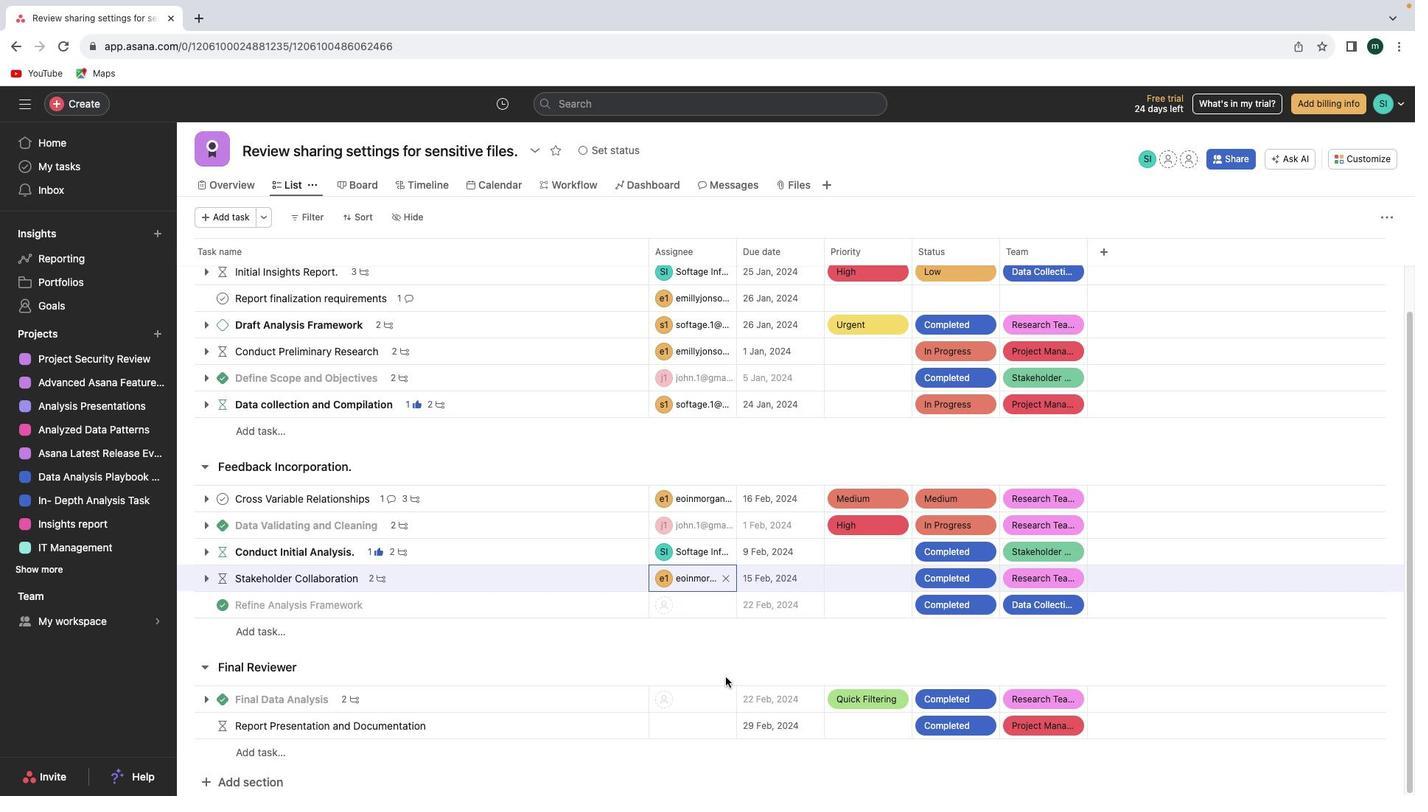 
Action: Mouse moved to (719, 670)
Screenshot: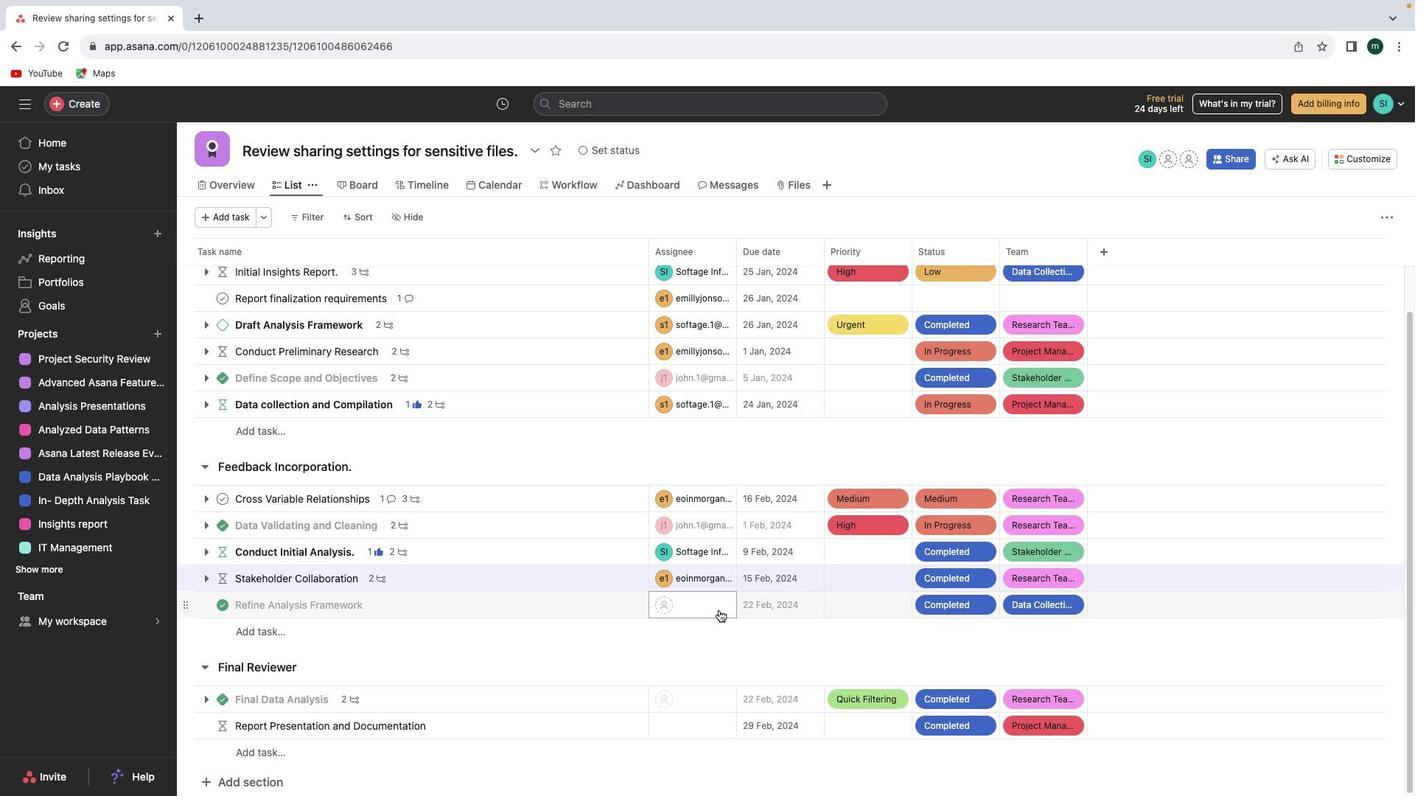 
Action: Mouse pressed left at (719, 670)
Screenshot: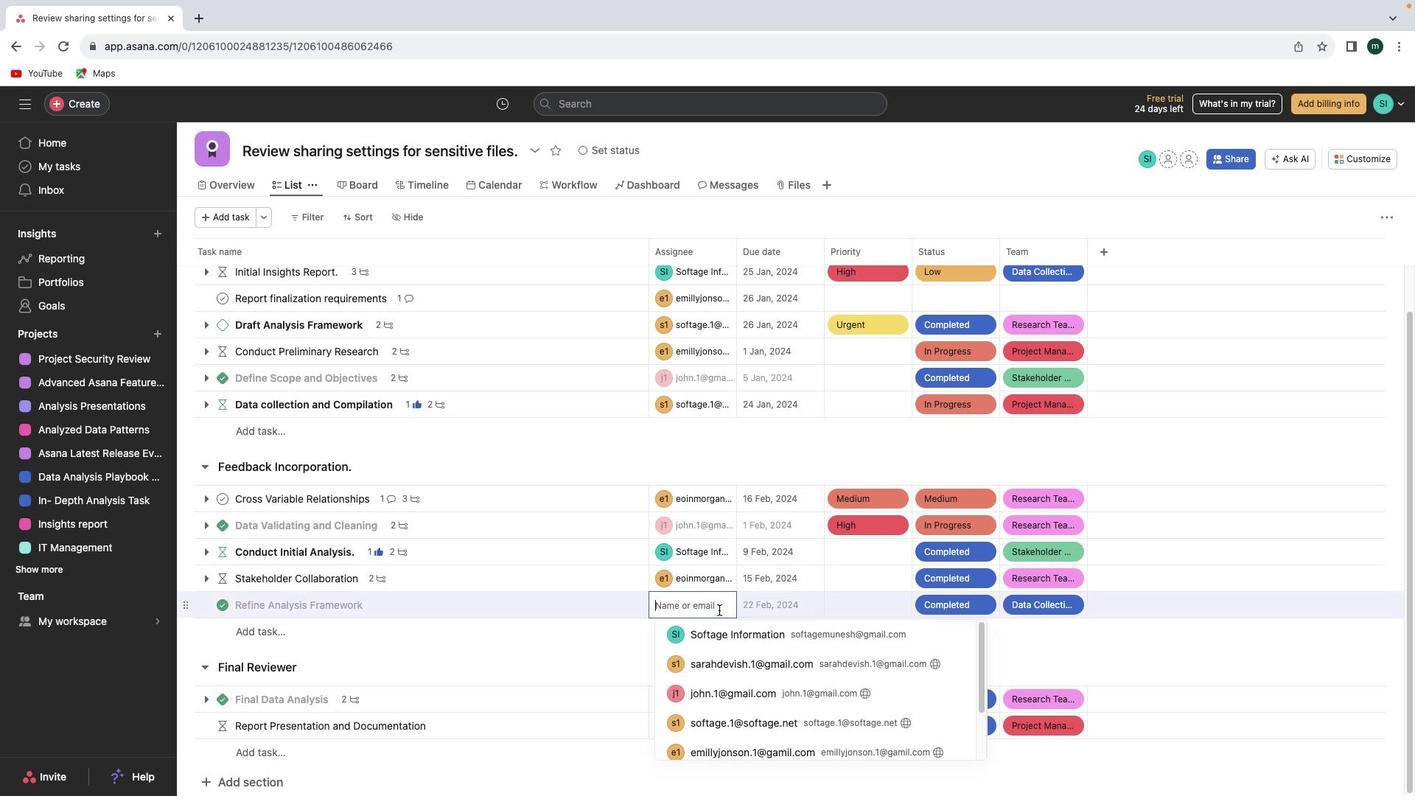 
Action: Mouse moved to (712, 602)
Screenshot: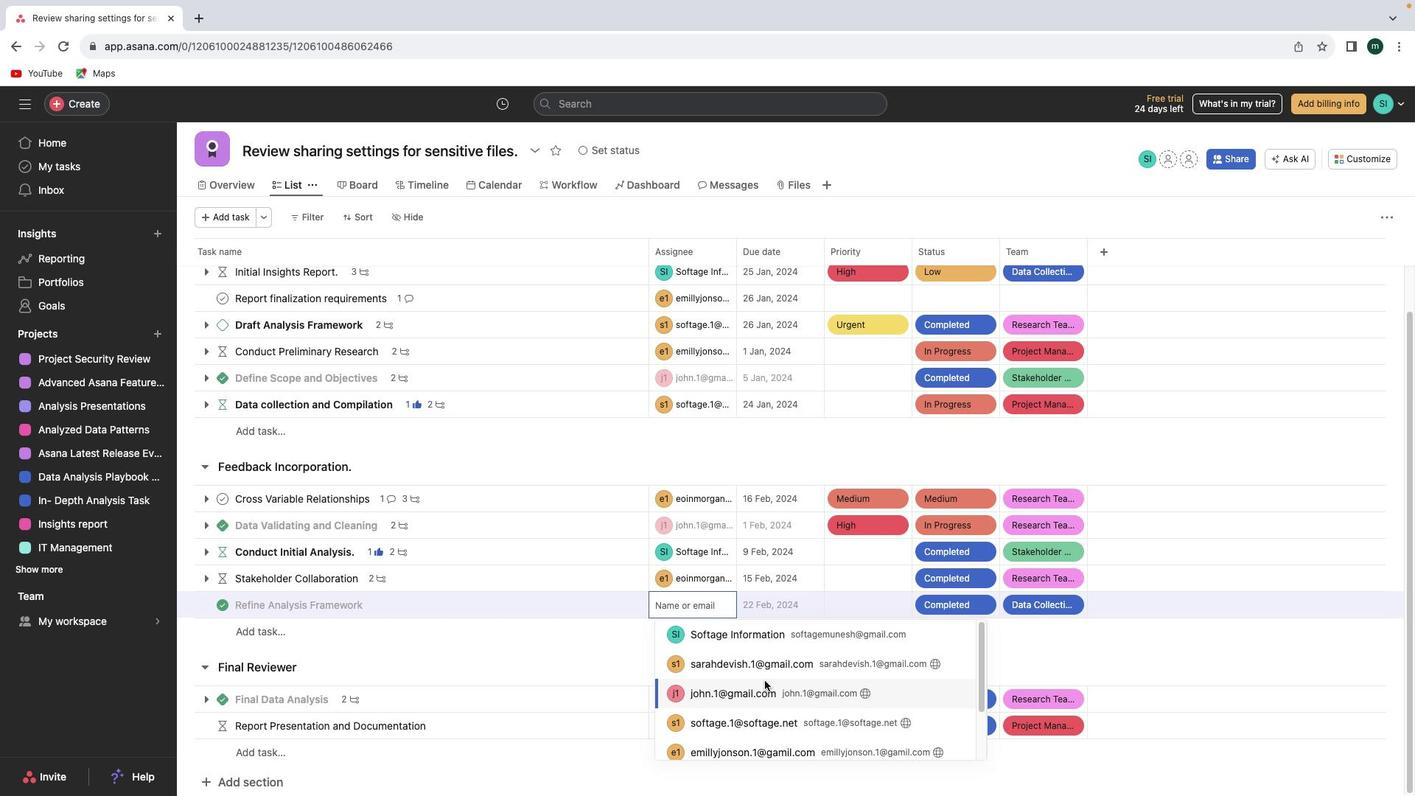 
Action: Mouse pressed left at (712, 602)
Screenshot: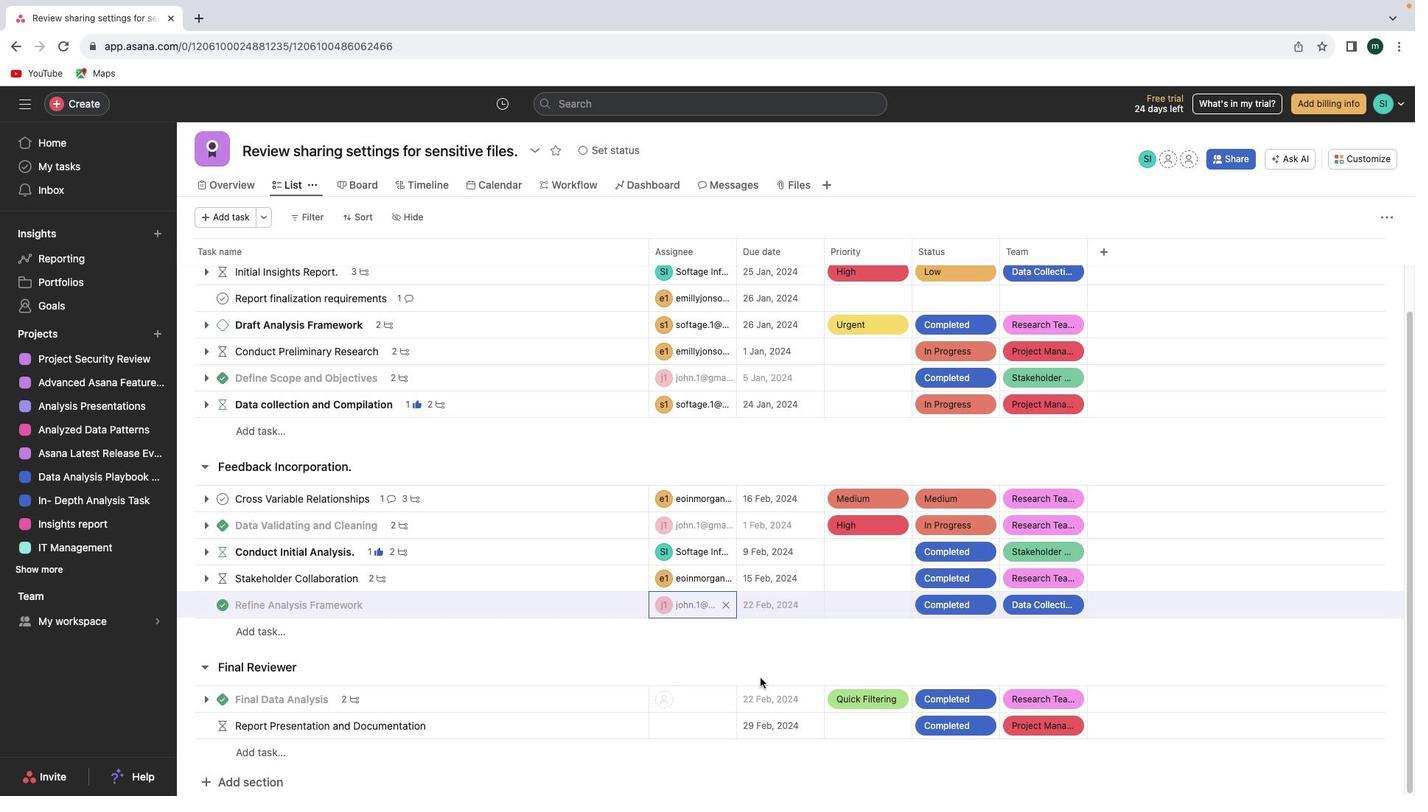 
Action: Mouse moved to (760, 678)
Screenshot: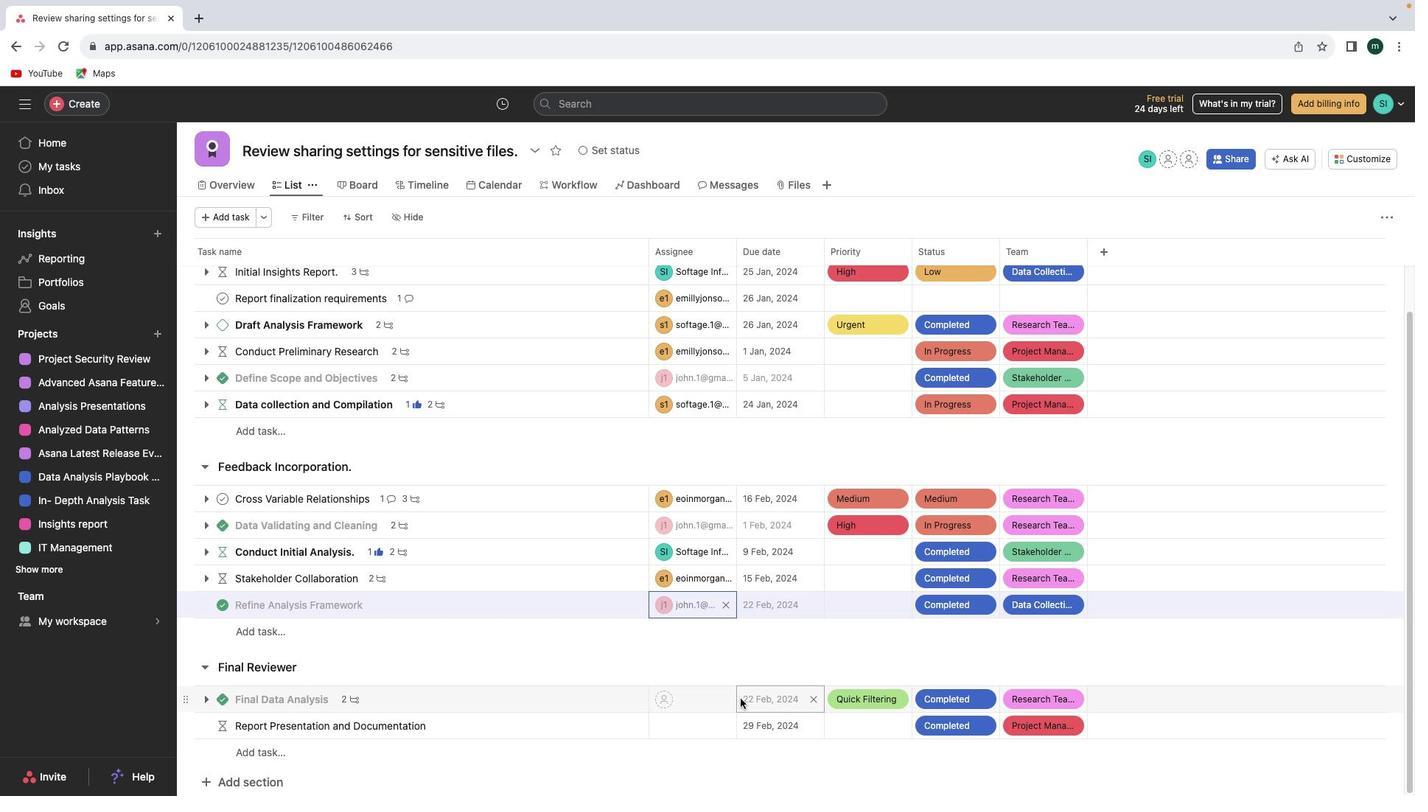 
Action: Mouse pressed left at (760, 678)
Screenshot: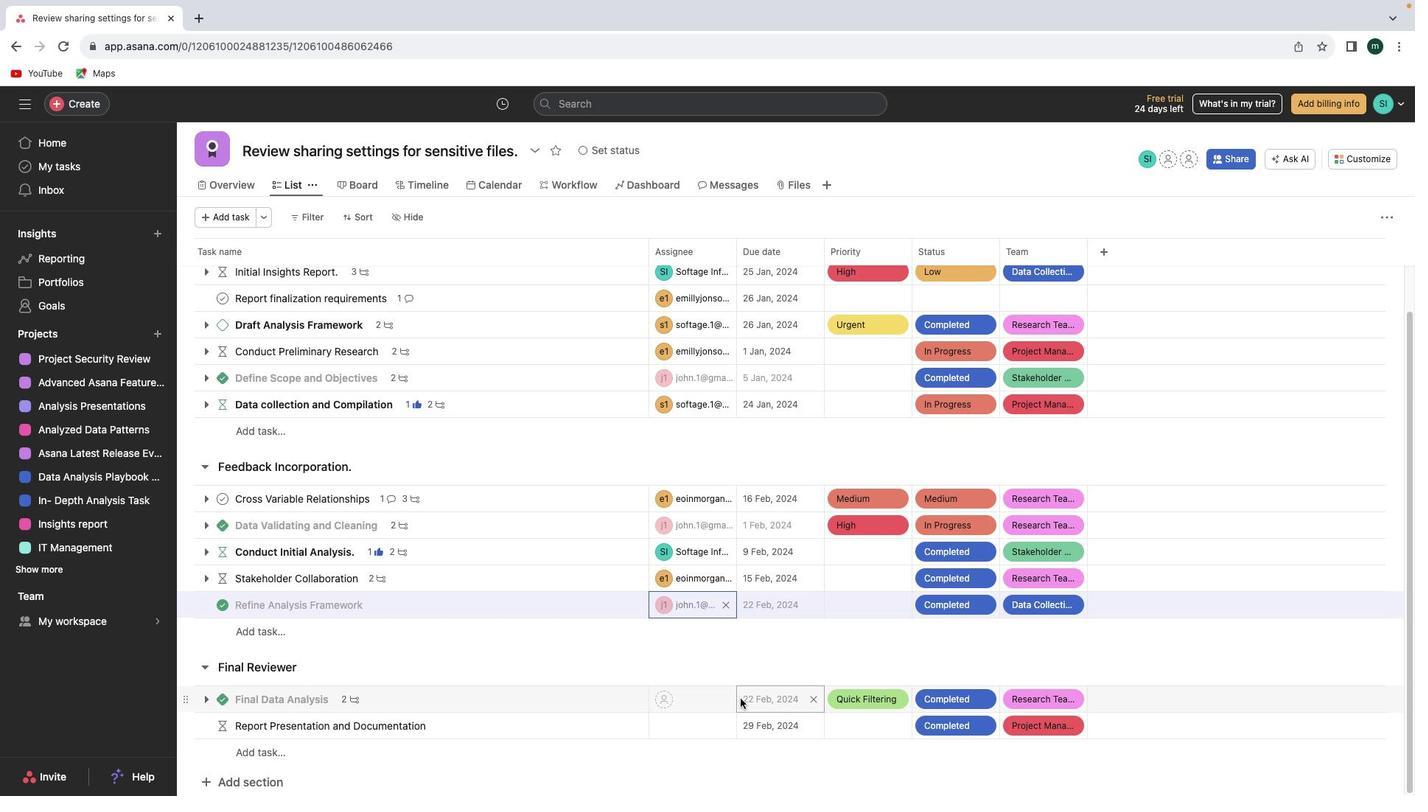 
Action: Mouse moved to (743, 656)
Screenshot: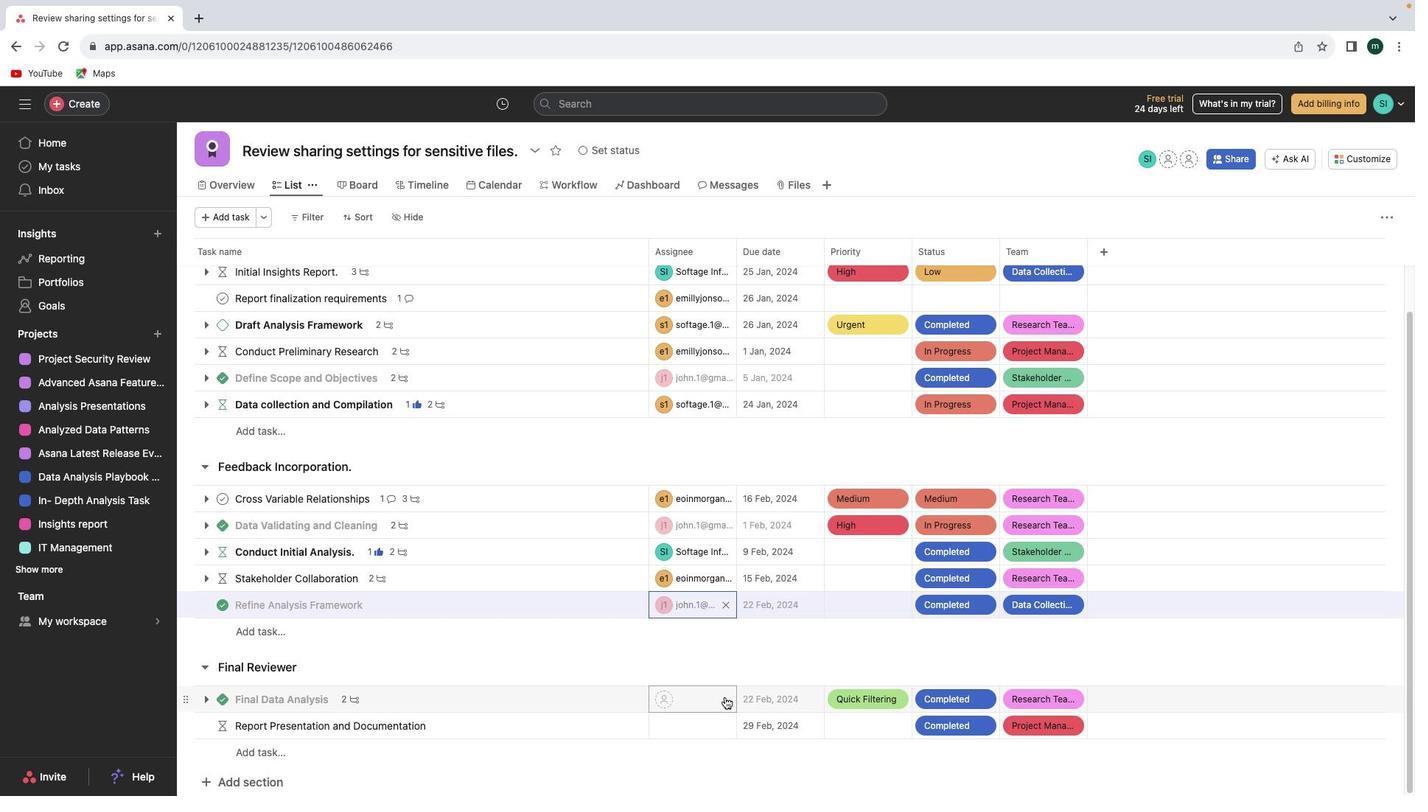 
Action: Mouse scrolled (743, 656) with delta (-5, -6)
Screenshot: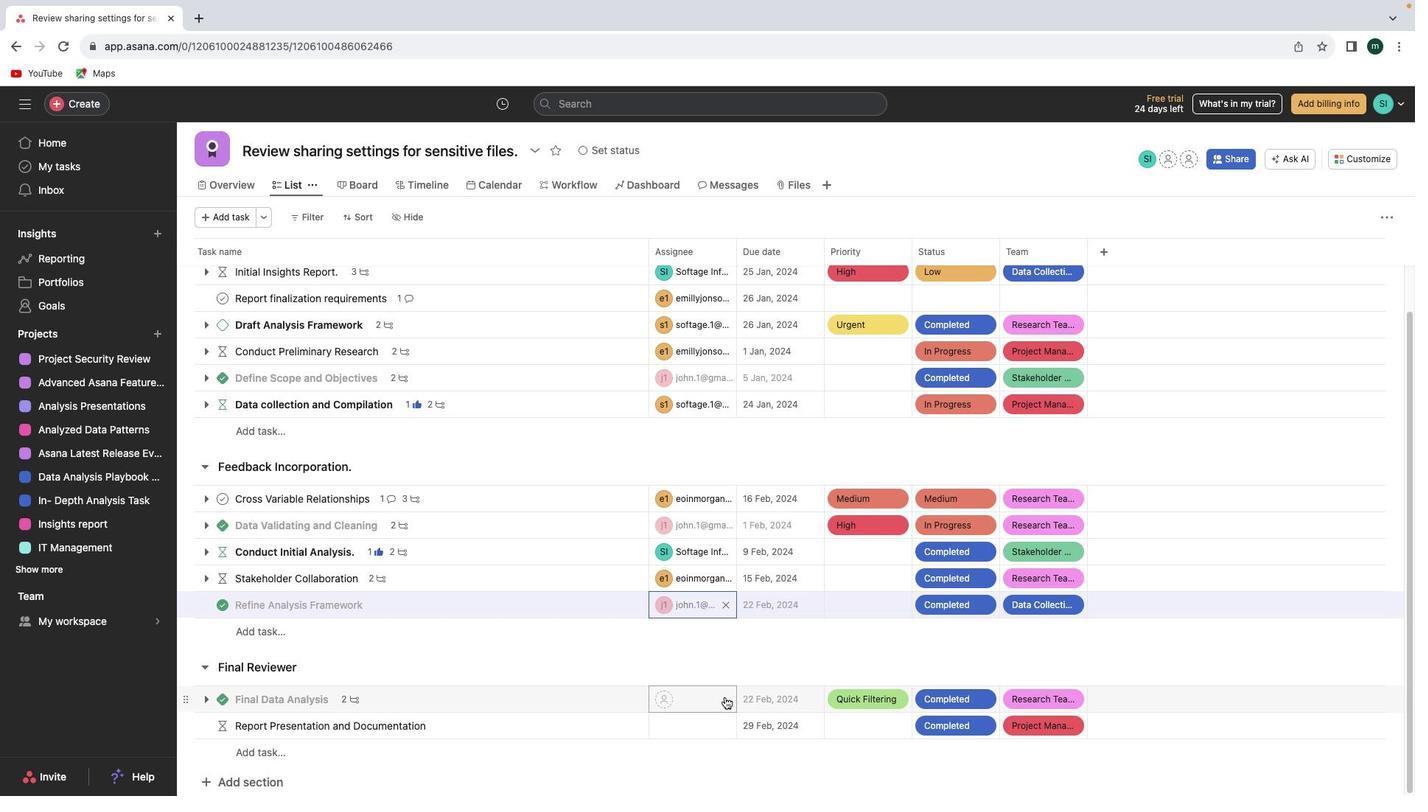 
Action: Mouse moved to (743, 656)
Screenshot: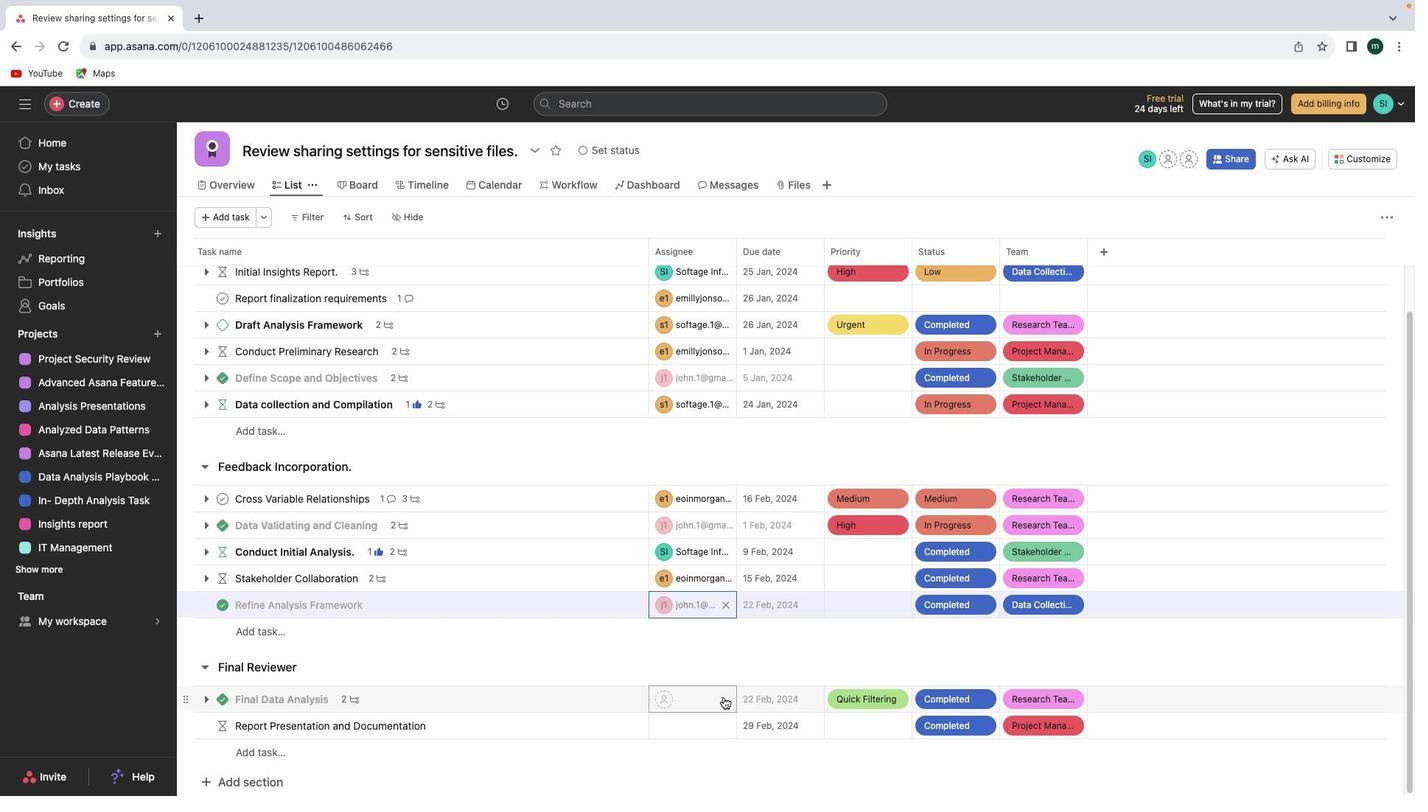 
Action: Mouse scrolled (743, 656) with delta (-5, -6)
Screenshot: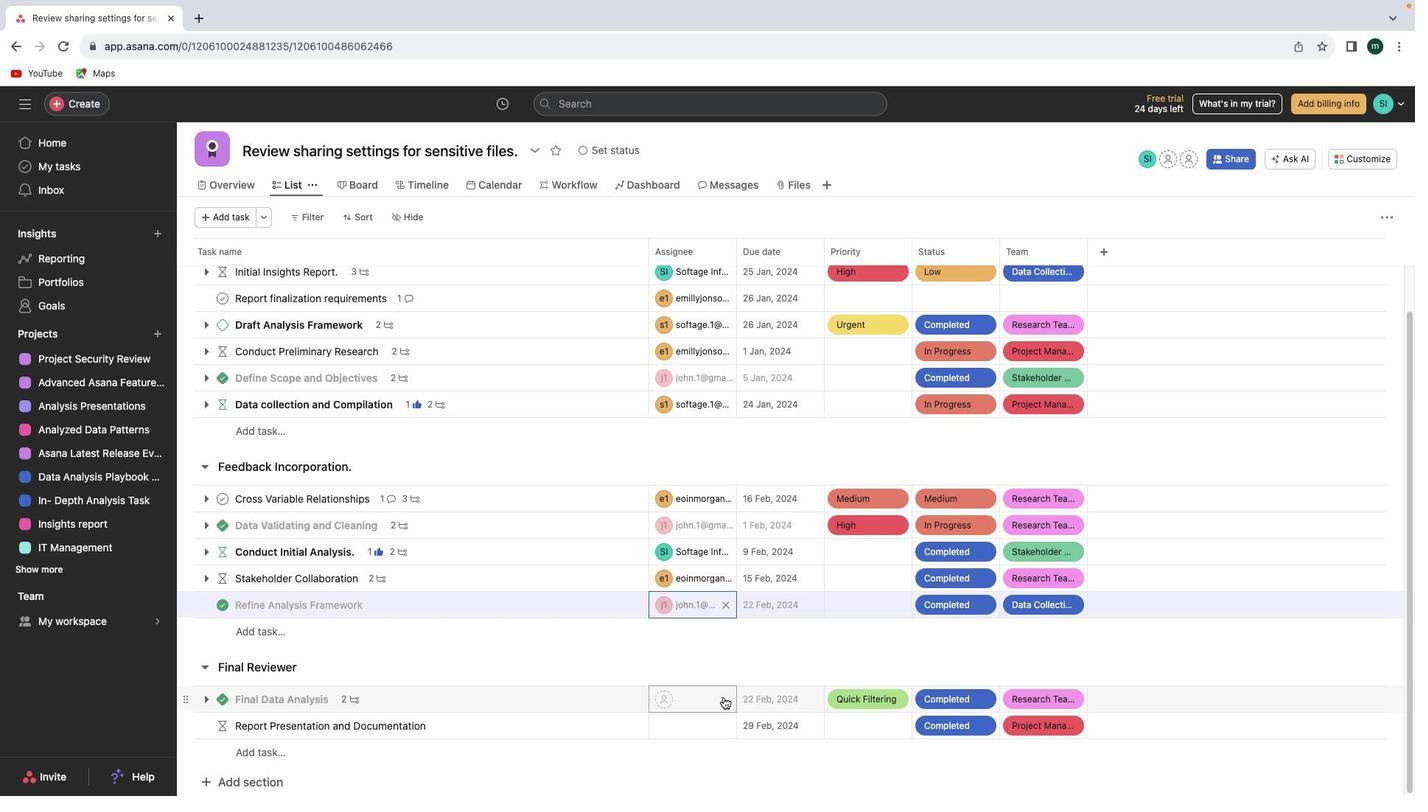 
Action: Mouse moved to (743, 655)
Screenshot: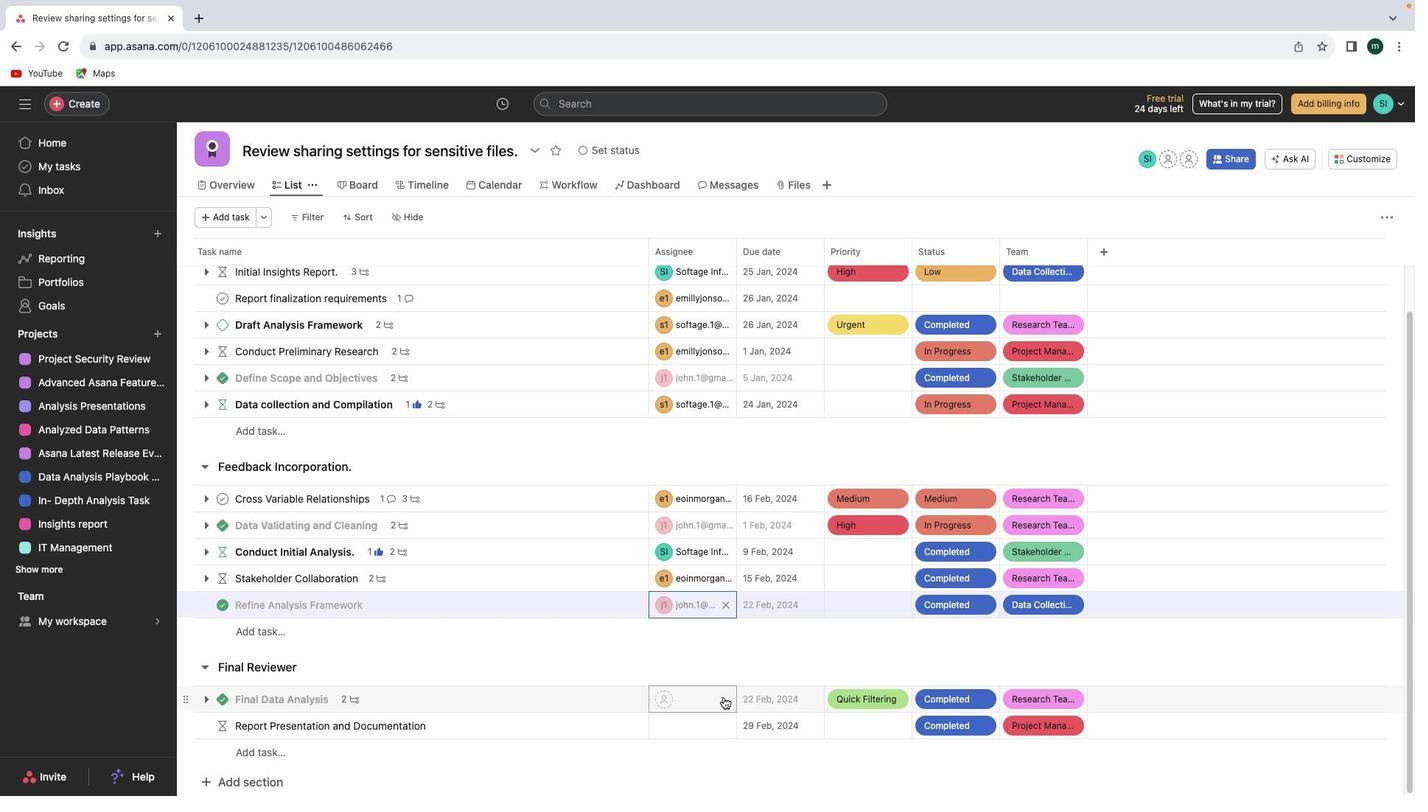 
Action: Mouse scrolled (743, 655) with delta (-5, -8)
Screenshot: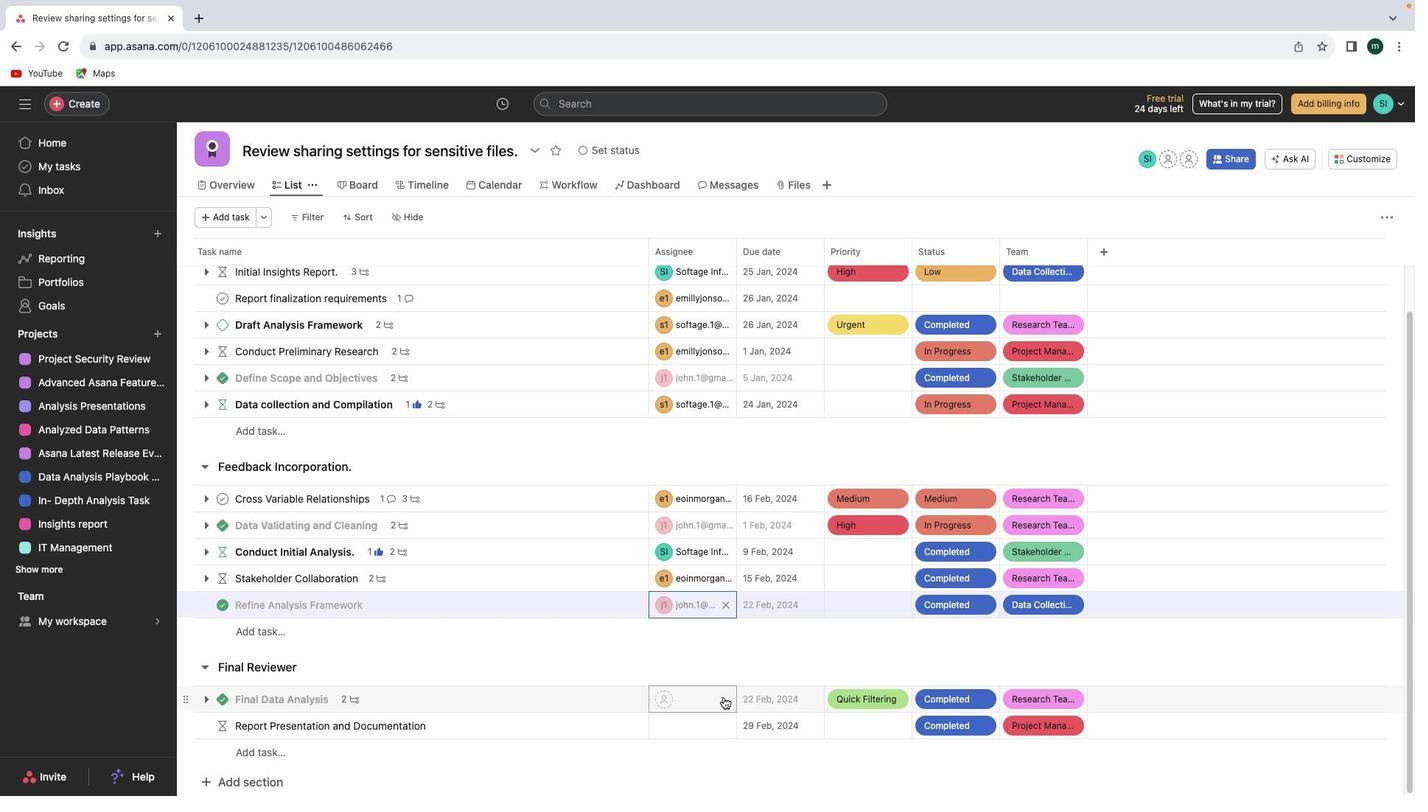 
Action: Mouse moved to (740, 647)
Screenshot: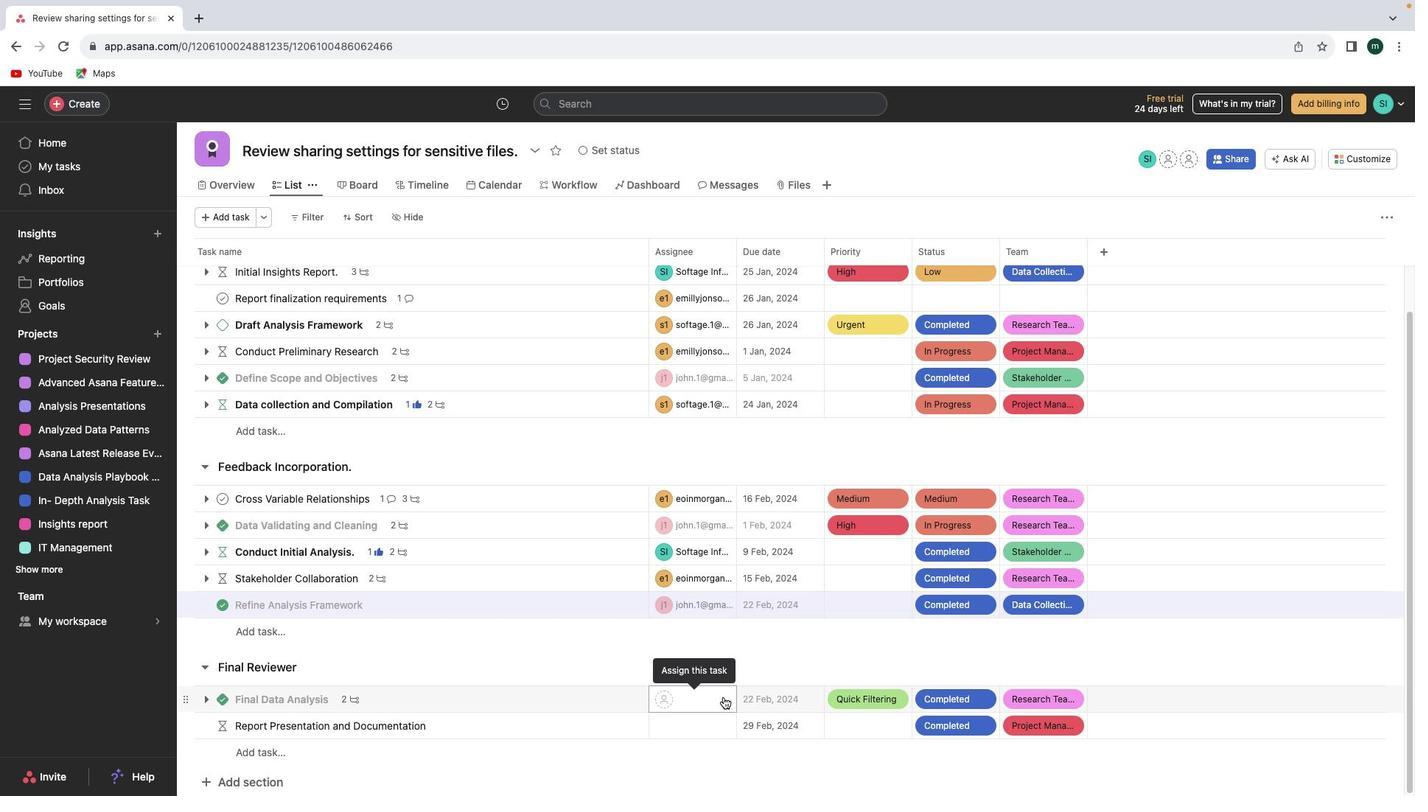 
Action: Mouse scrolled (740, 647) with delta (-5, -6)
Screenshot: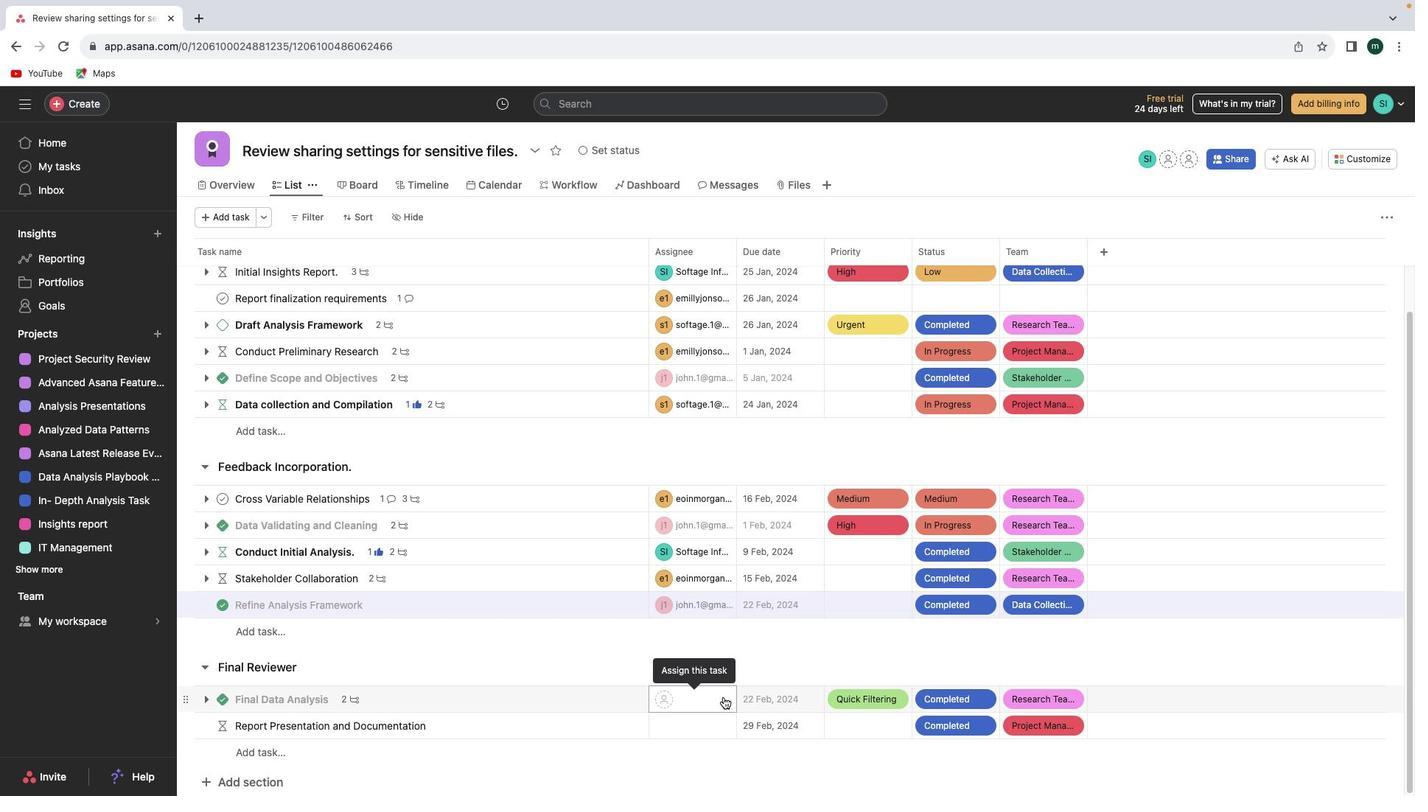 
Action: Mouse moved to (717, 690)
Screenshot: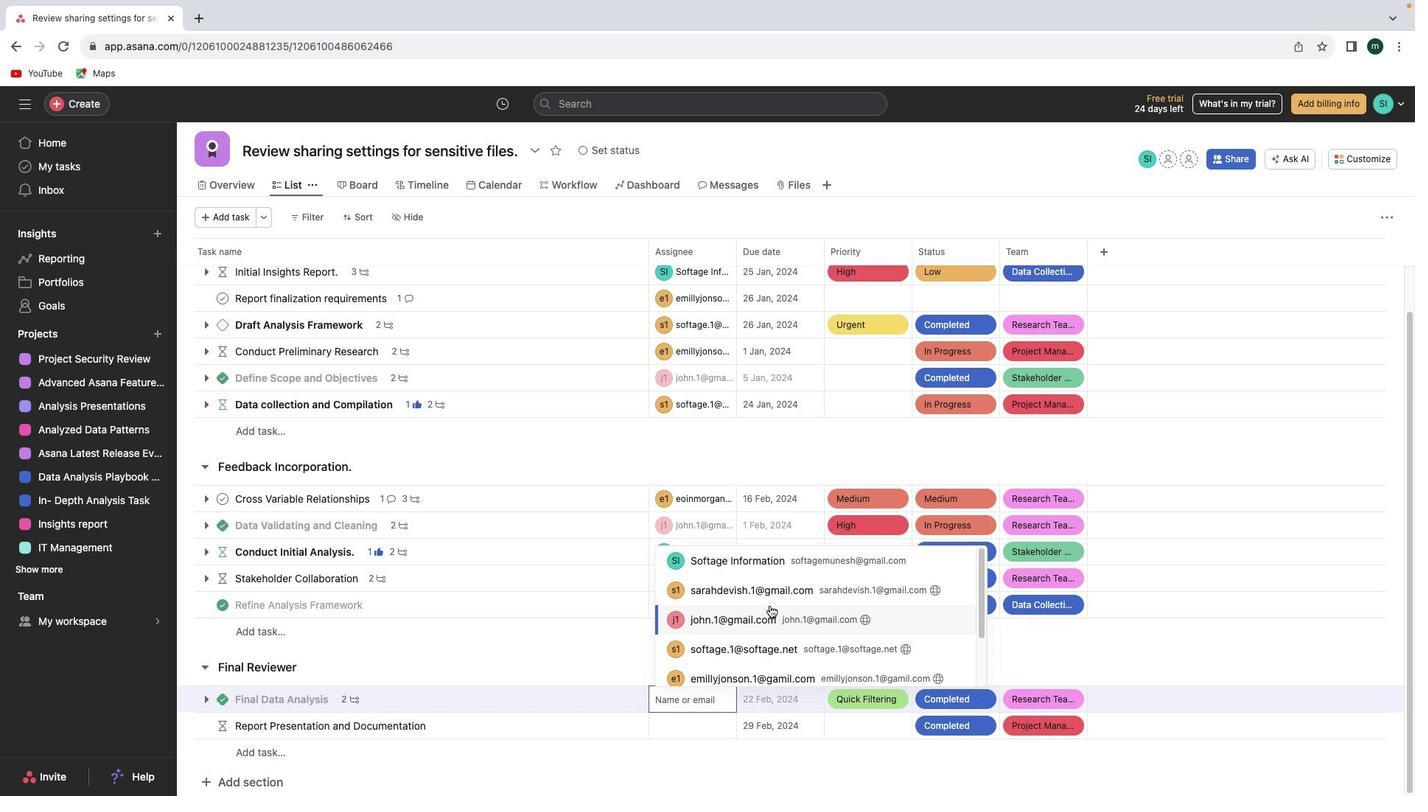 
Action: Mouse pressed left at (717, 690)
Screenshot: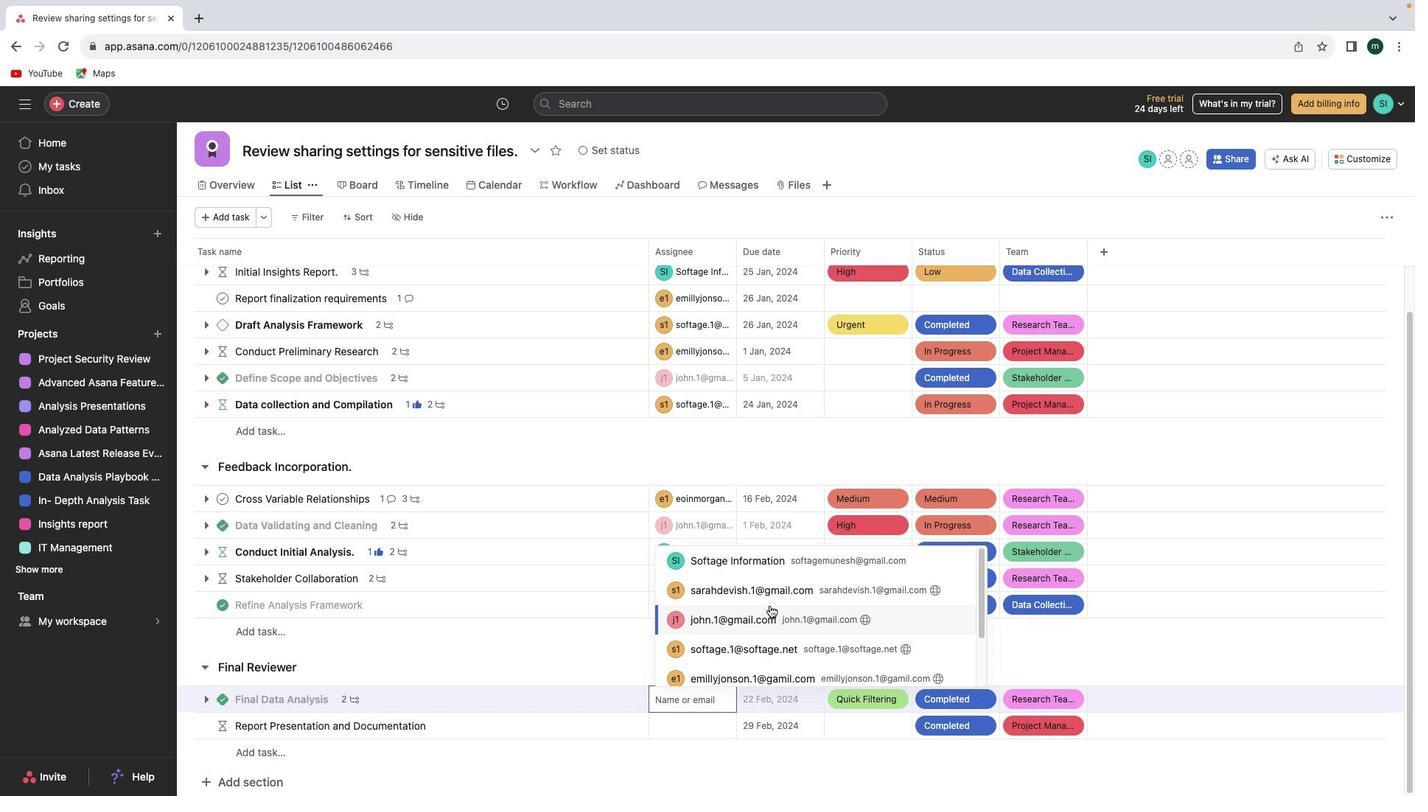 
Action: Mouse moved to (763, 599)
Screenshot: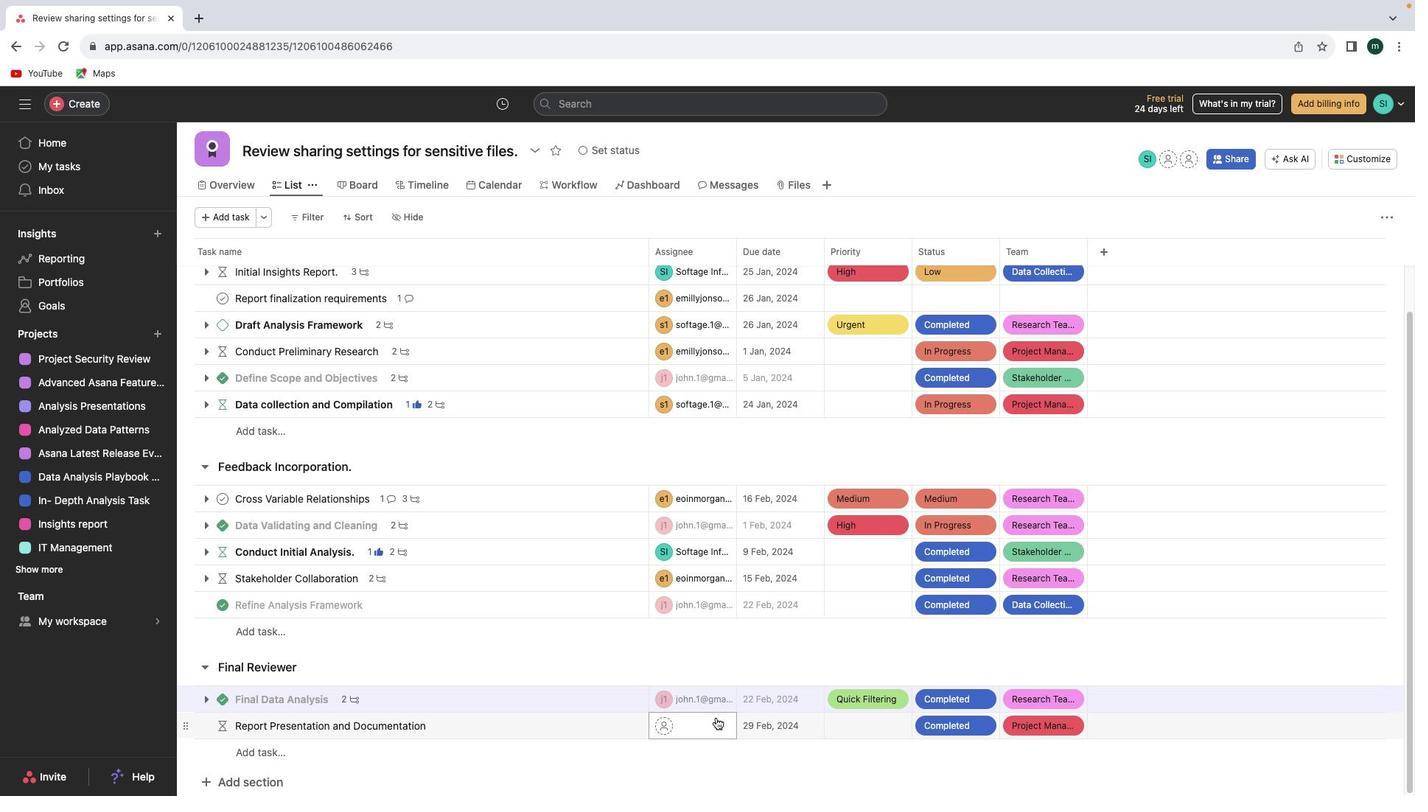 
Action: Mouse pressed left at (763, 599)
Screenshot: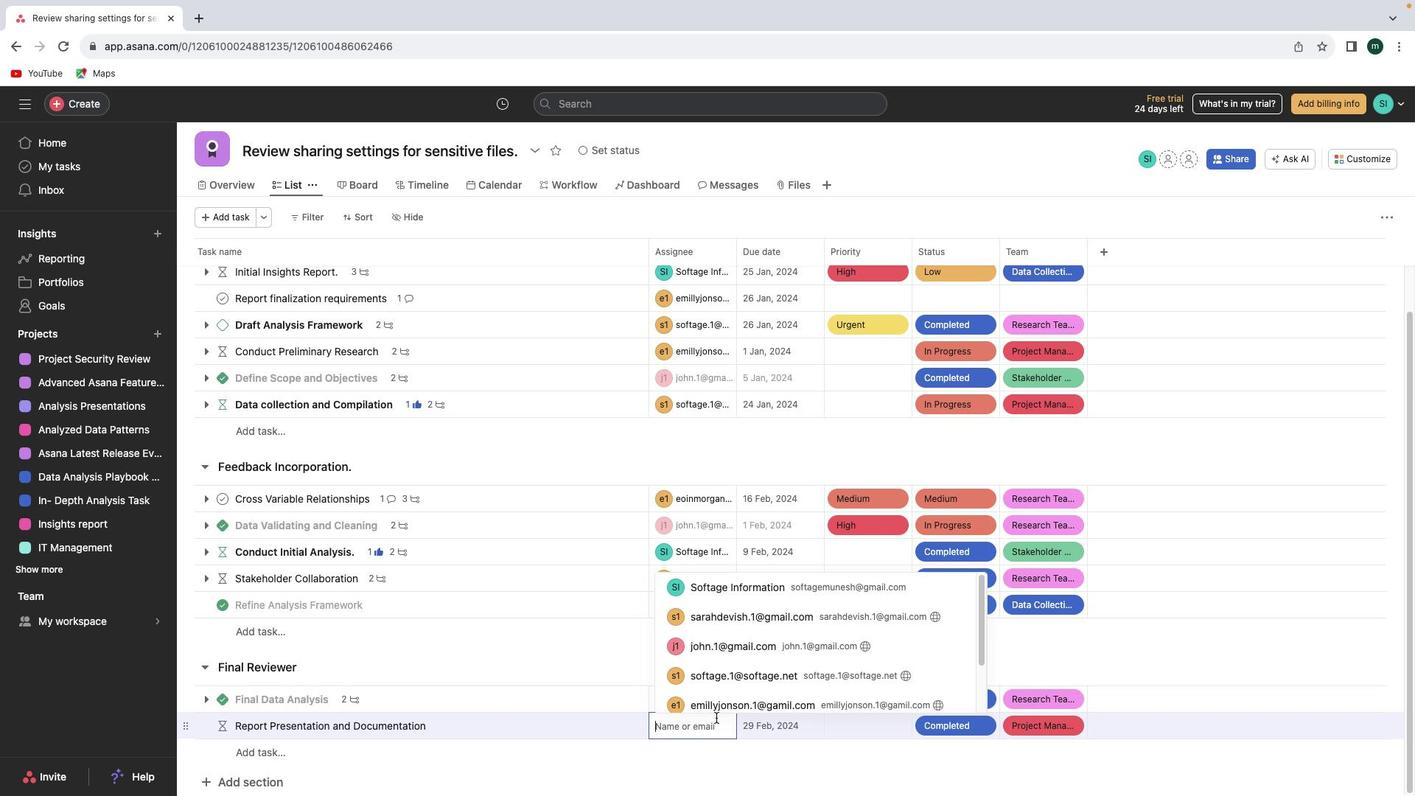 
Action: Mouse moved to (709, 711)
Screenshot: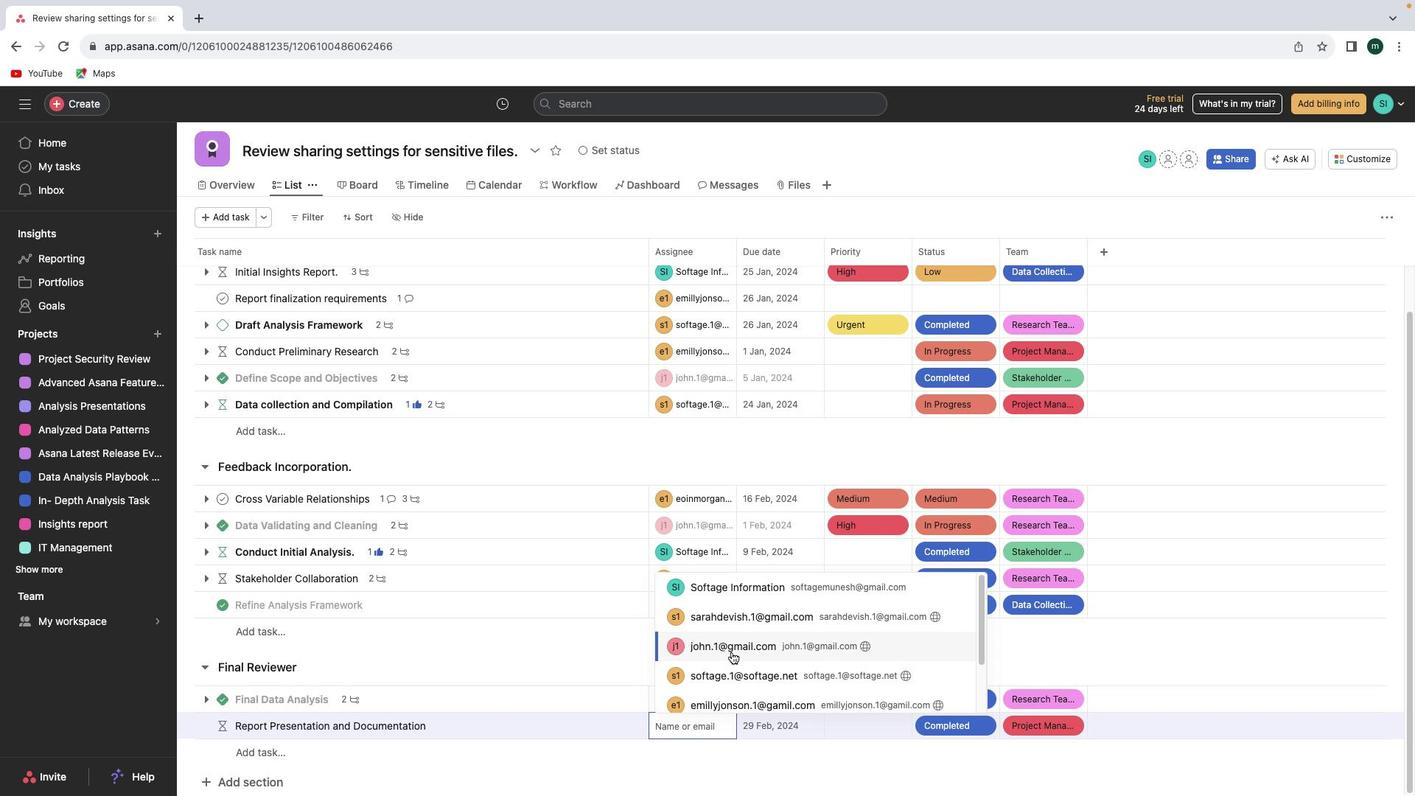 
Action: Mouse pressed left at (709, 711)
Screenshot: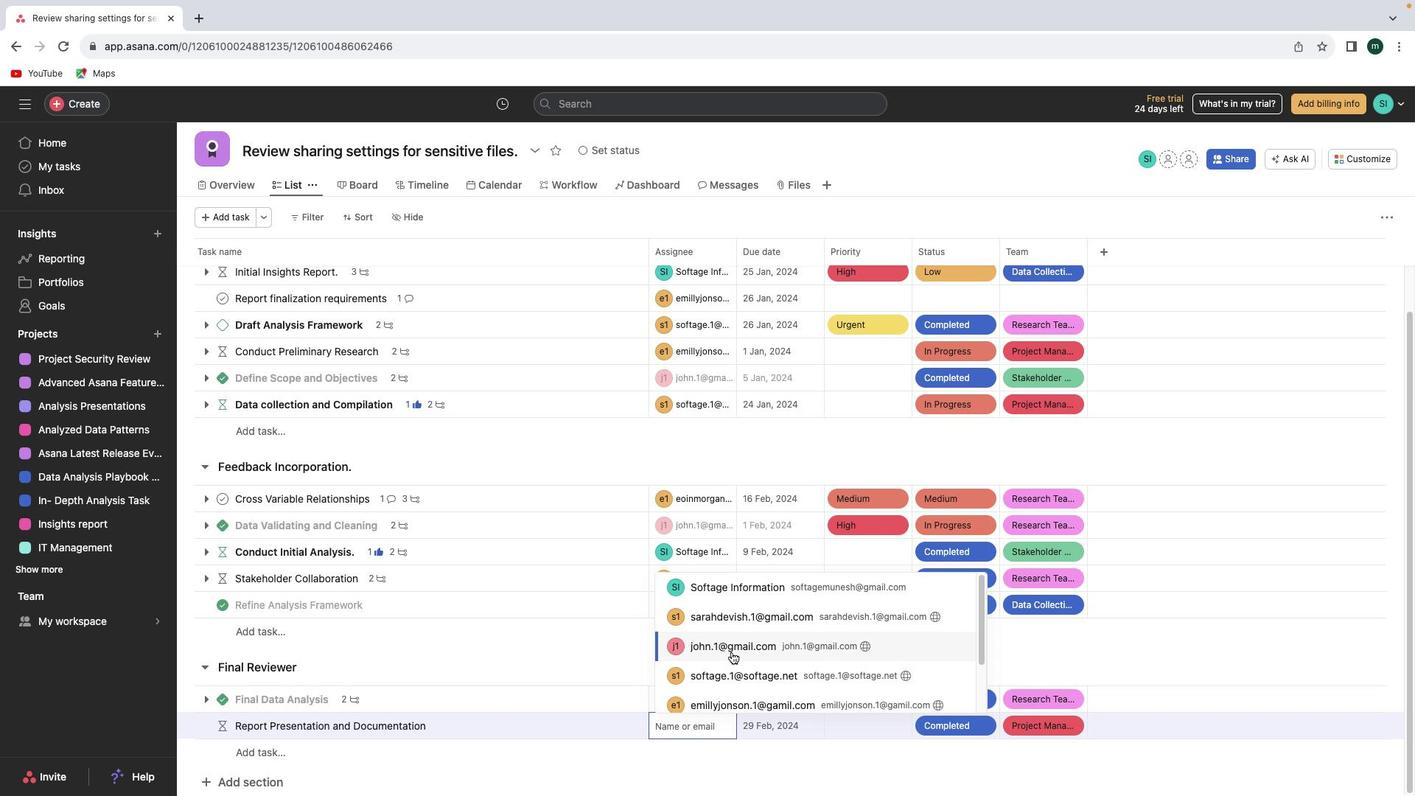 
Action: Mouse moved to (725, 645)
Screenshot: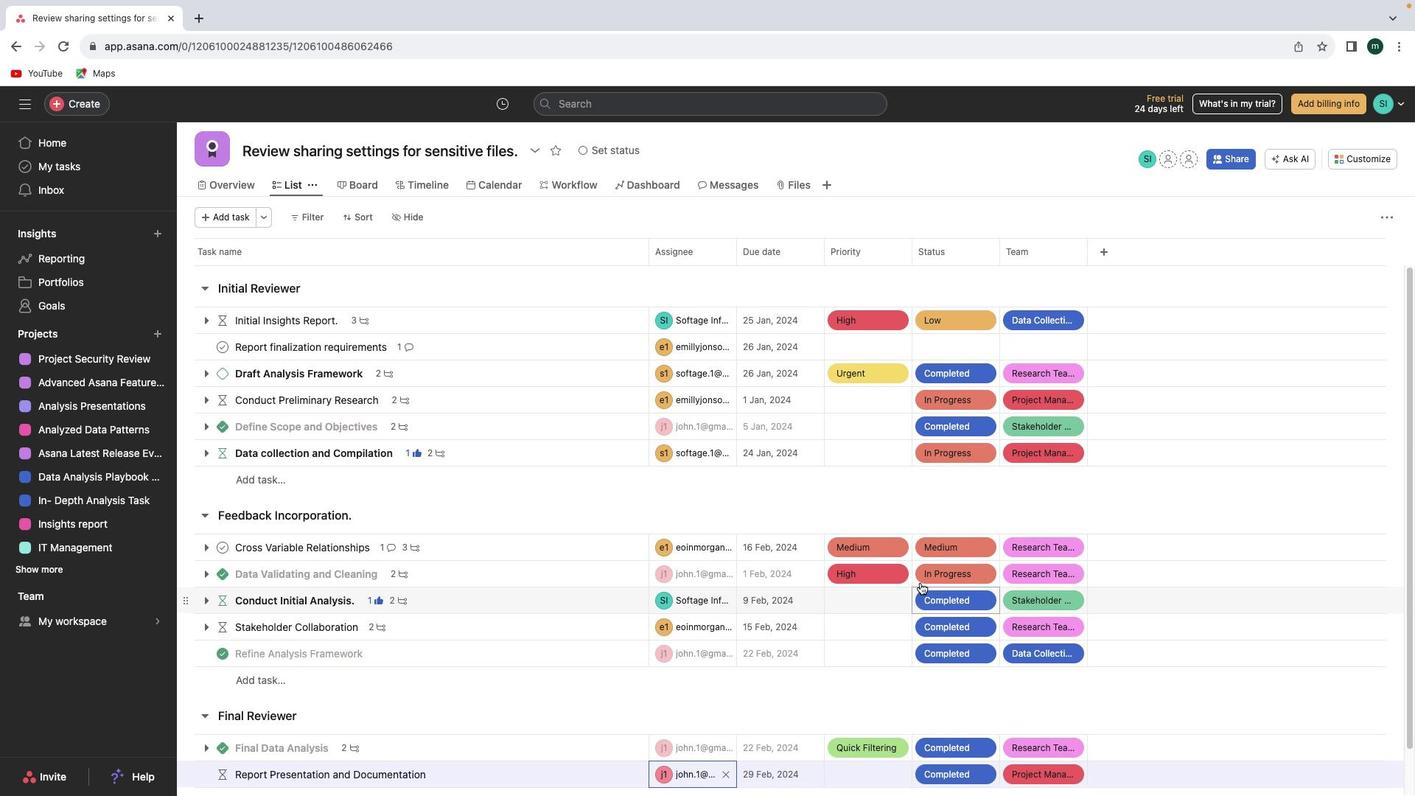 
Action: Mouse pressed left at (725, 645)
Screenshot: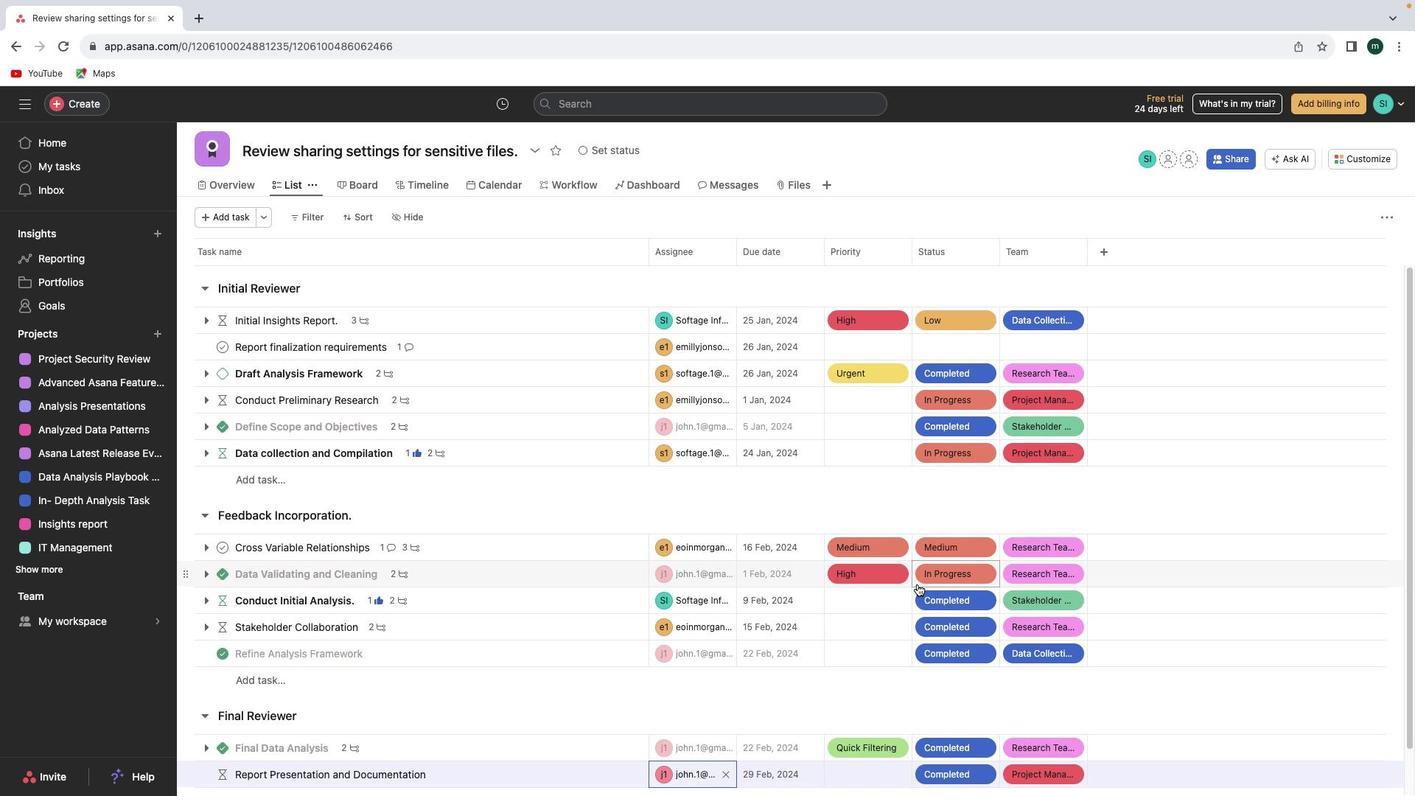 
Action: Mouse moved to (918, 573)
Screenshot: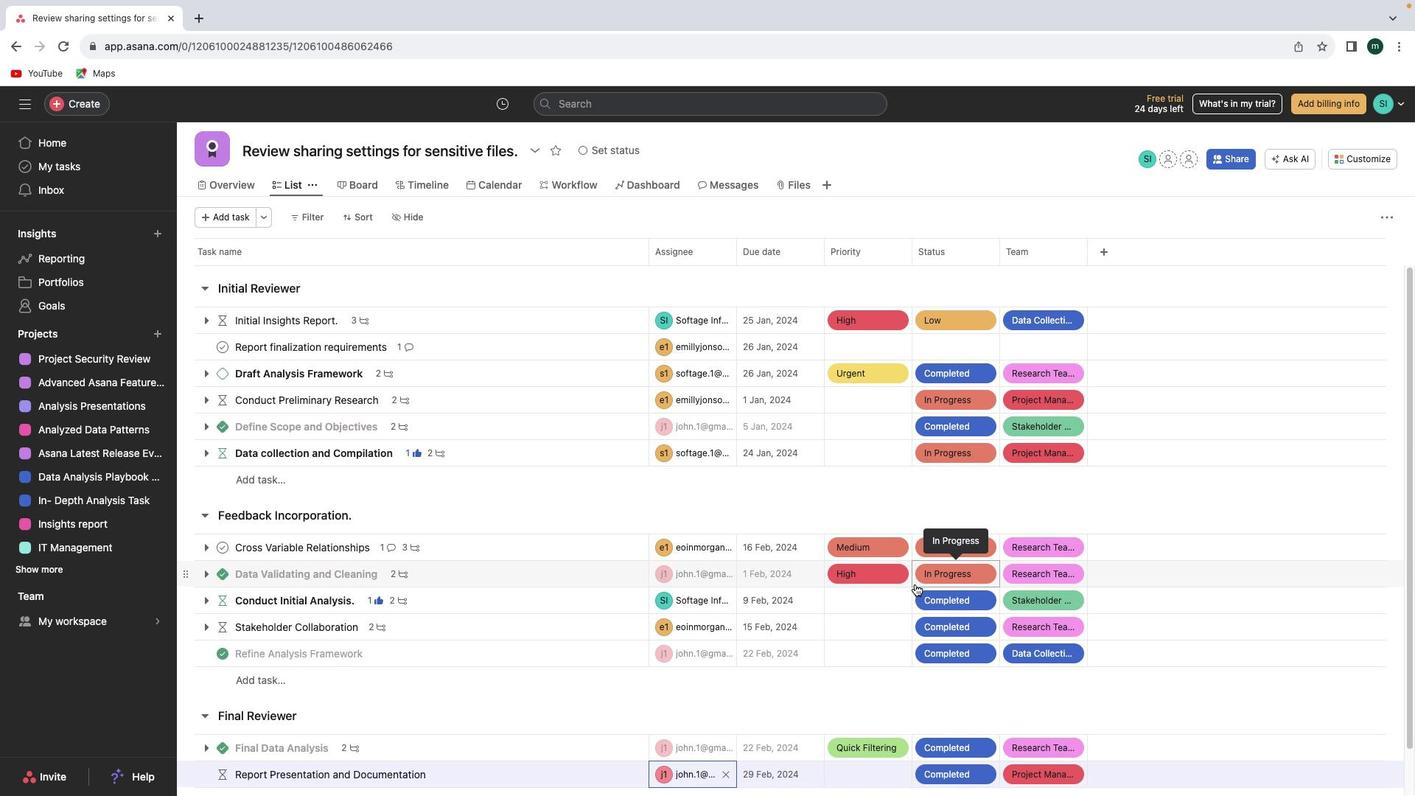 
Action: Mouse scrolled (918, 573) with delta (-5, -5)
Screenshot: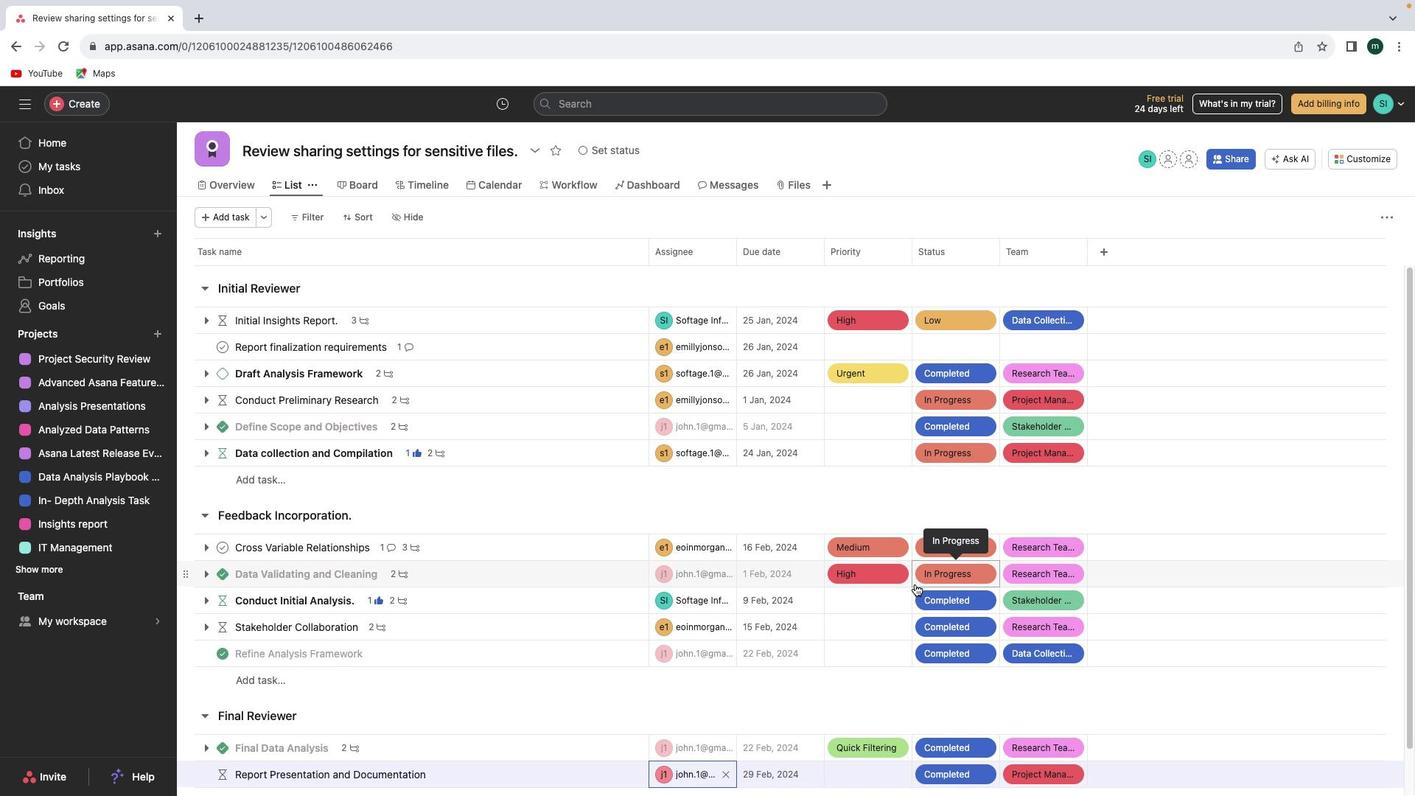 
Action: Mouse moved to (916, 574)
Screenshot: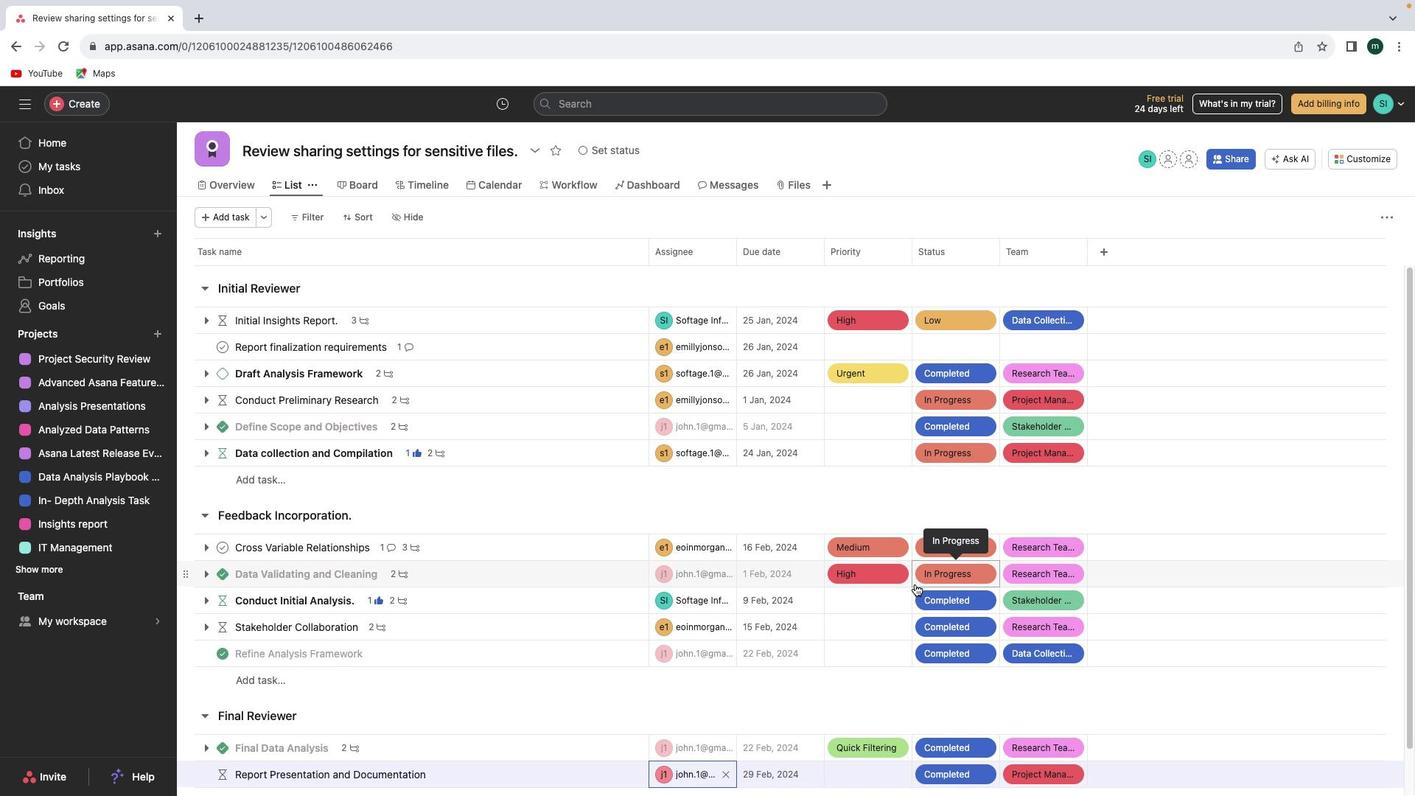 
Action: Mouse scrolled (916, 574) with delta (-5, -5)
Screenshot: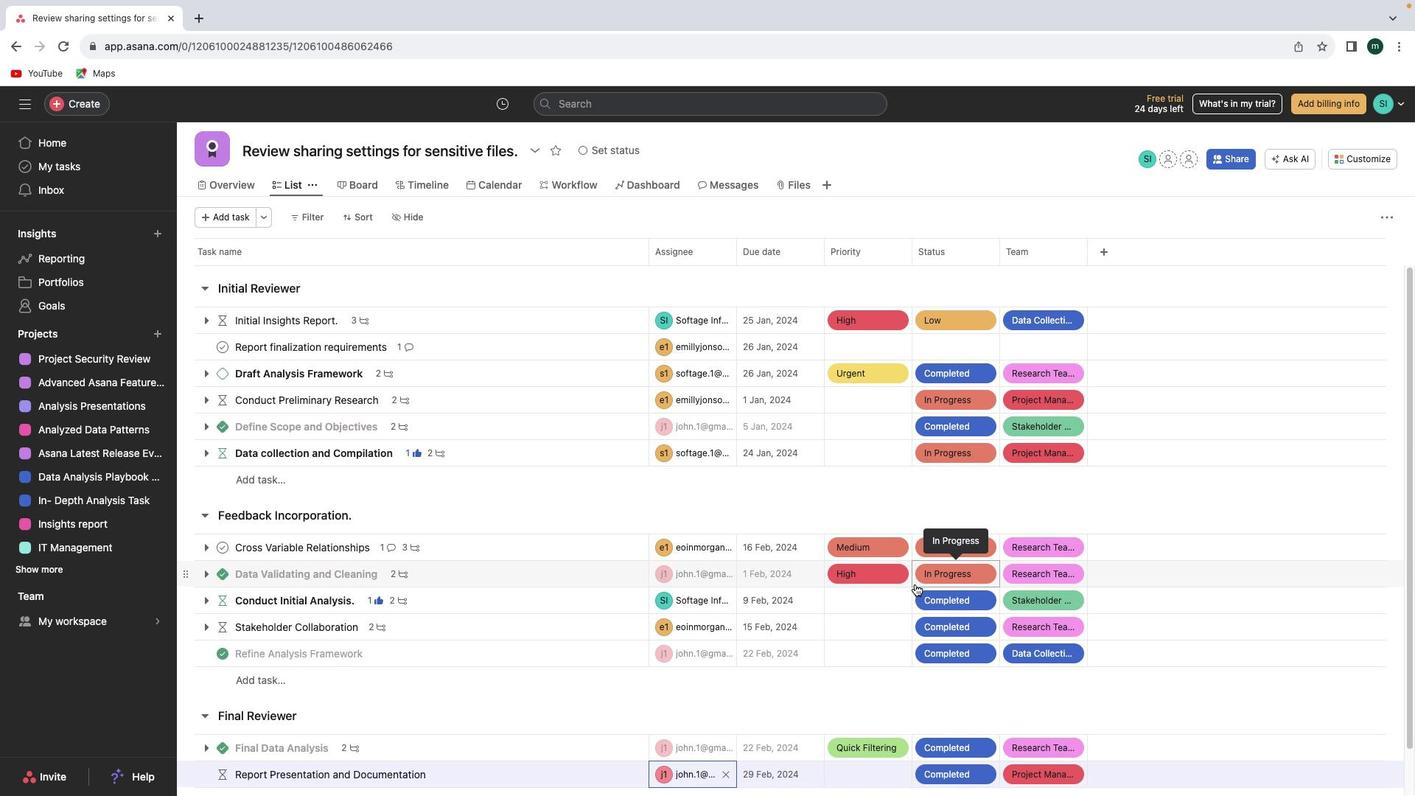 
Action: Mouse moved to (916, 574)
Screenshot: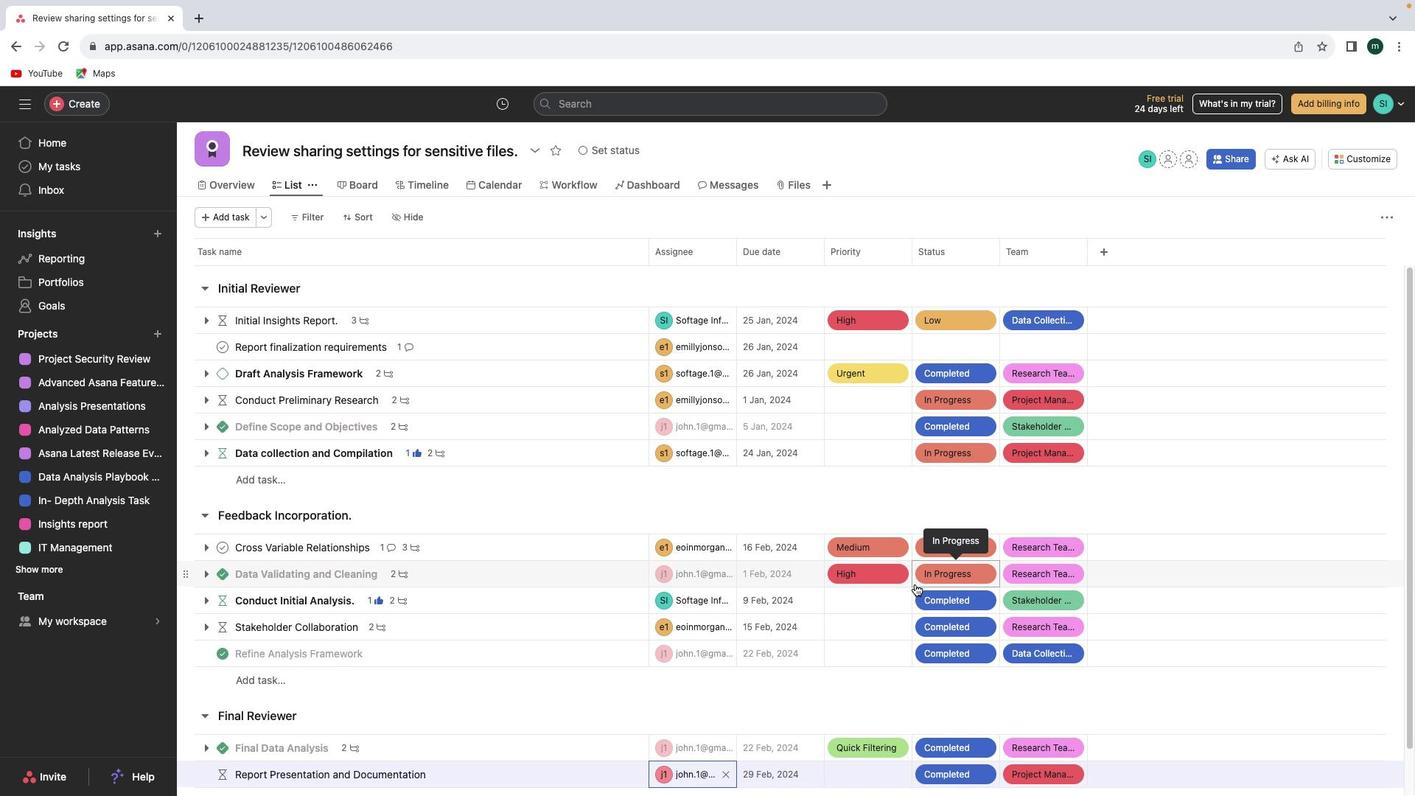 
Action: Mouse scrolled (916, 574) with delta (-5, -3)
Screenshot: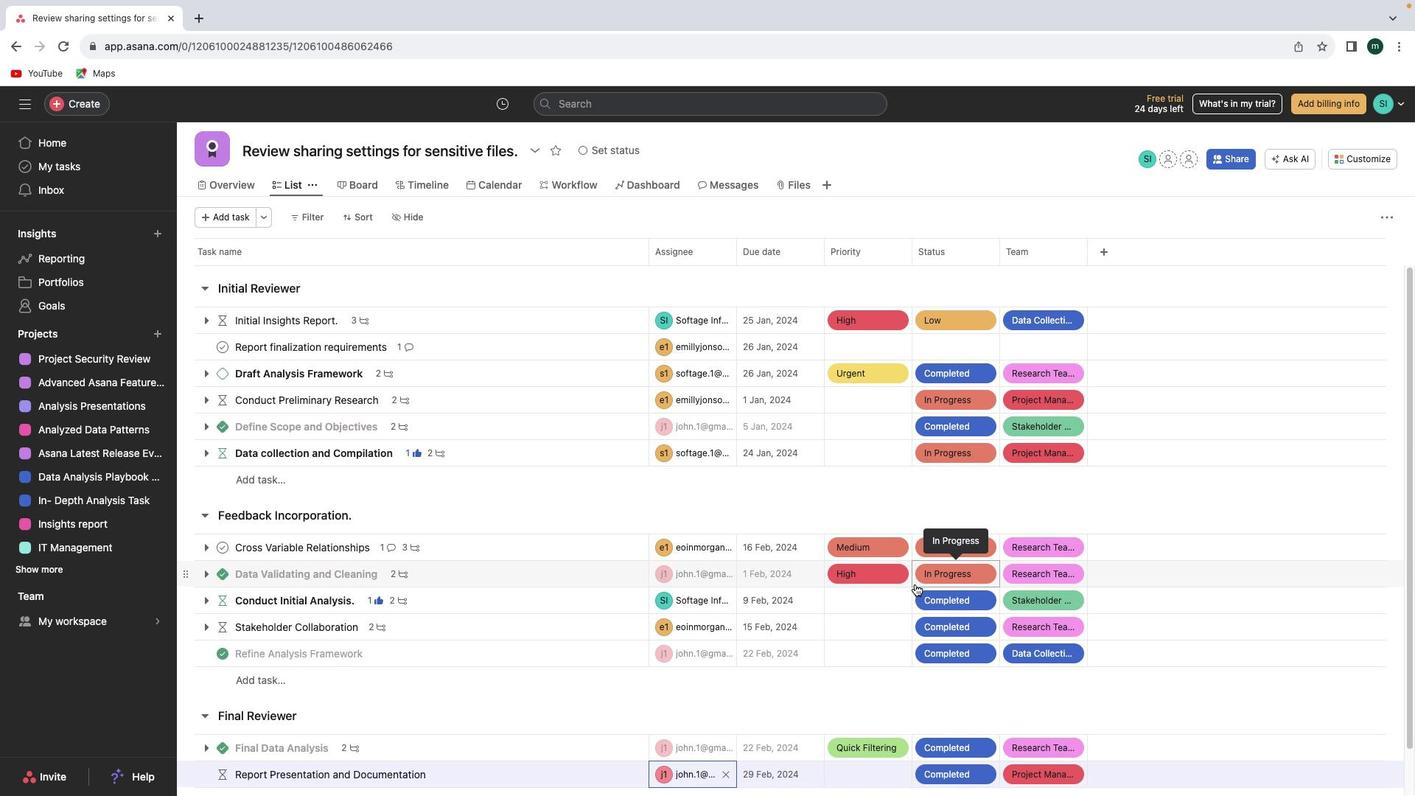 
Action: Mouse moved to (915, 574)
Screenshot: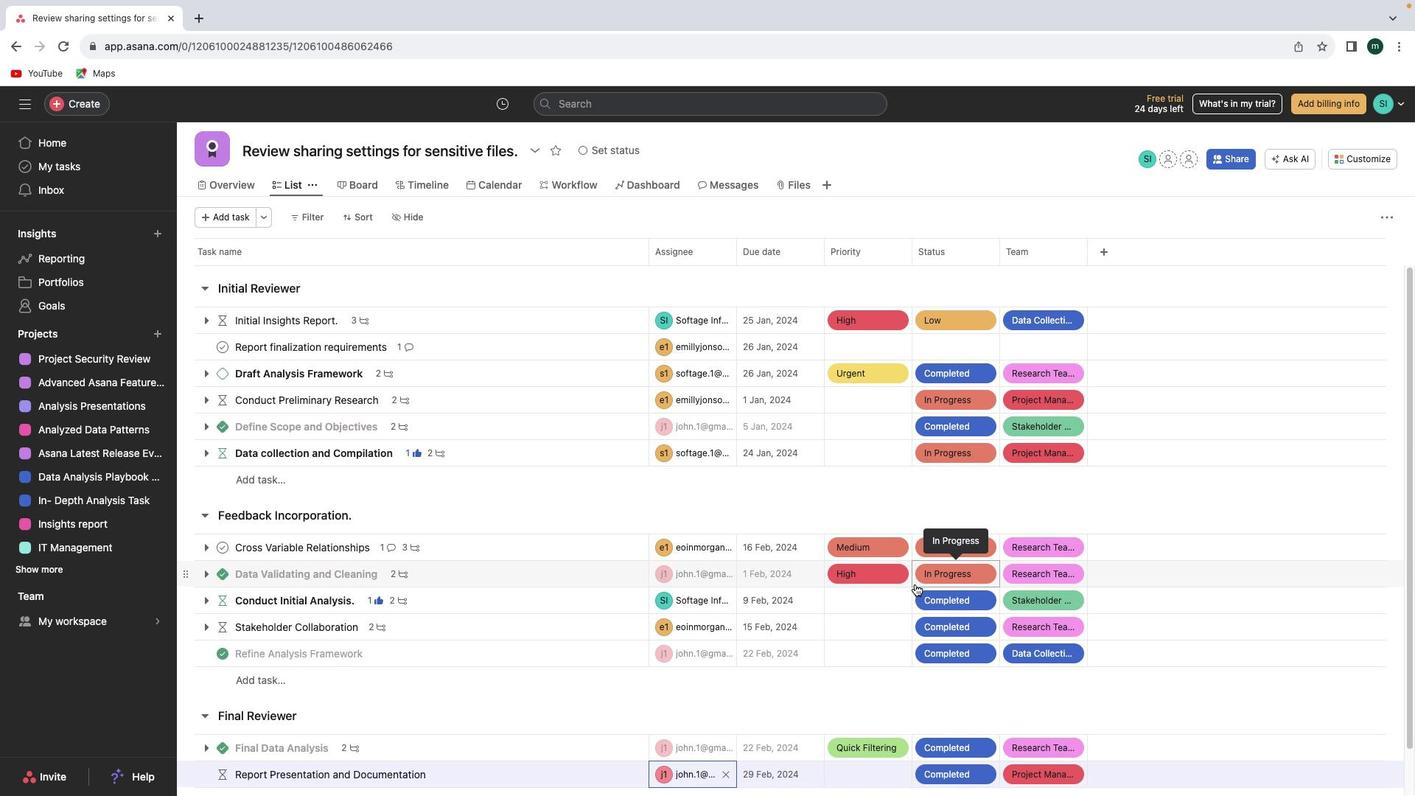 
Action: Mouse scrolled (915, 574) with delta (-5, -2)
Screenshot: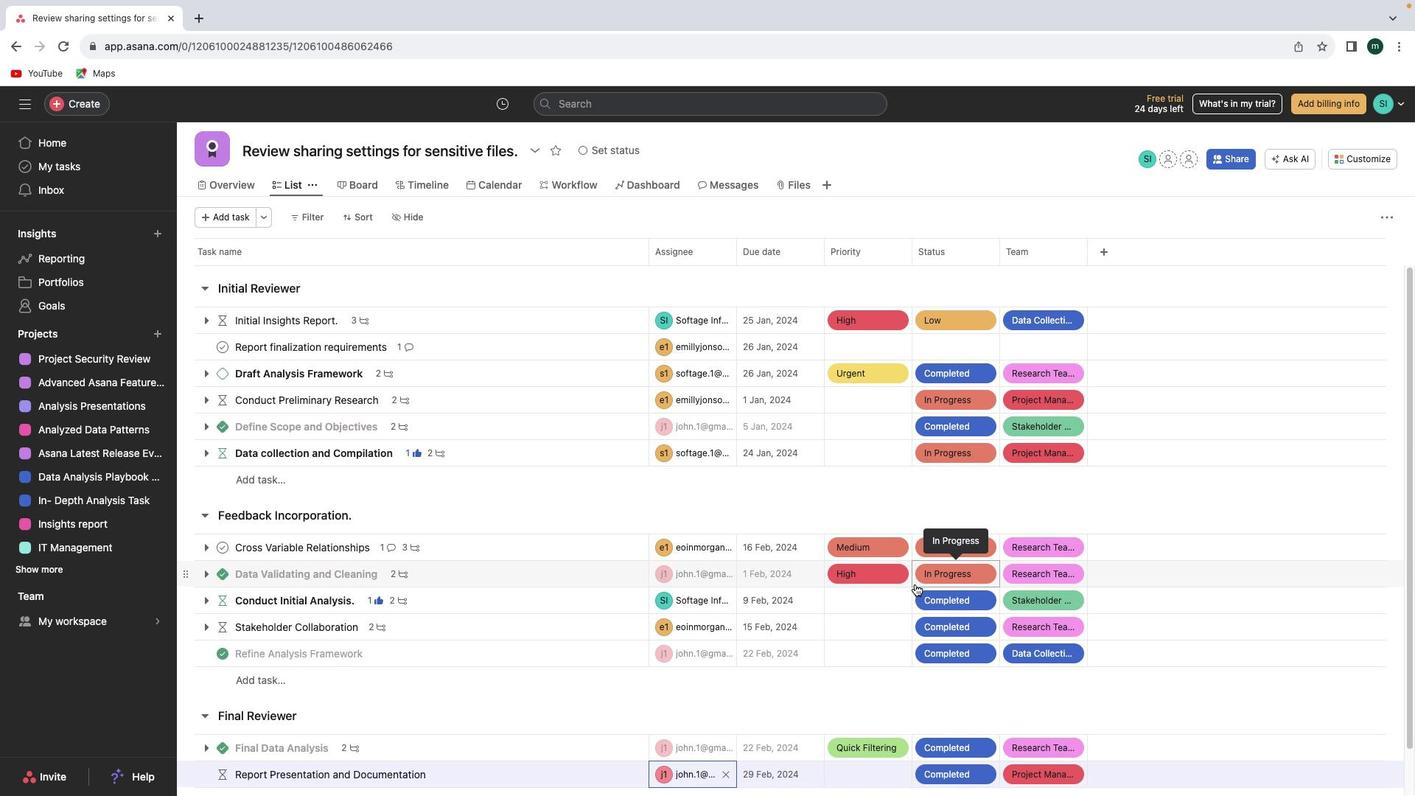 
Action: Mouse moved to (912, 576)
Screenshot: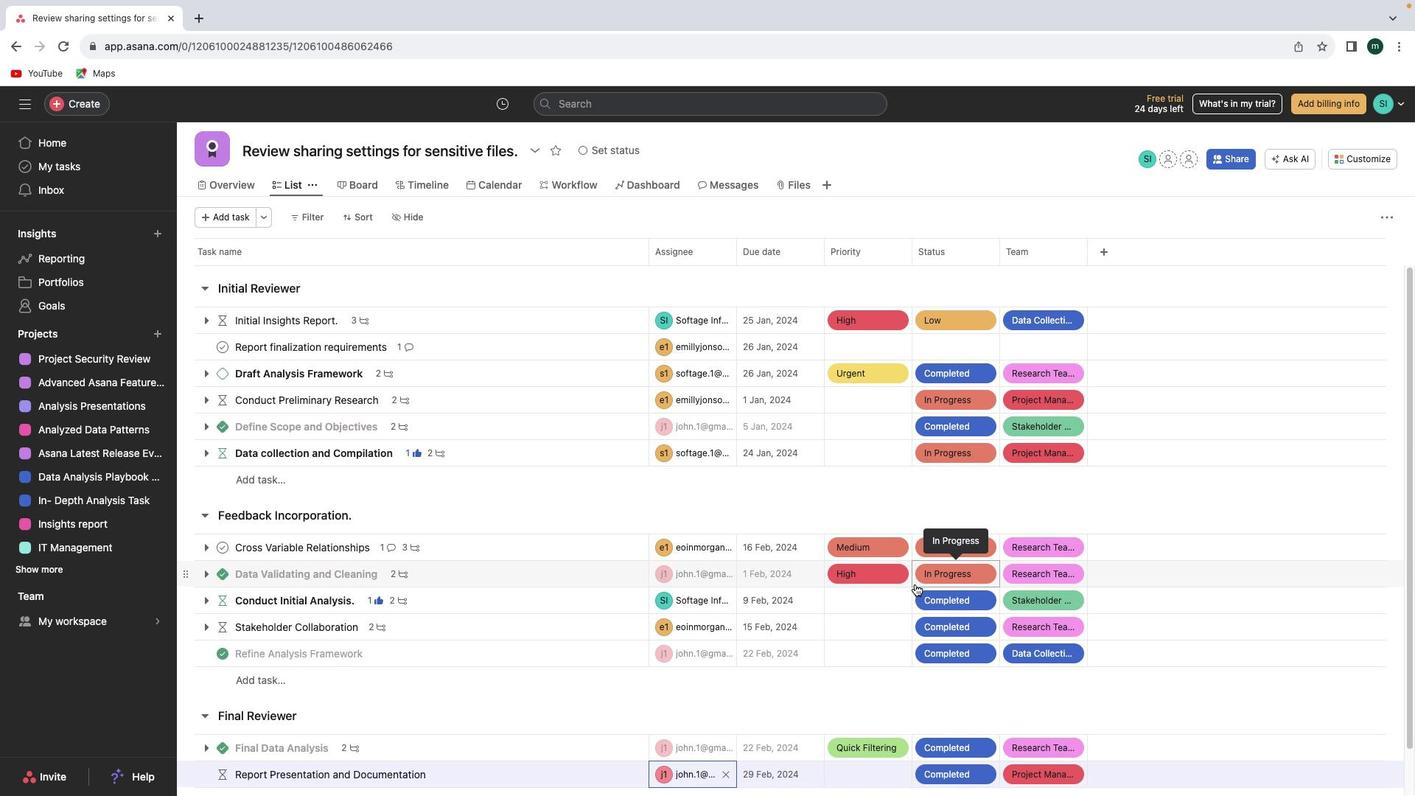 
Action: Mouse scrolled (912, 576) with delta (-5, -5)
Screenshot: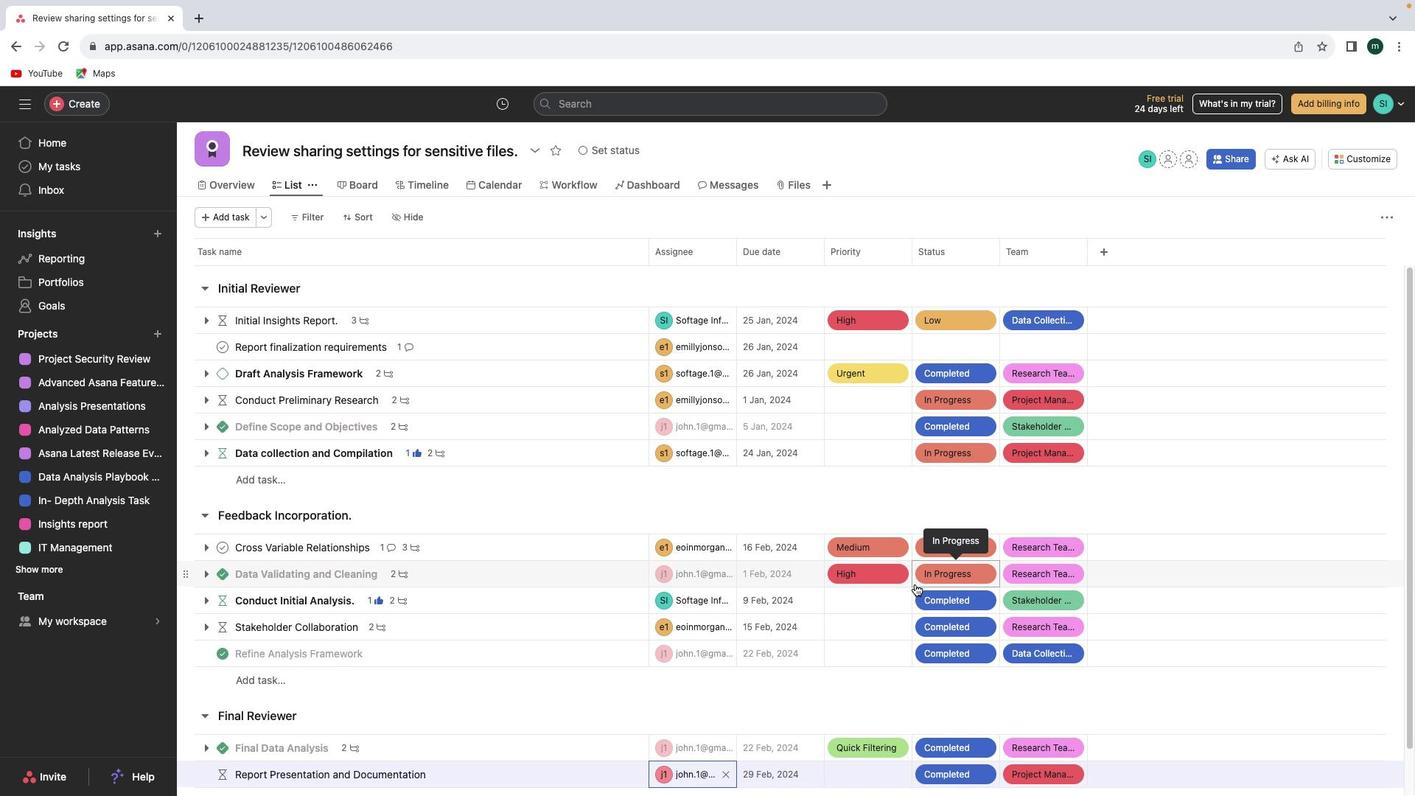
Action: Mouse moved to (911, 577)
Screenshot: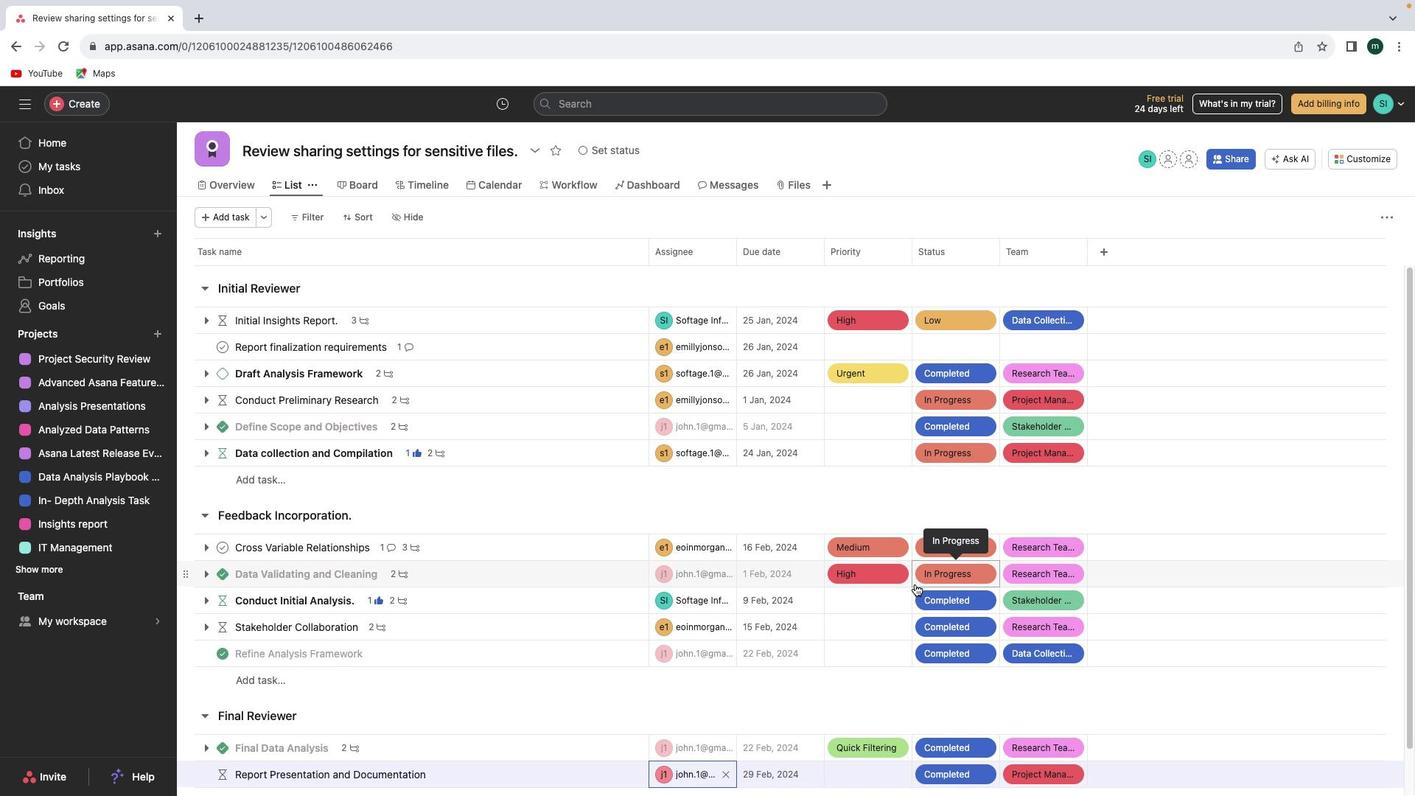 
Action: Mouse scrolled (911, 577) with delta (-5, -5)
Screenshot: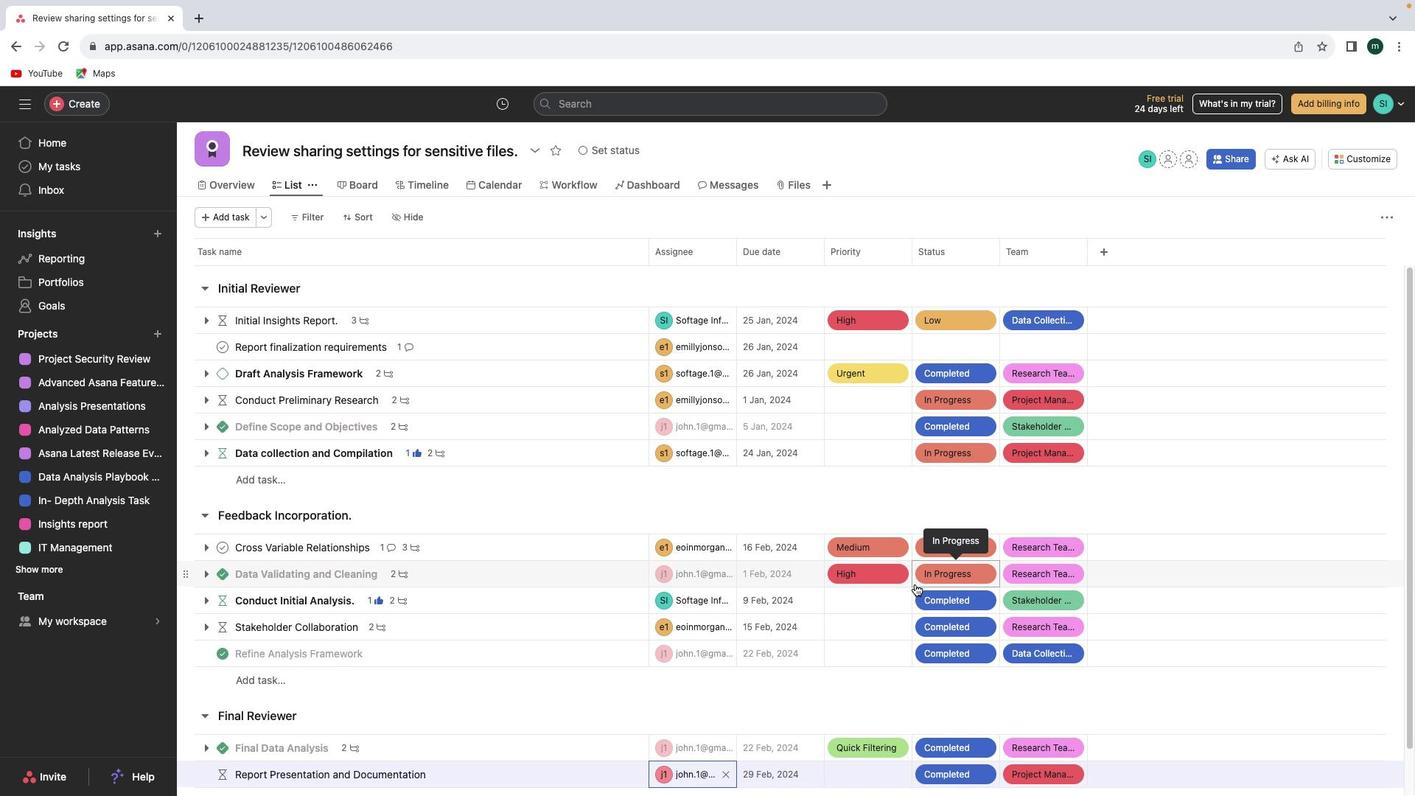 
Action: Mouse moved to (911, 577)
Screenshot: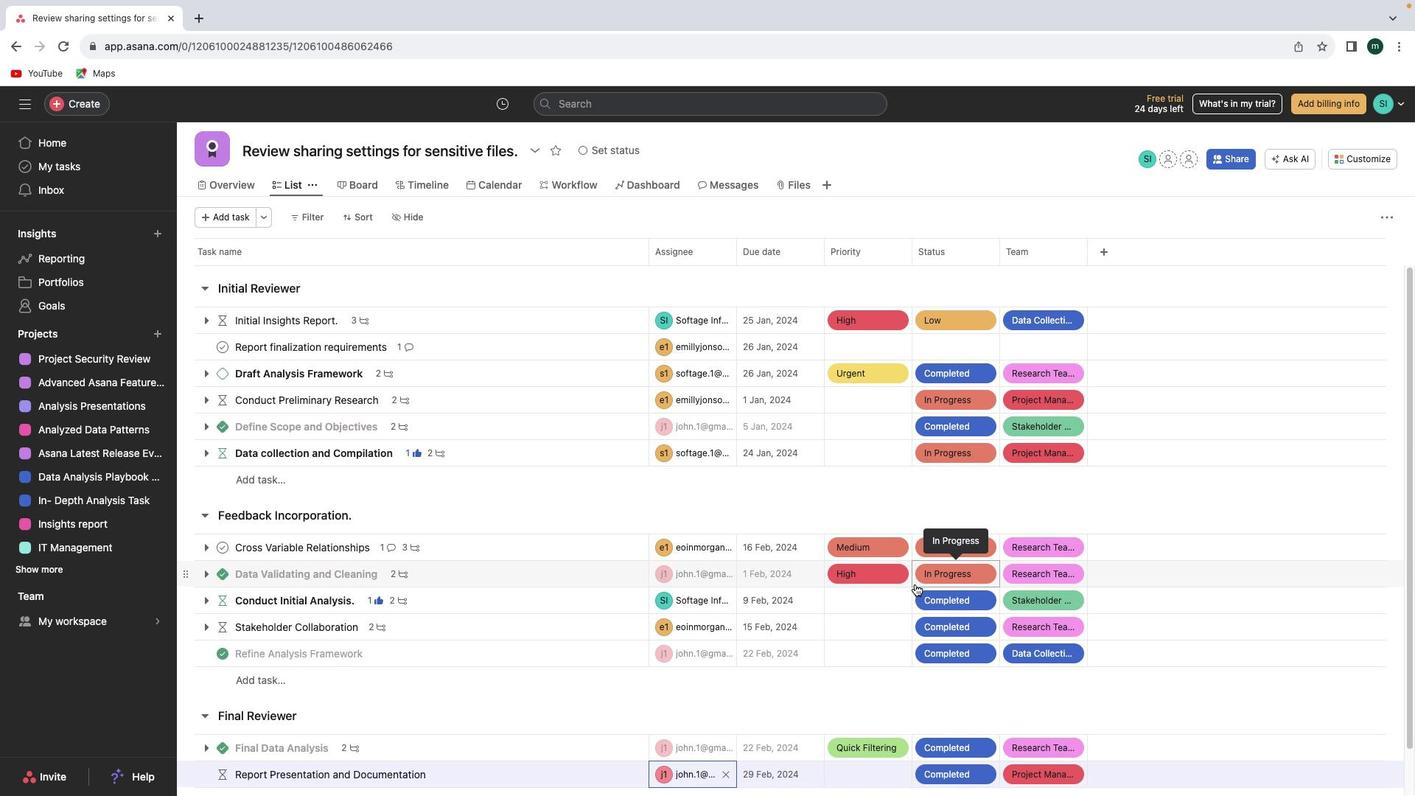 
Action: Mouse scrolled (911, 577) with delta (-5, -3)
Screenshot: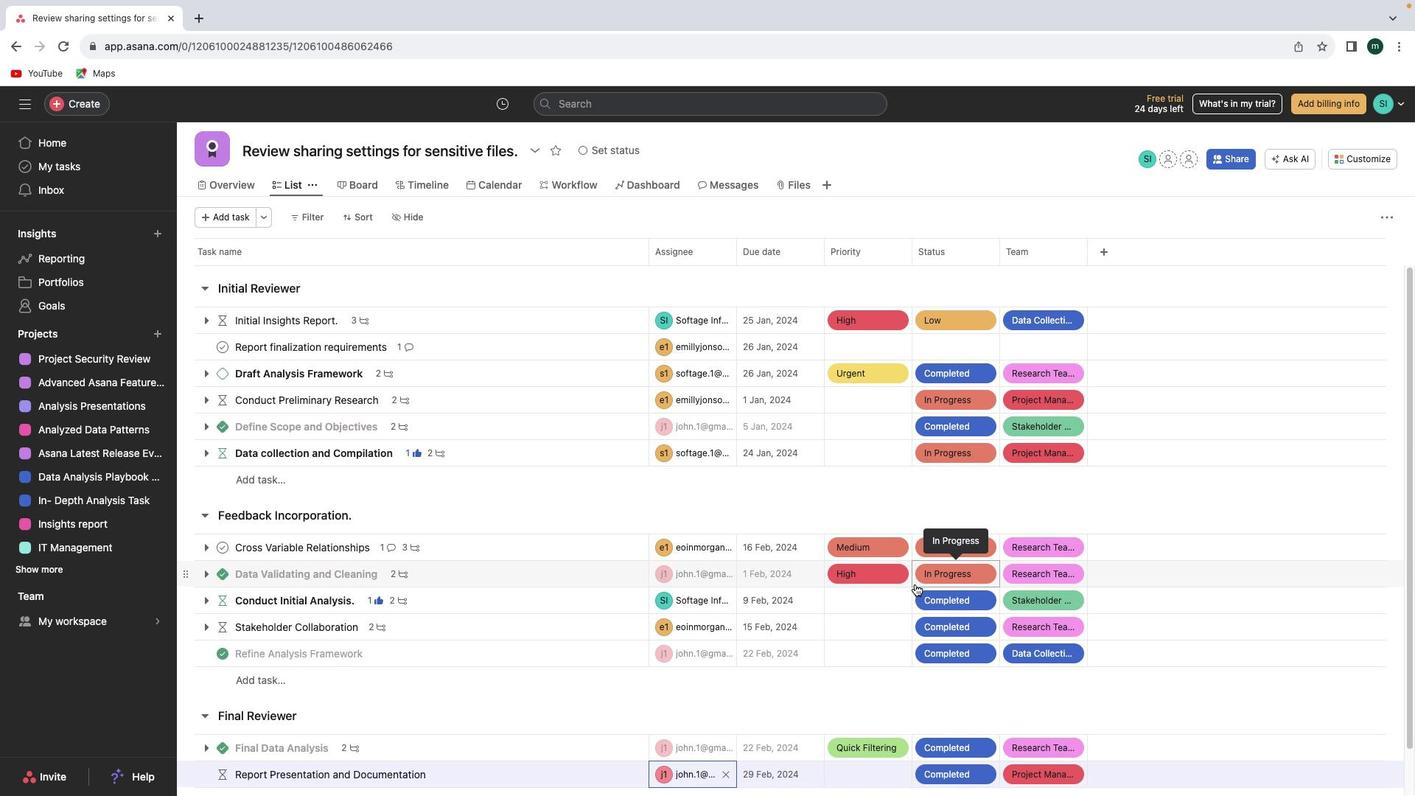 
Action: Mouse moved to (911, 577)
Screenshot: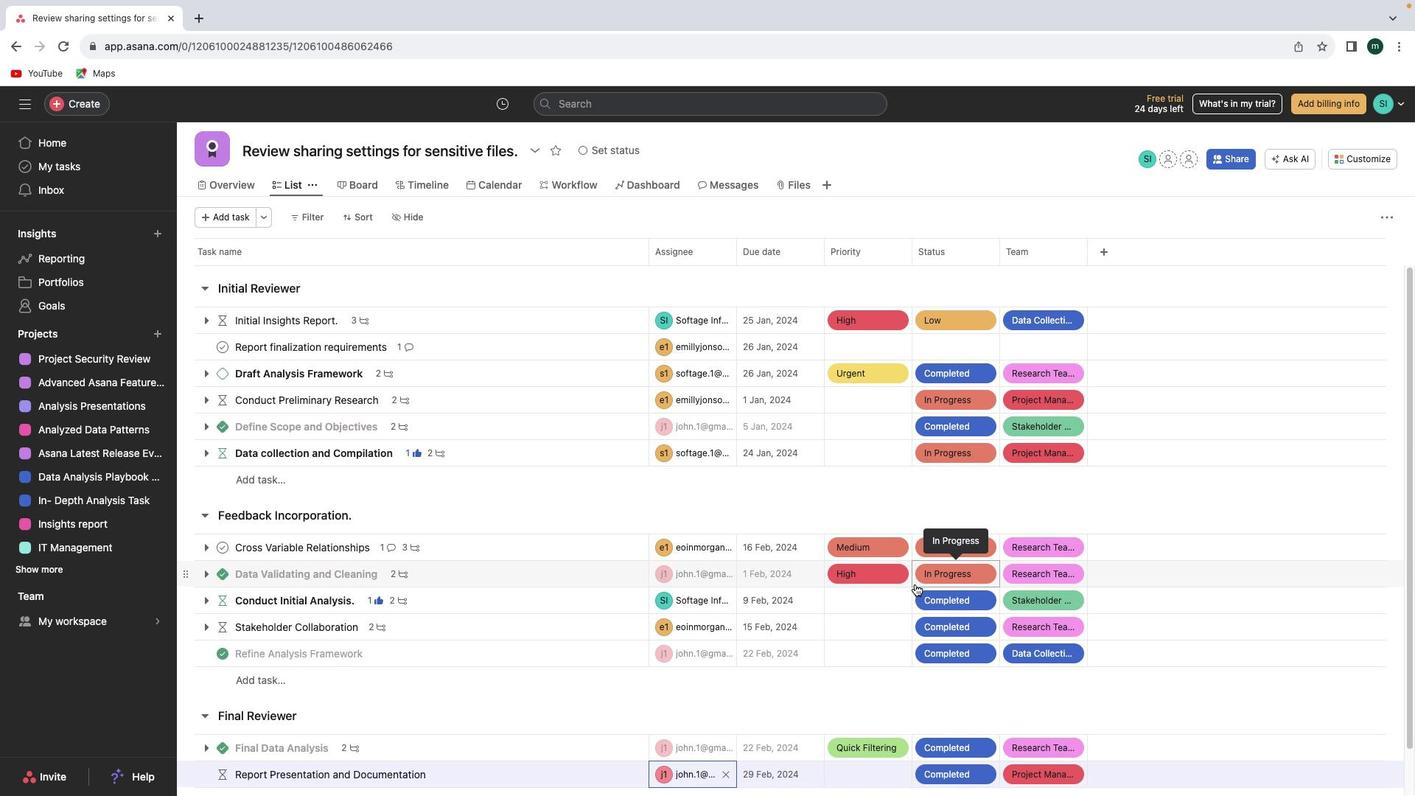 
Action: Mouse scrolled (911, 577) with delta (-5, -2)
Screenshot: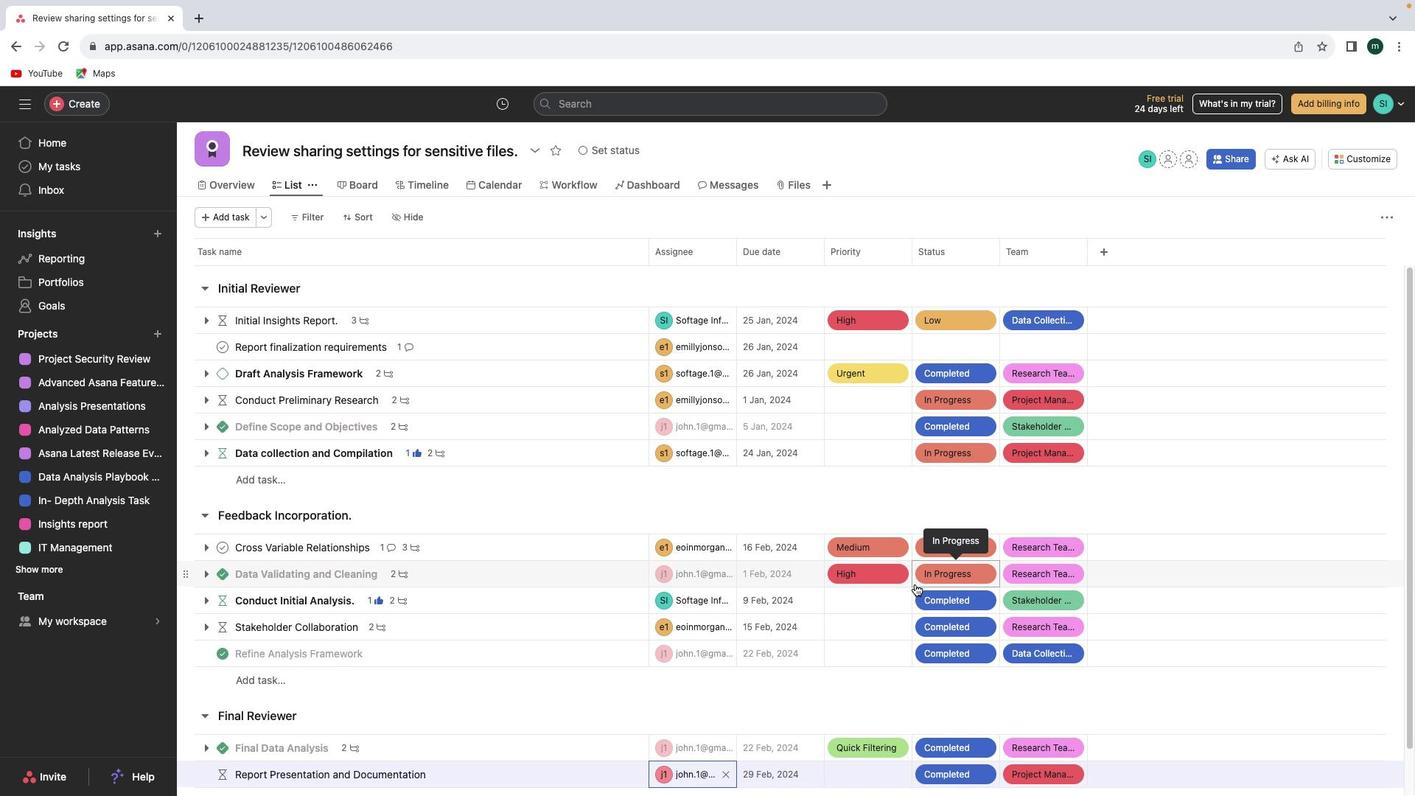 
Action: Mouse moved to (909, 577)
Screenshot: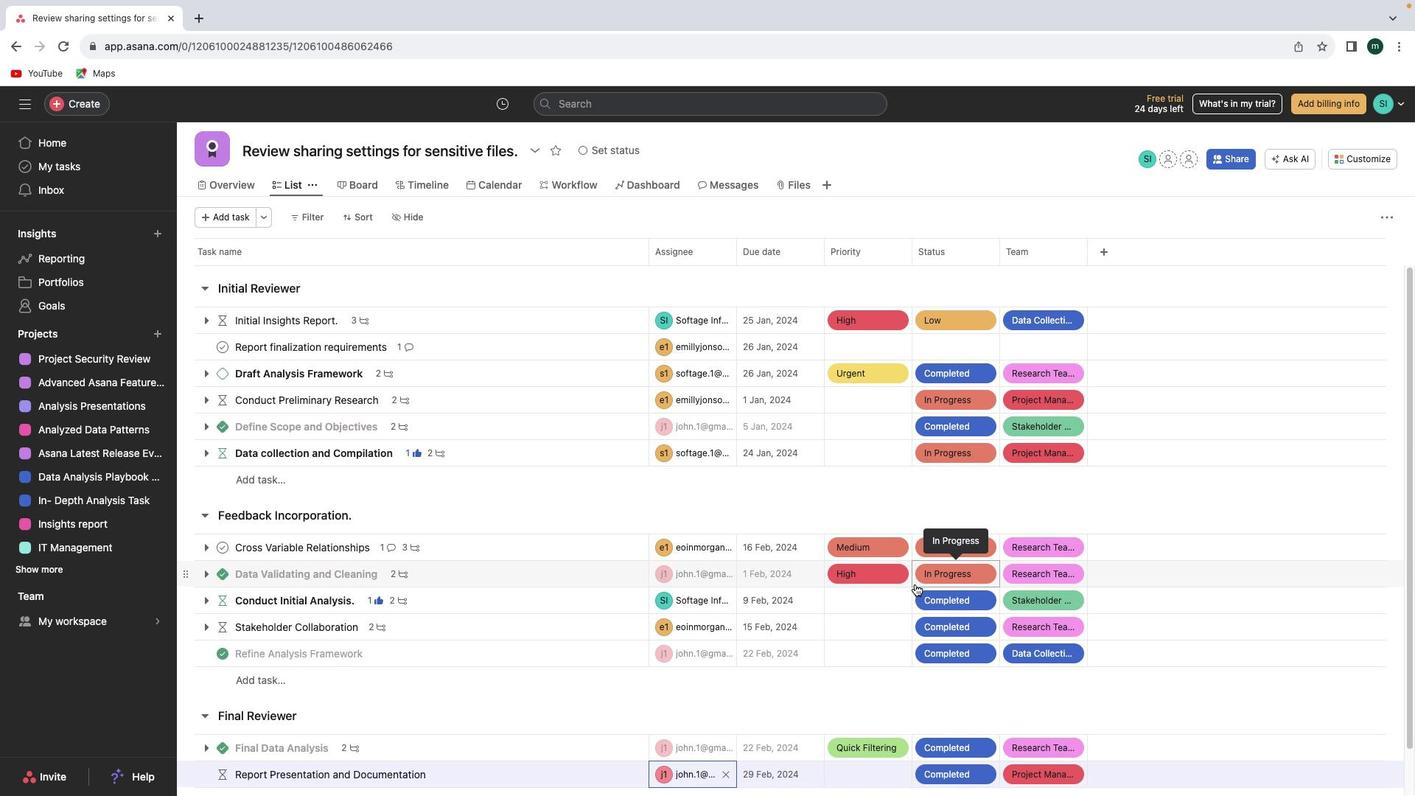 
Action: Mouse scrolled (909, 577) with delta (-5, -5)
Screenshot: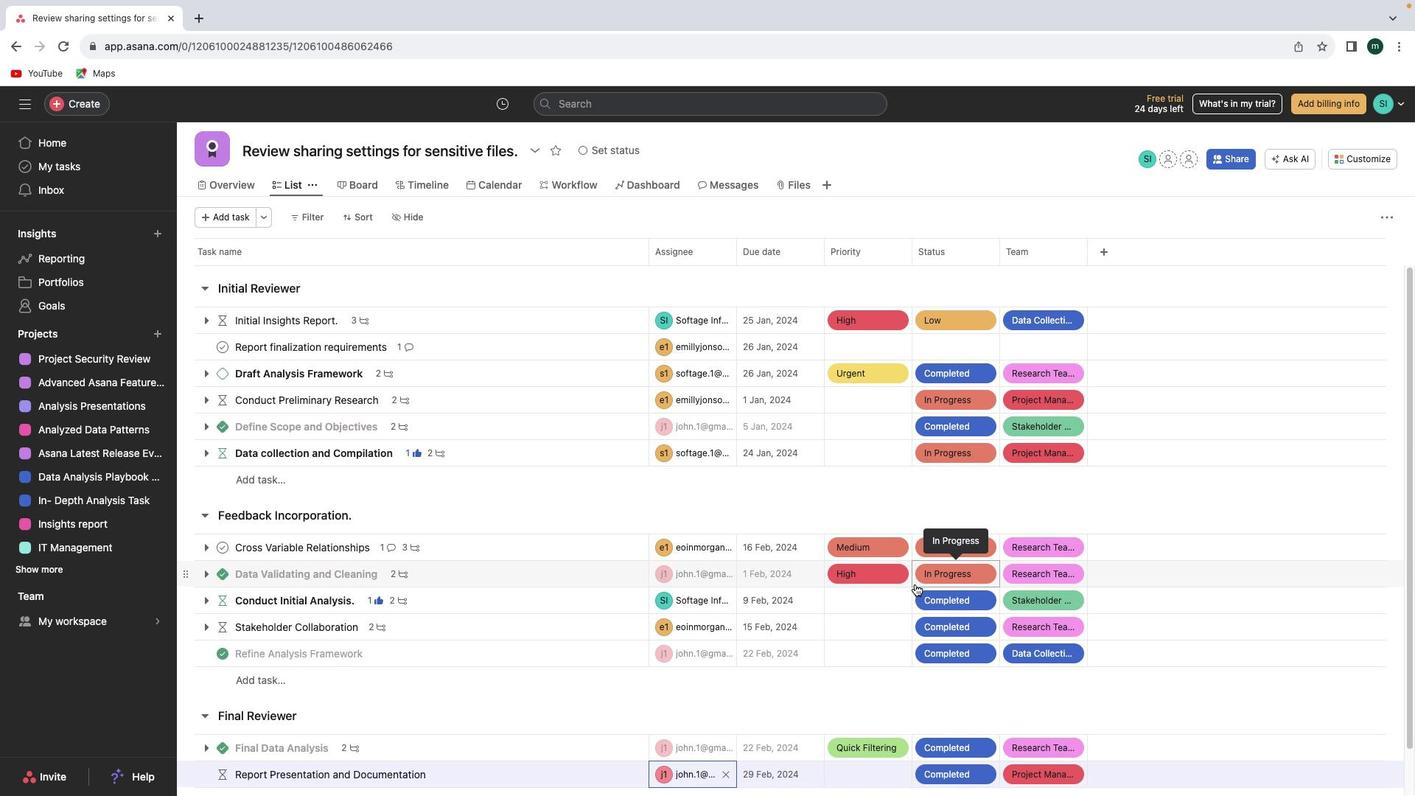 
Action: Mouse scrolled (909, 577) with delta (-5, -5)
Screenshot: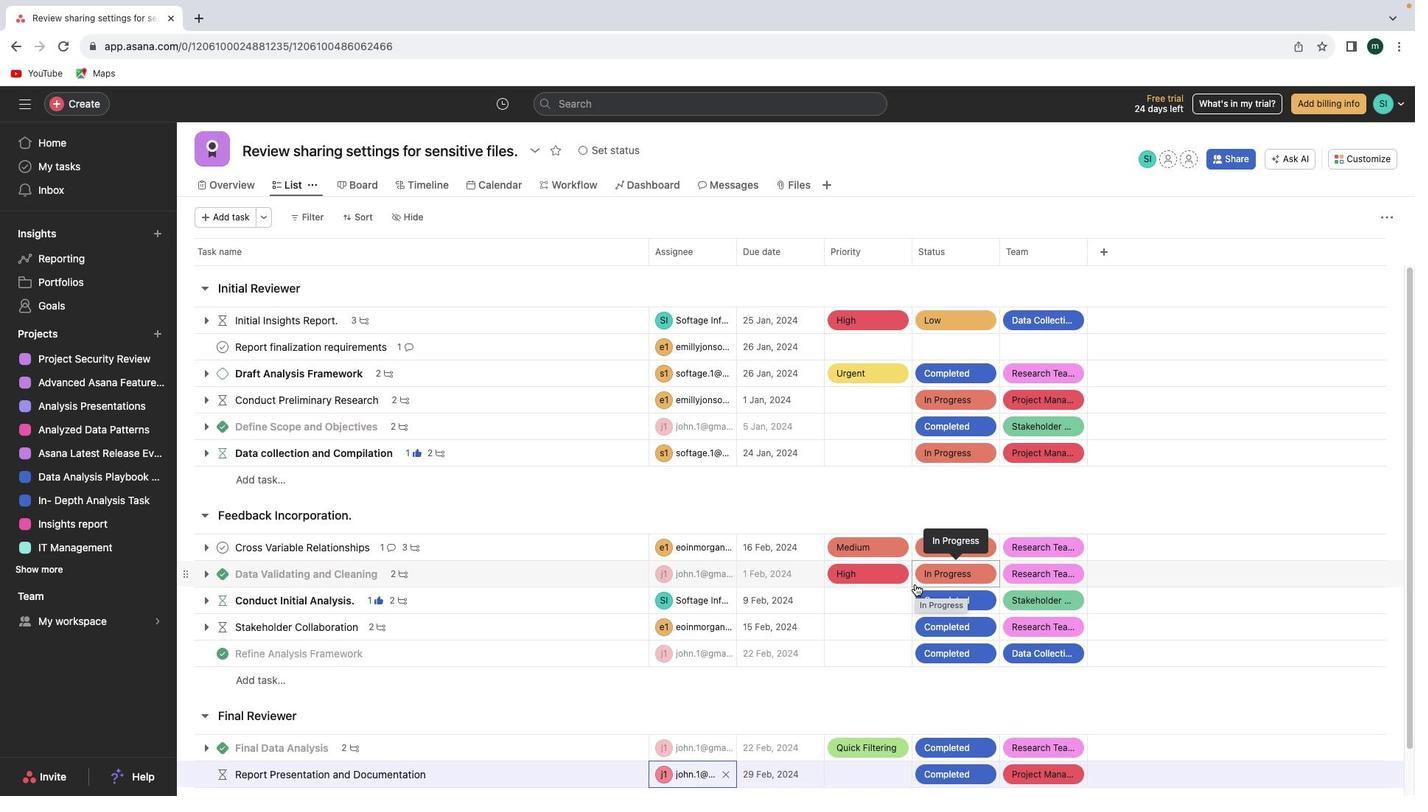 
Action: Mouse scrolled (909, 577) with delta (-5, -3)
Screenshot: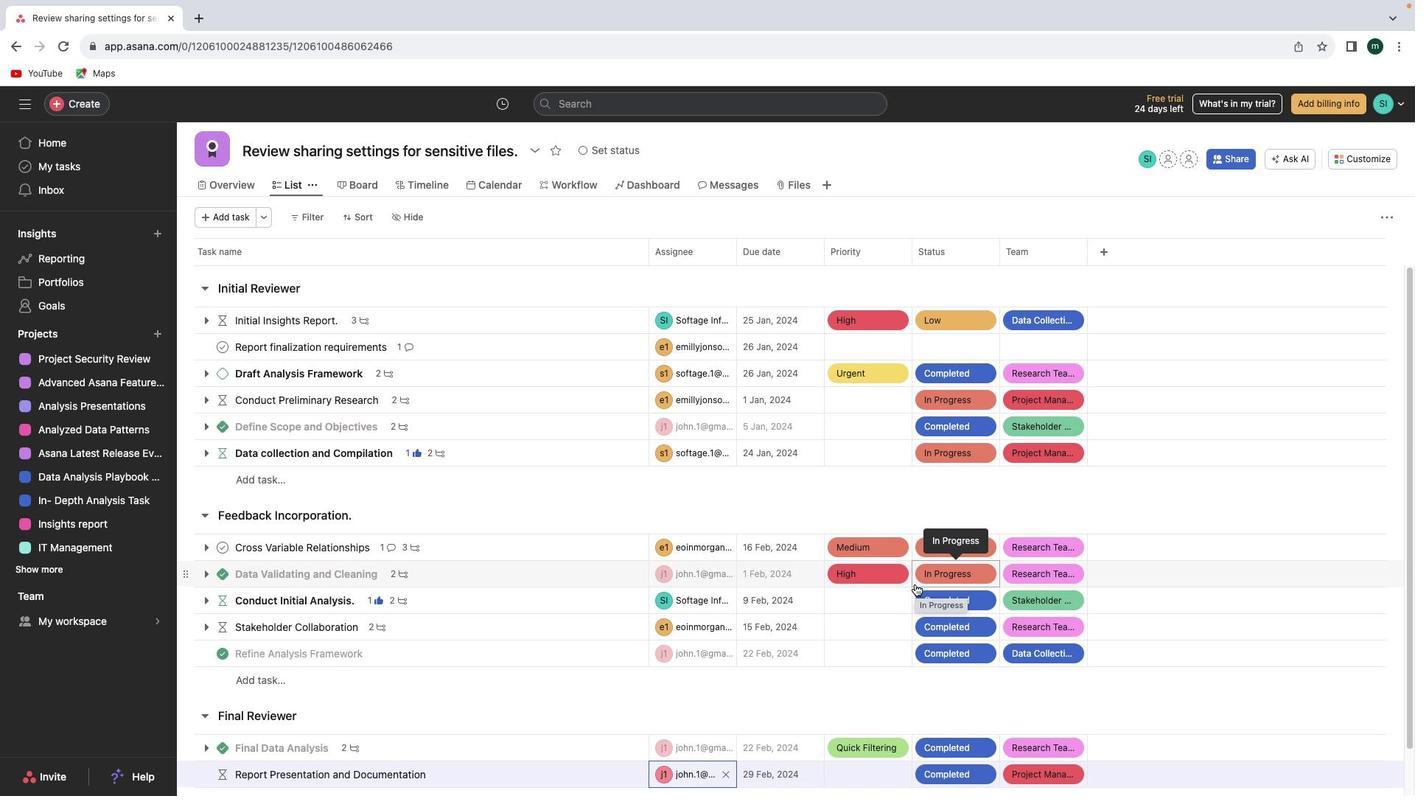 
Action: Mouse moved to (908, 577)
Screenshot: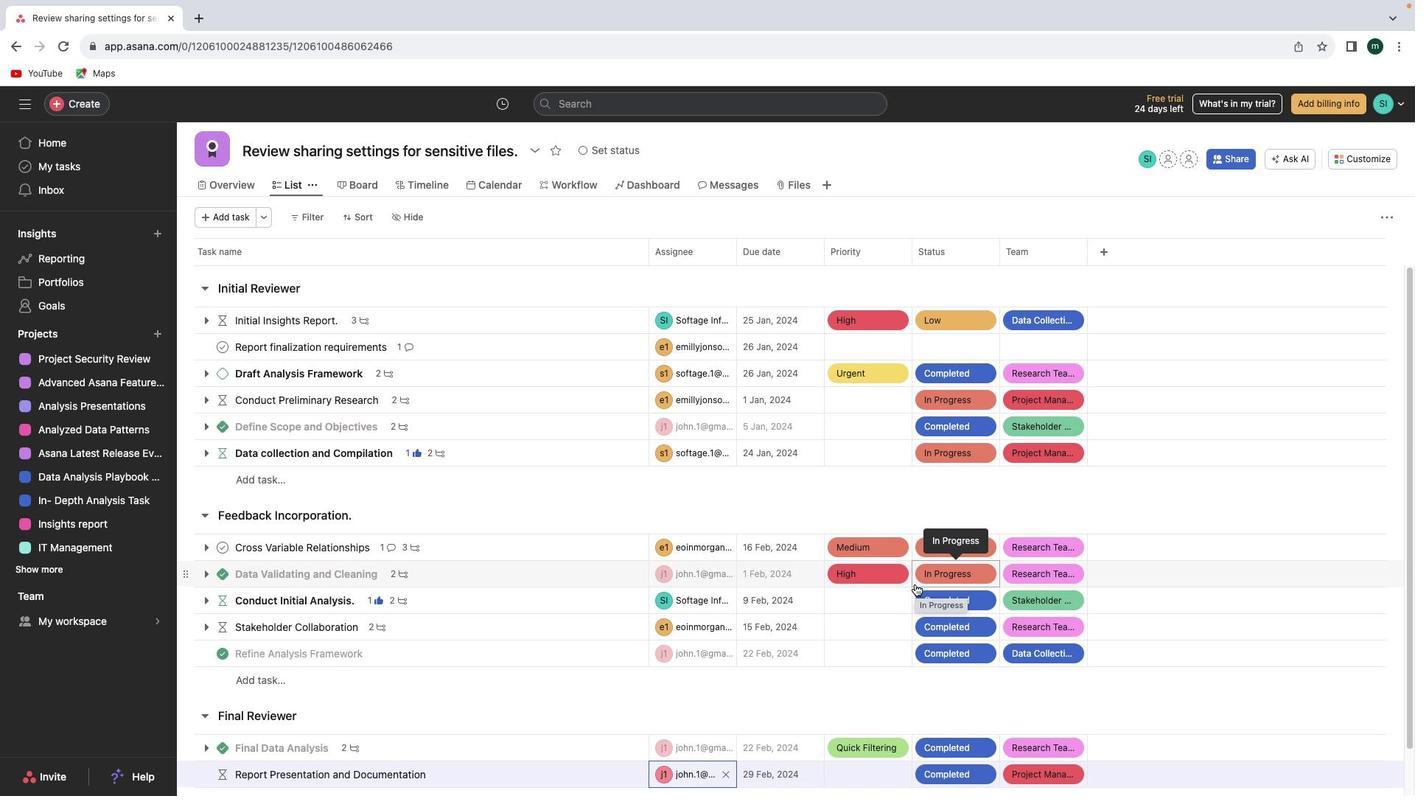
